 Task: Look for space in Novoanninskiy, Russia from 8th August, 2023 to 15th August, 2023 for 9 adults in price range Rs.10000 to Rs.14000. Place can be shared room with 5 bedrooms having 9 beds and 5 bathrooms. Property type can be house, flat, guest house. Amenities needed are: wifi, TV, free parkinig on premises, gym, breakfast. Booking option can be shelf check-in. Required host language is English.
Action: Mouse moved to (585, 150)
Screenshot: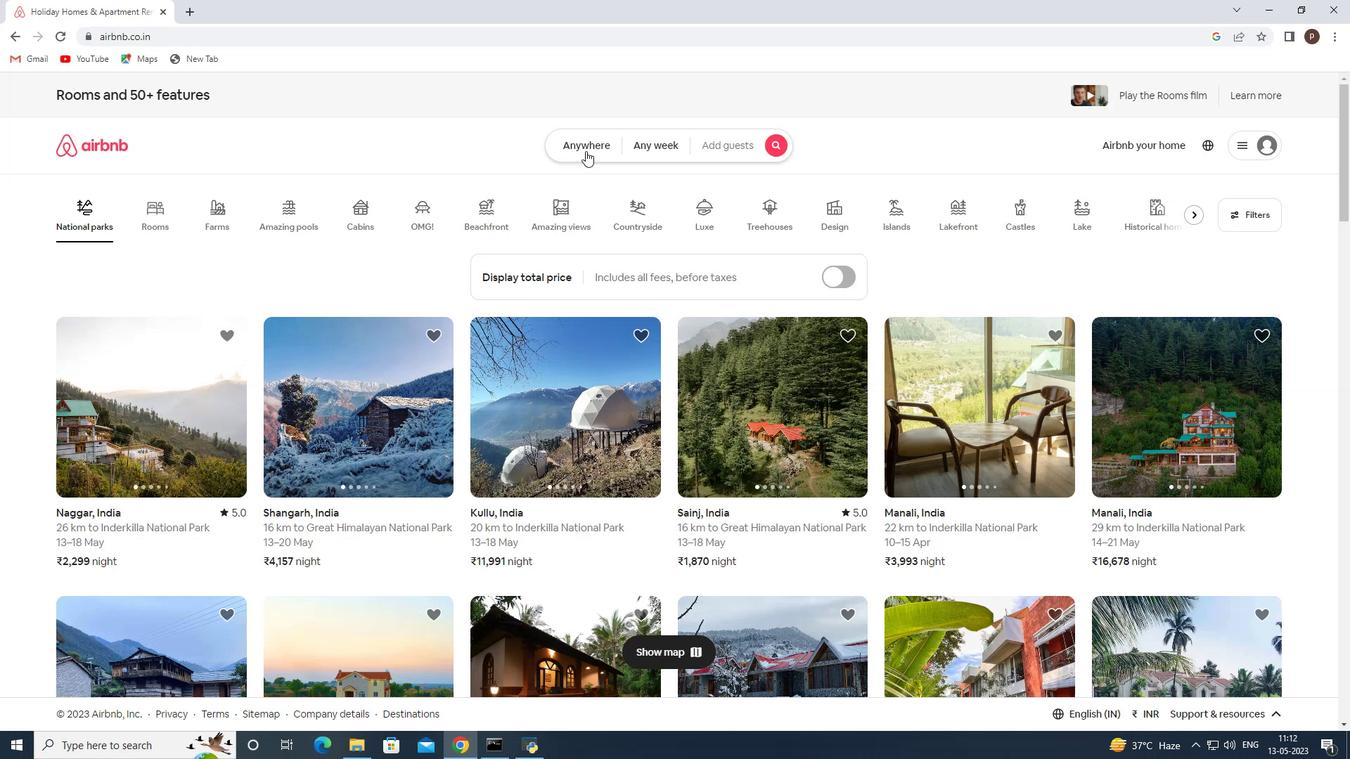 
Action: Mouse pressed left at (585, 150)
Screenshot: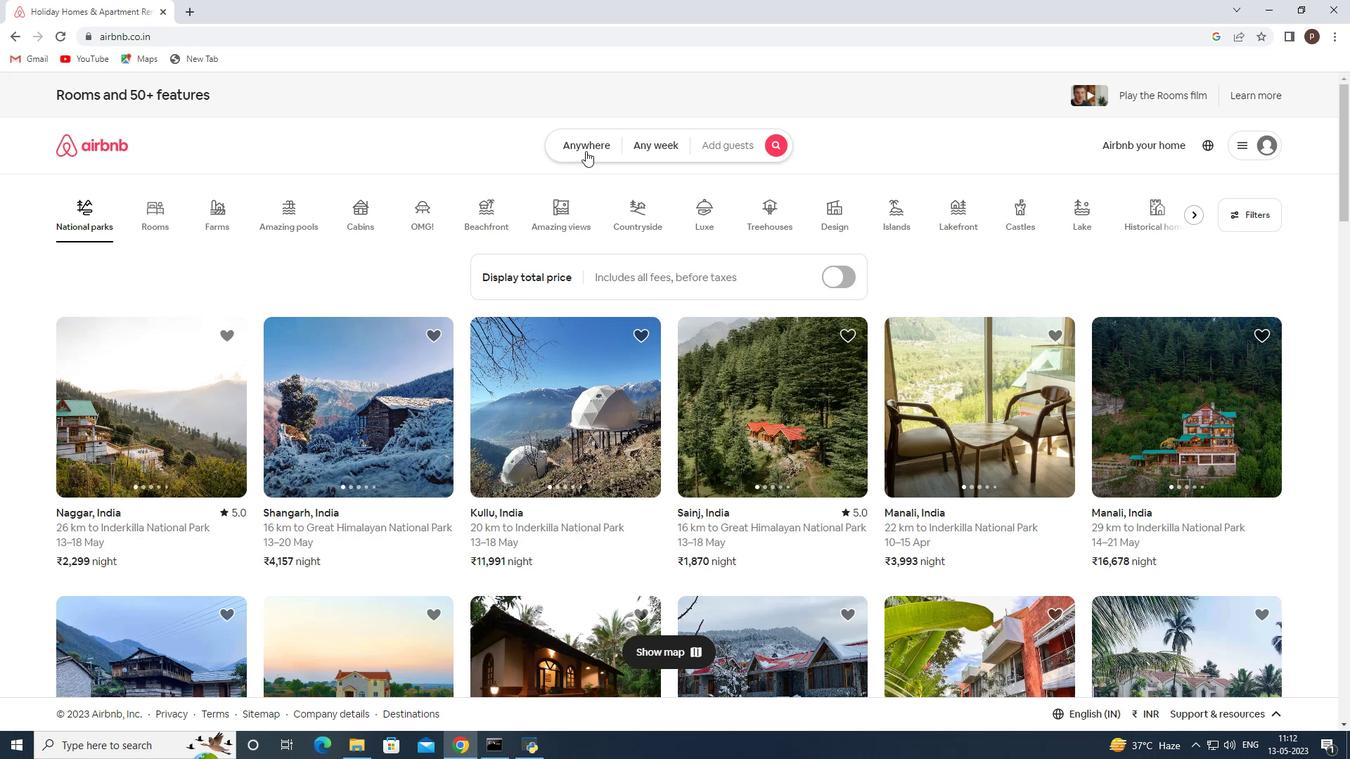 
Action: Mouse moved to (457, 197)
Screenshot: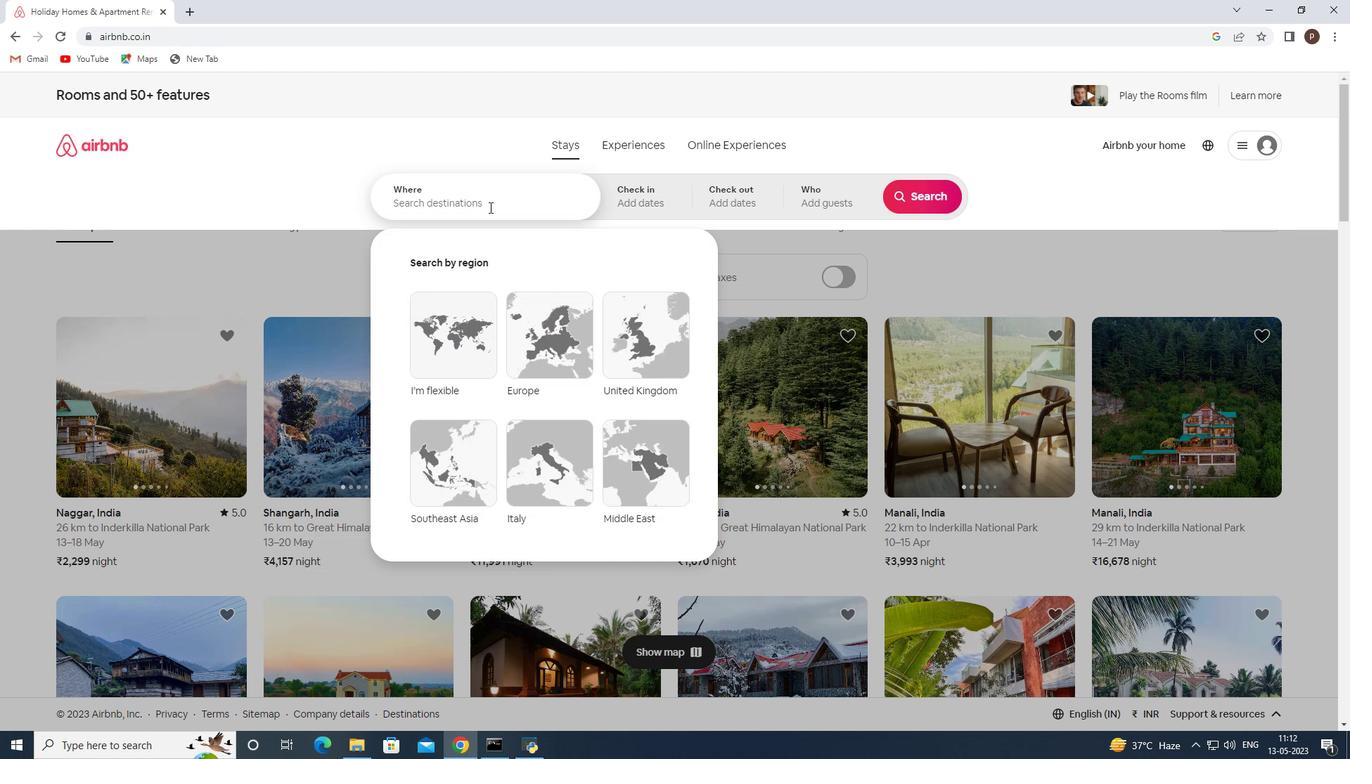 
Action: Mouse pressed left at (457, 197)
Screenshot: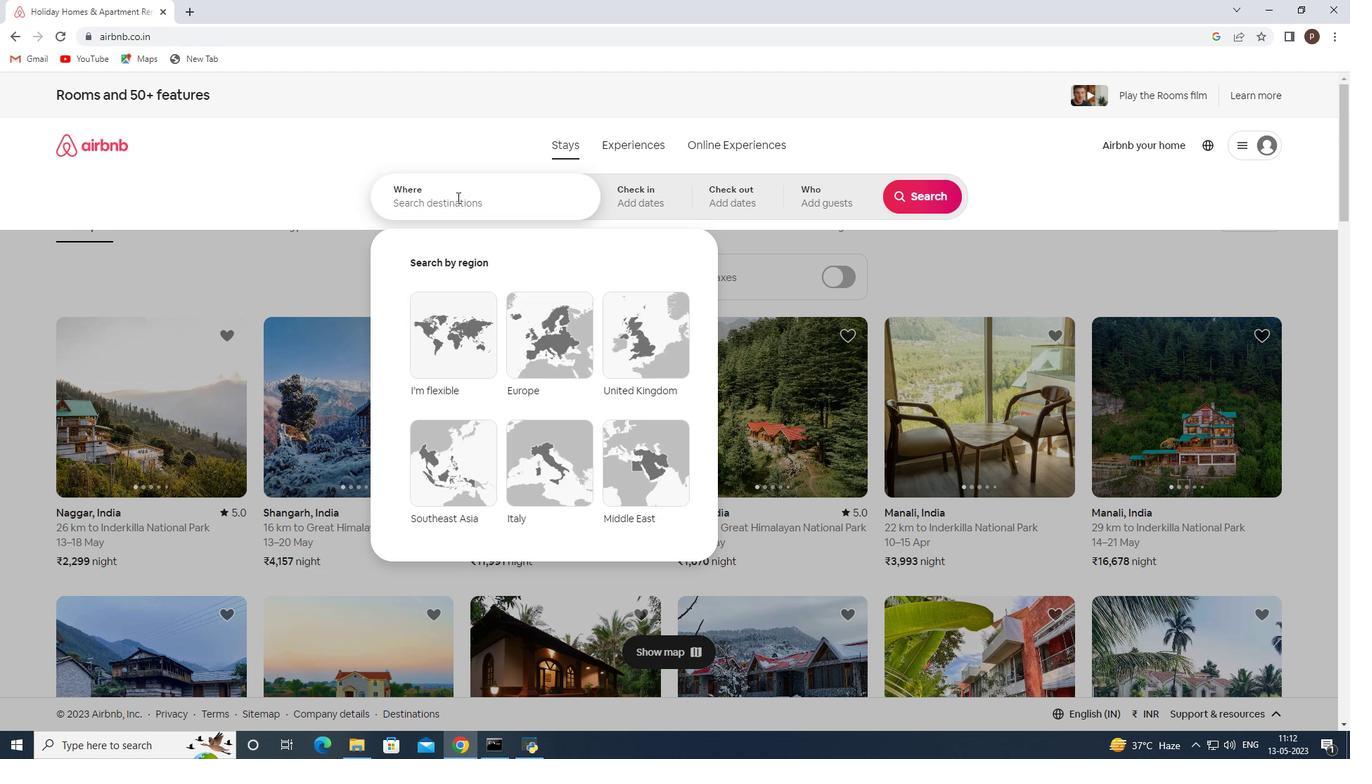 
Action: Key pressed <Key.caps_lock>N<Key.caps_lock>ovoanninskiy,<Key.space><Key.caps_lock>R<Key.caps_lock>ussia<Key.enter>
Screenshot: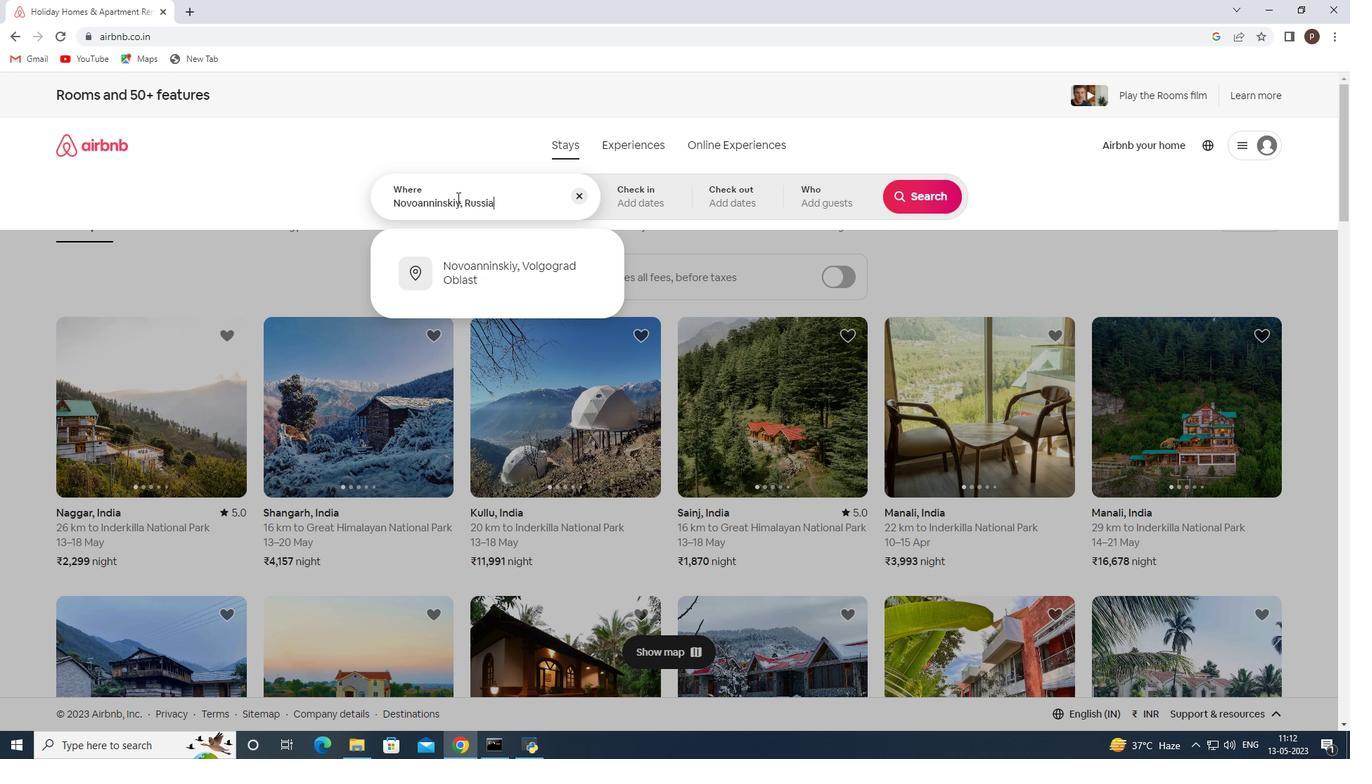 
Action: Mouse moved to (912, 312)
Screenshot: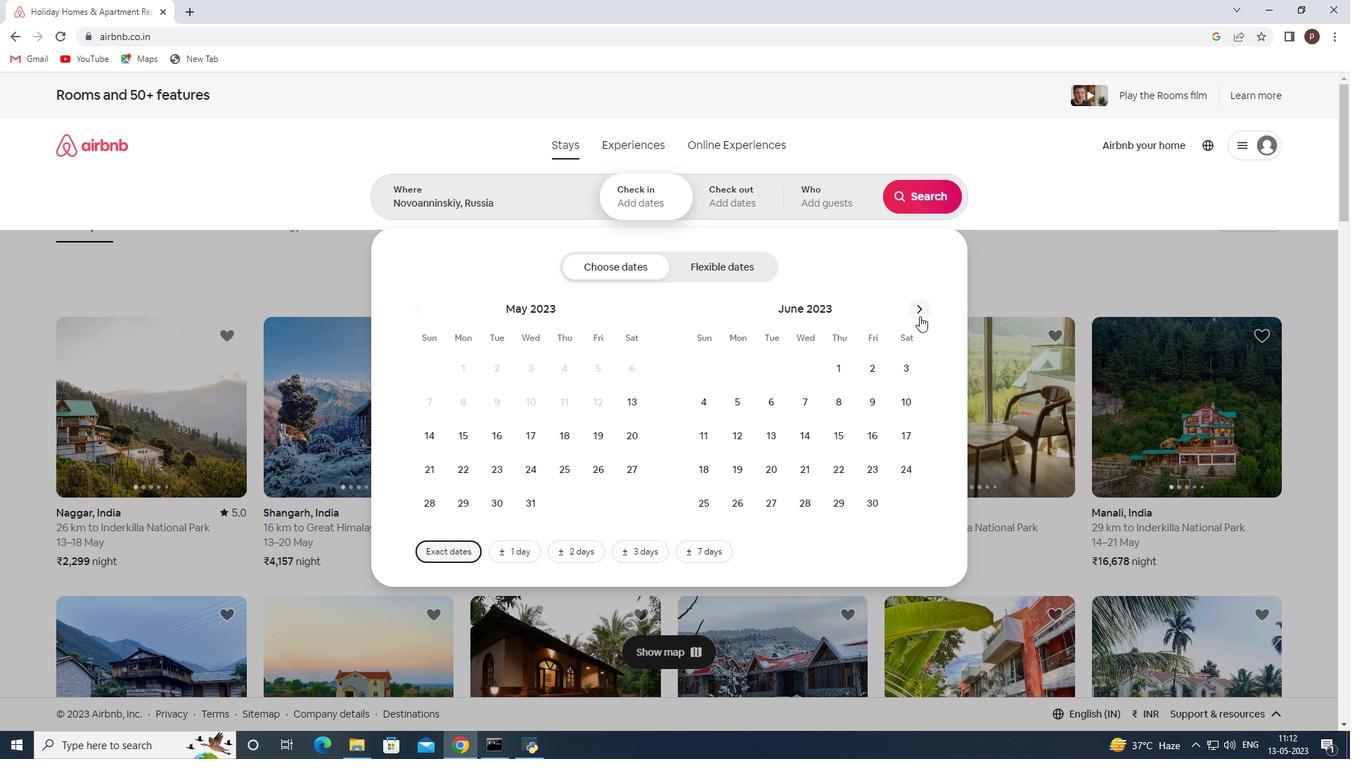 
Action: Mouse pressed left at (912, 312)
Screenshot: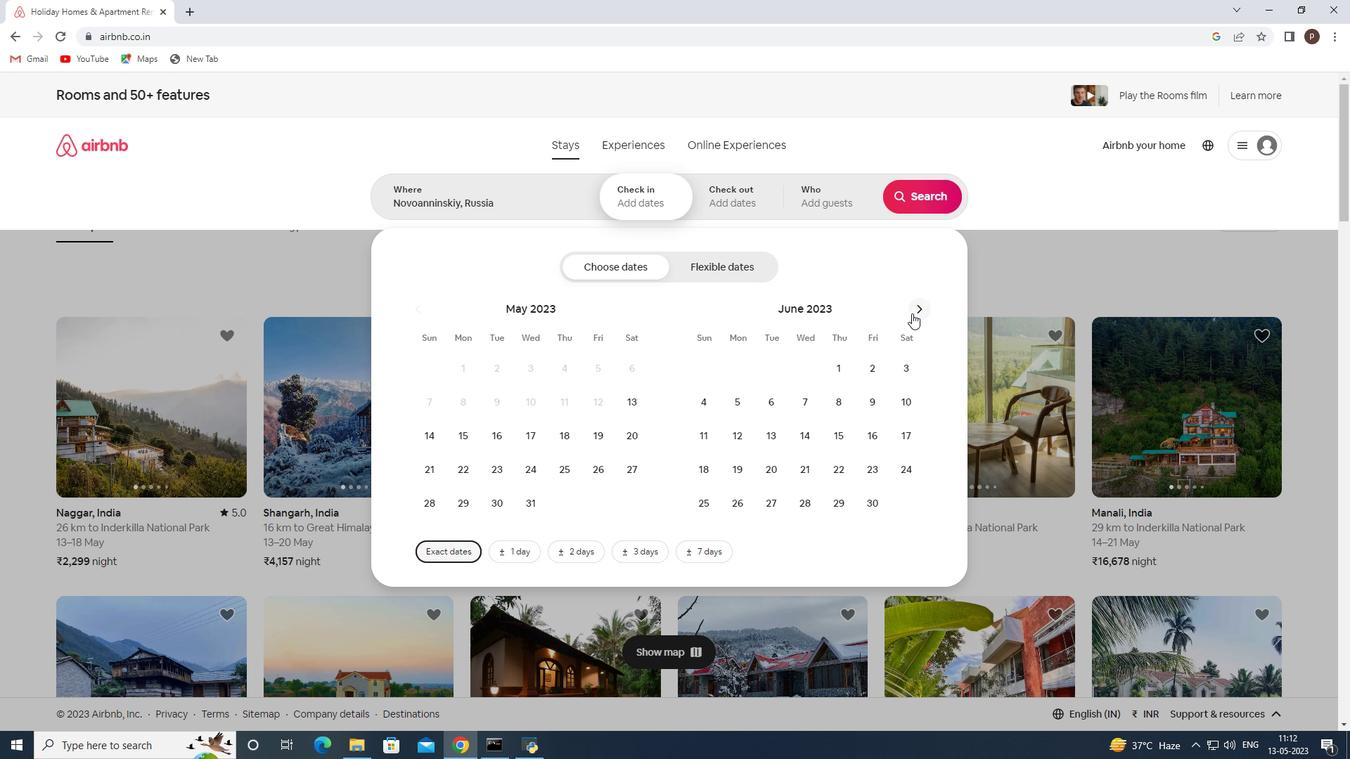 
Action: Mouse pressed left at (912, 312)
Screenshot: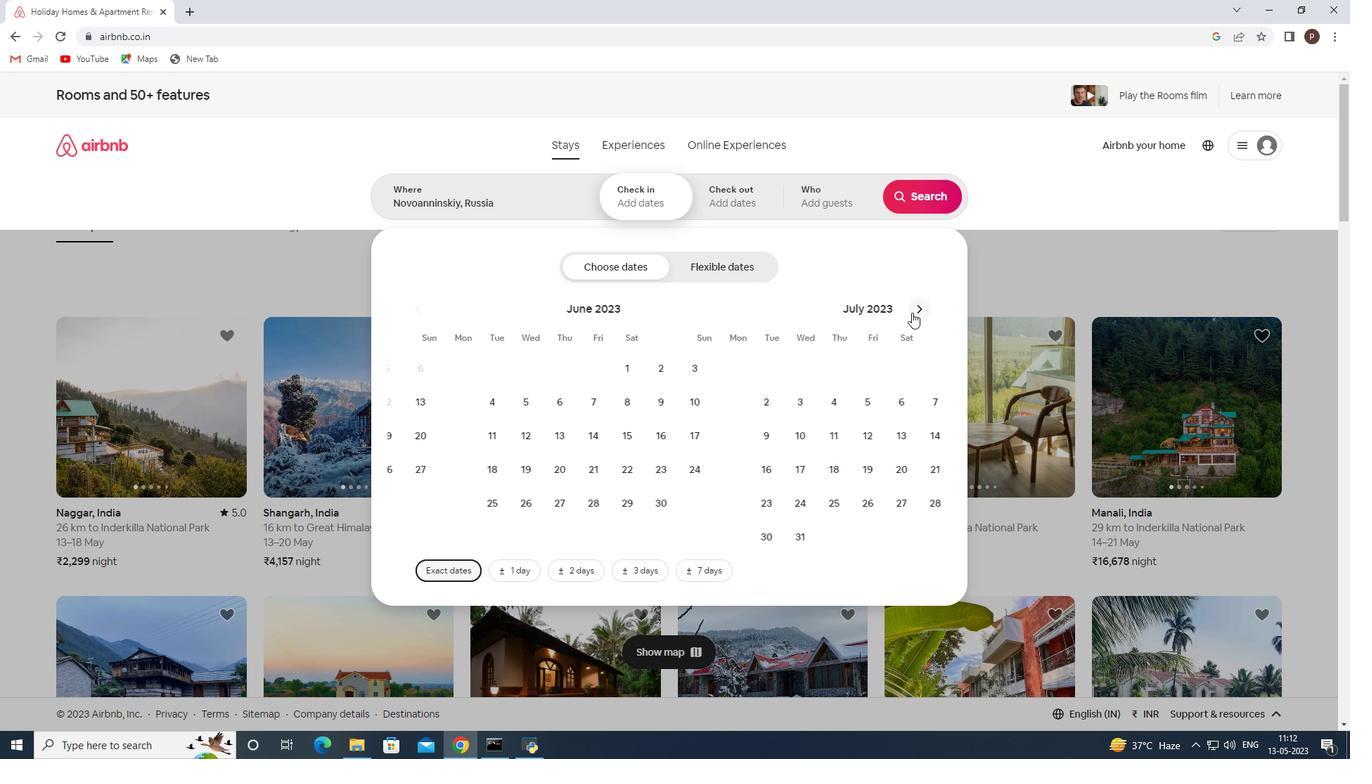 
Action: Mouse moved to (762, 397)
Screenshot: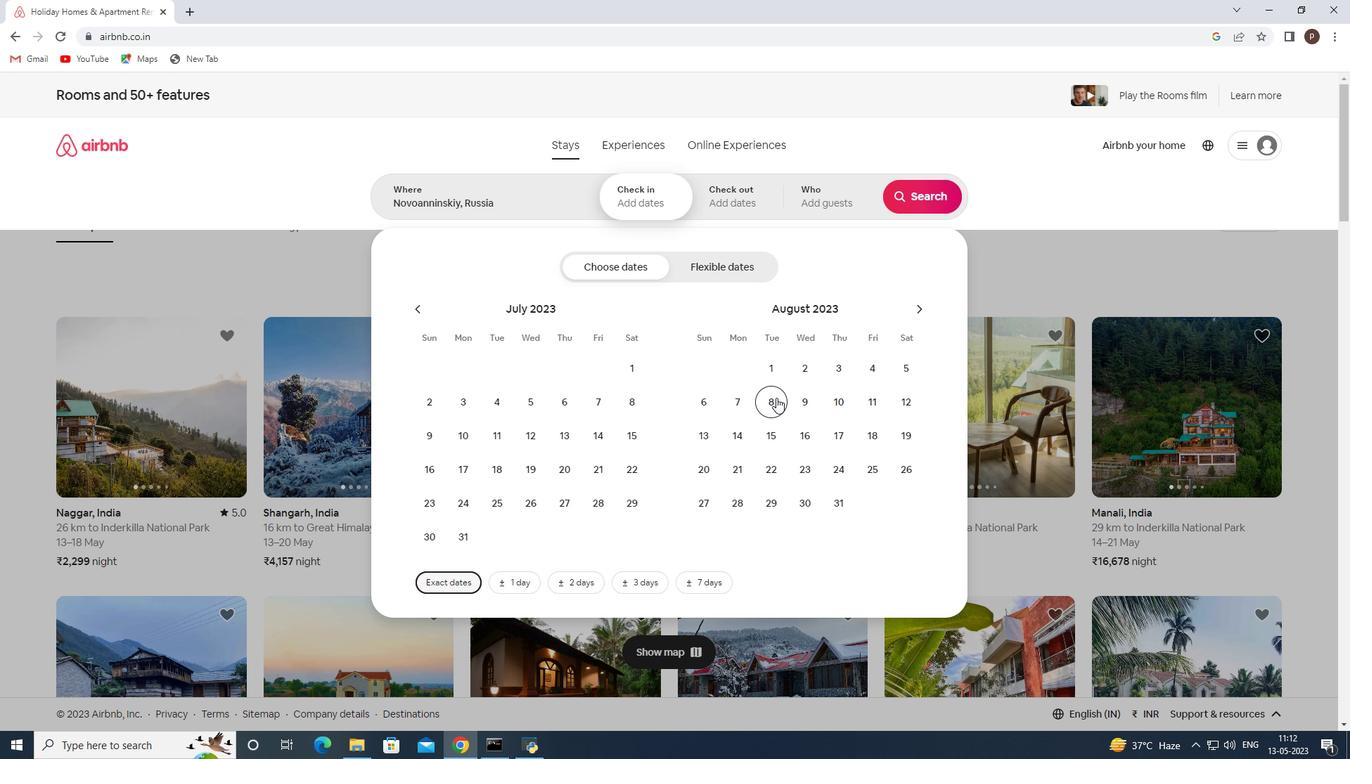 
Action: Mouse pressed left at (762, 397)
Screenshot: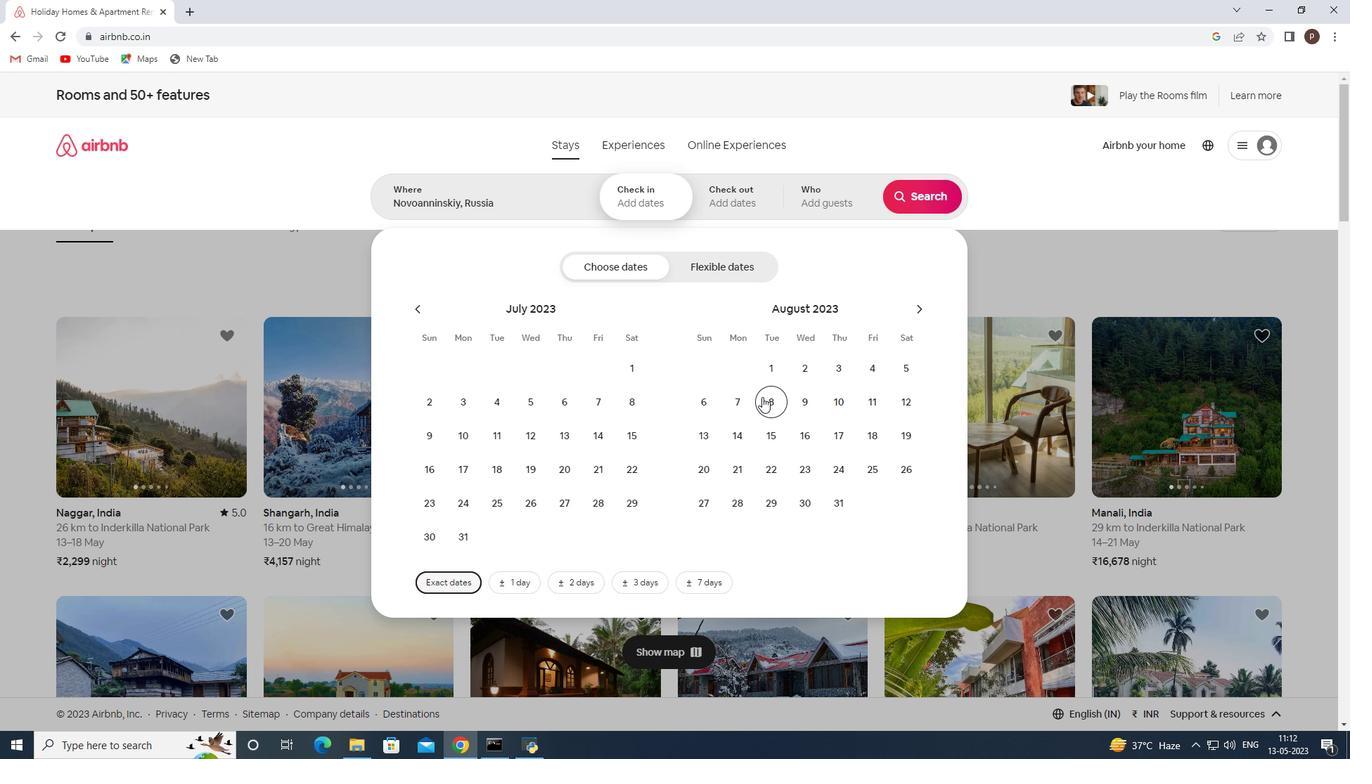 
Action: Mouse moved to (772, 435)
Screenshot: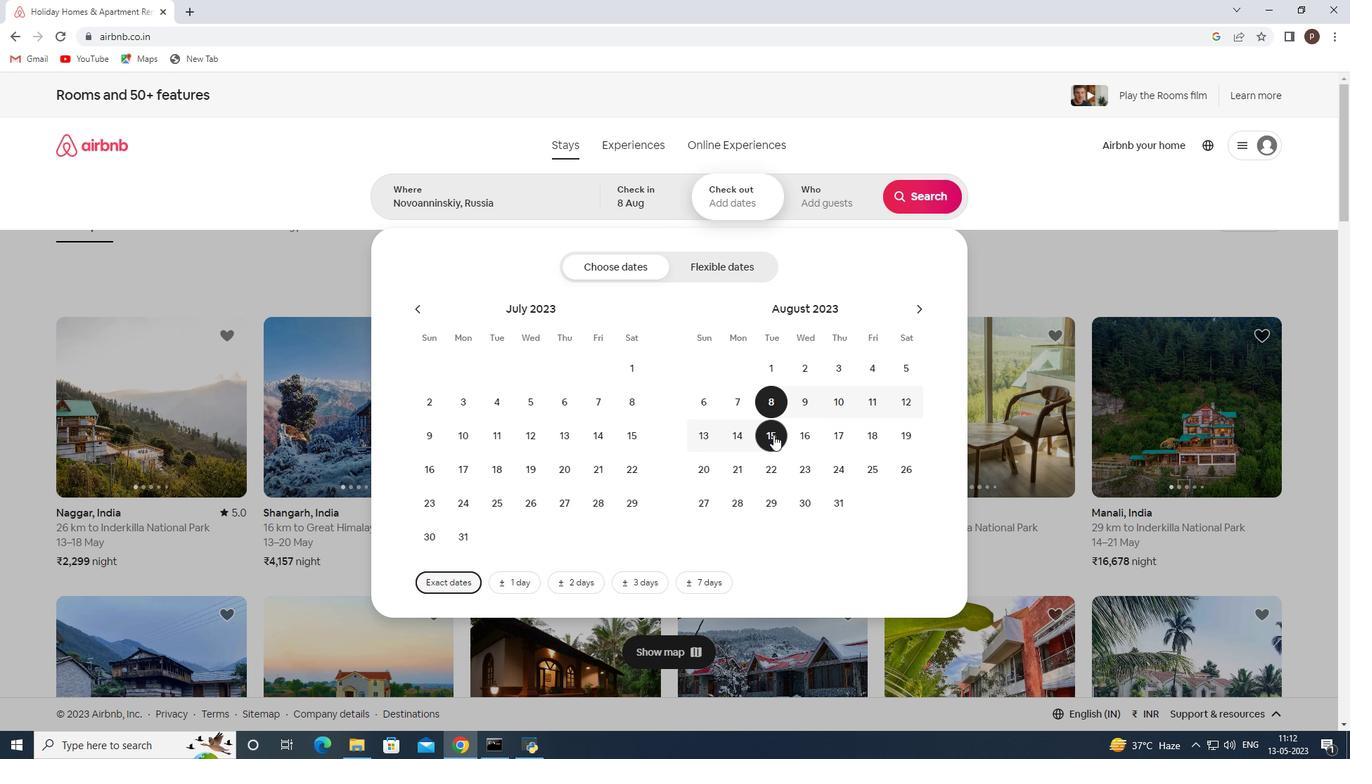 
Action: Mouse pressed left at (772, 435)
Screenshot: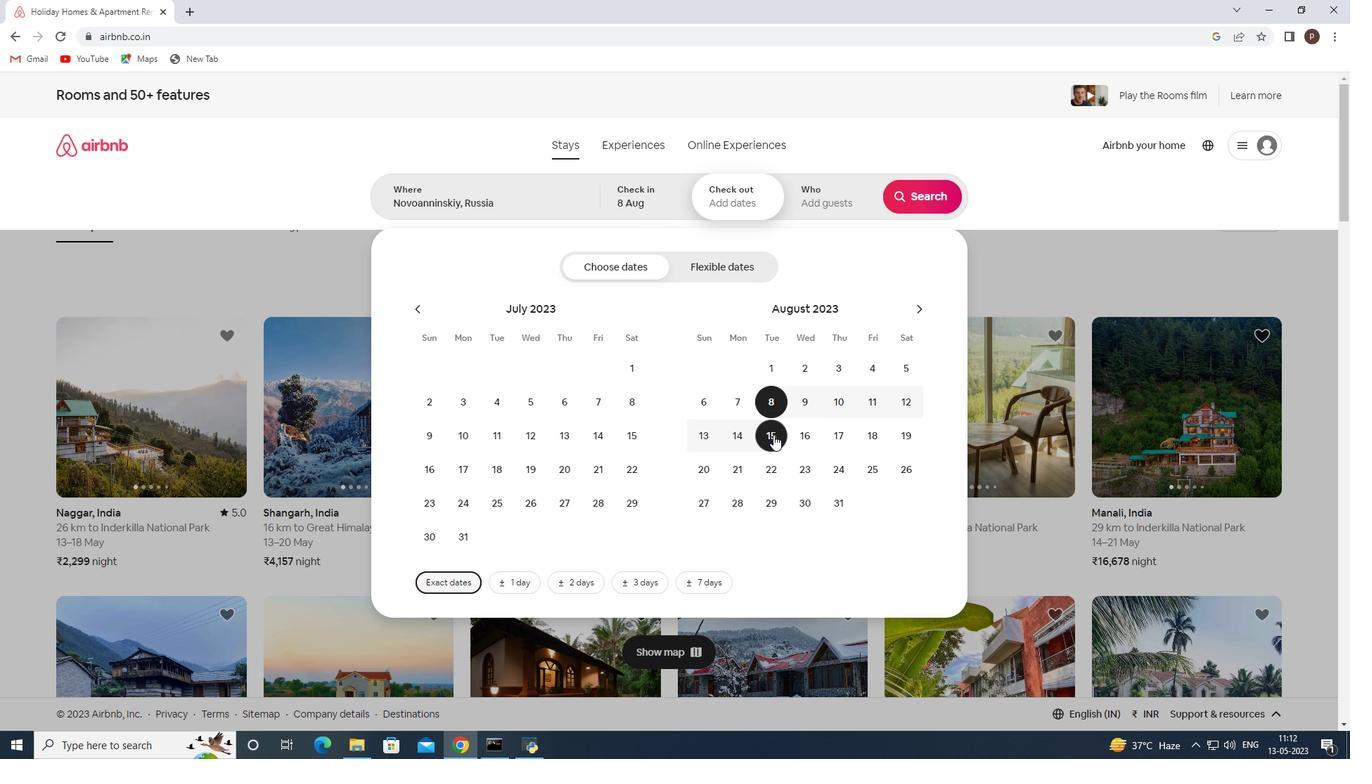 
Action: Mouse moved to (820, 195)
Screenshot: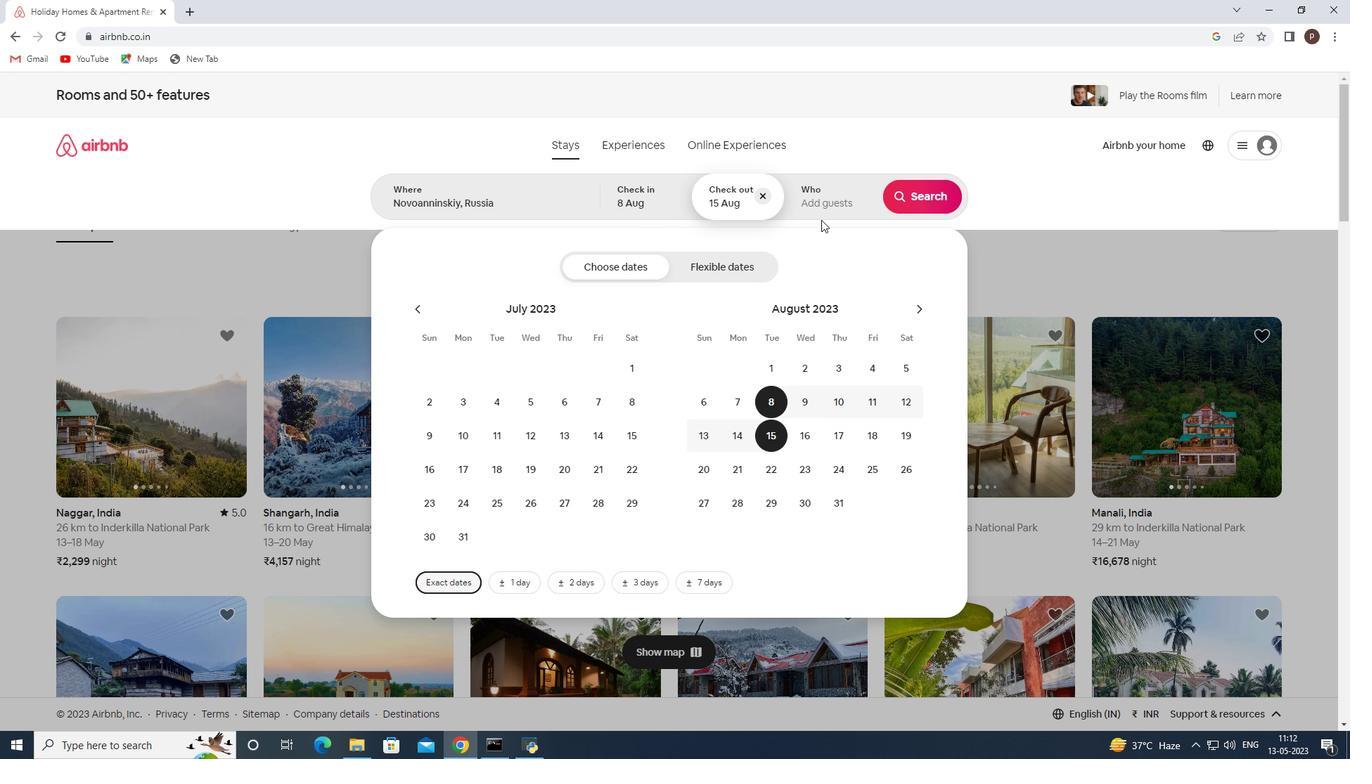
Action: Mouse pressed left at (820, 195)
Screenshot: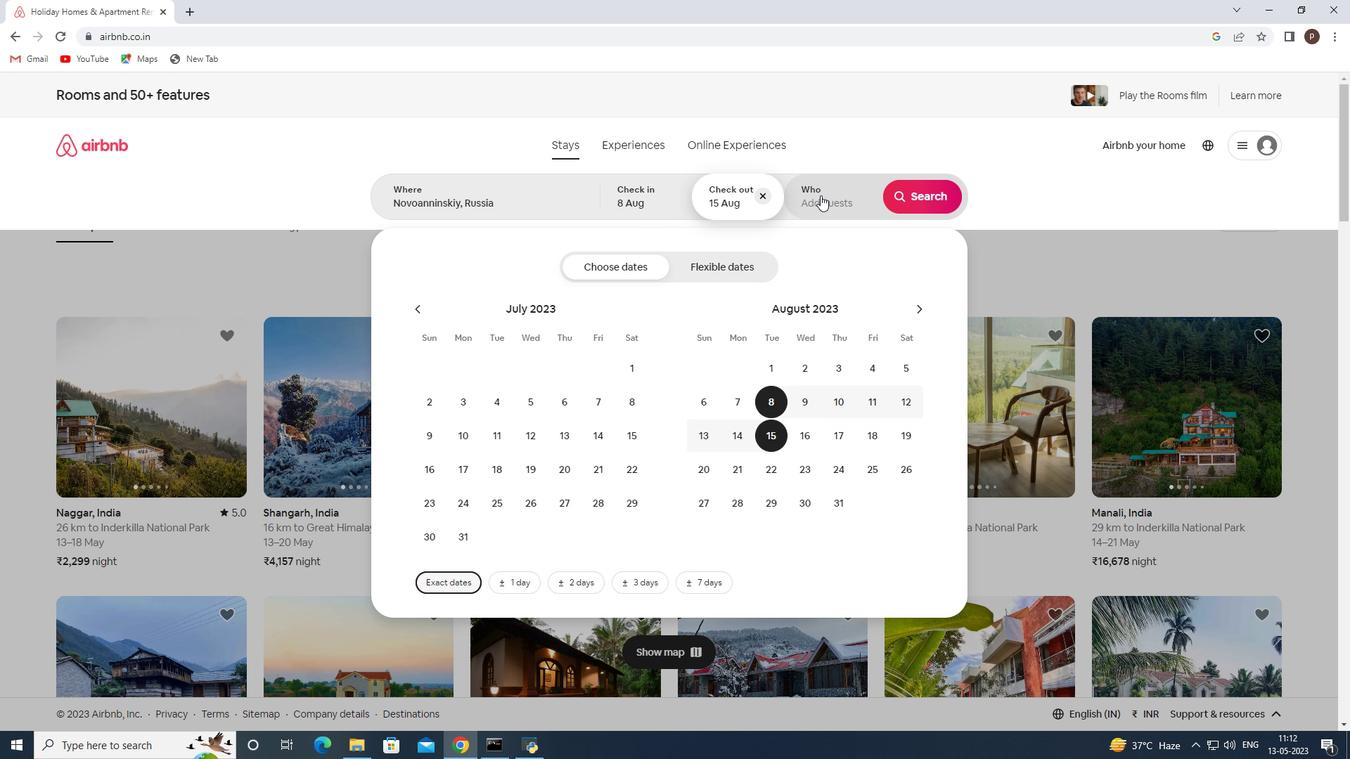 
Action: Mouse moved to (931, 270)
Screenshot: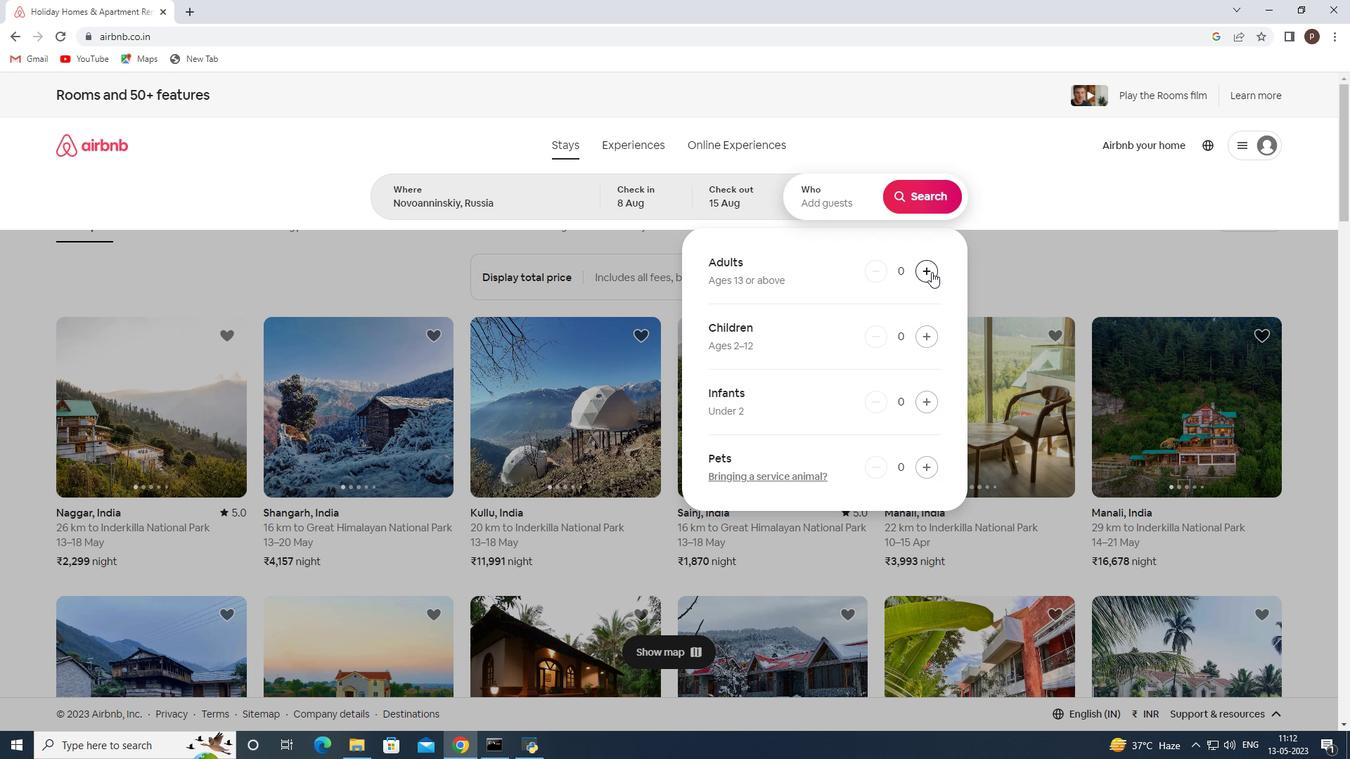 
Action: Mouse pressed left at (931, 270)
Screenshot: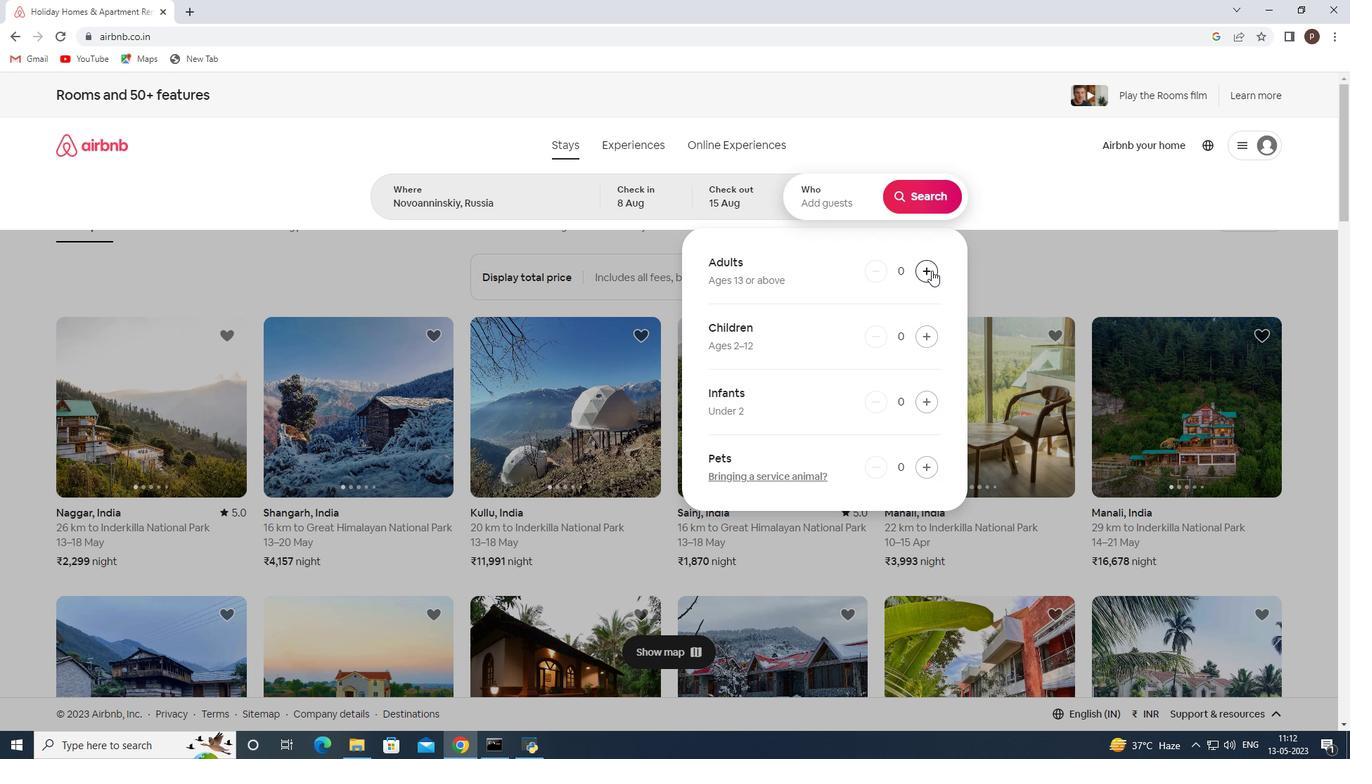 
Action: Mouse pressed left at (931, 270)
Screenshot: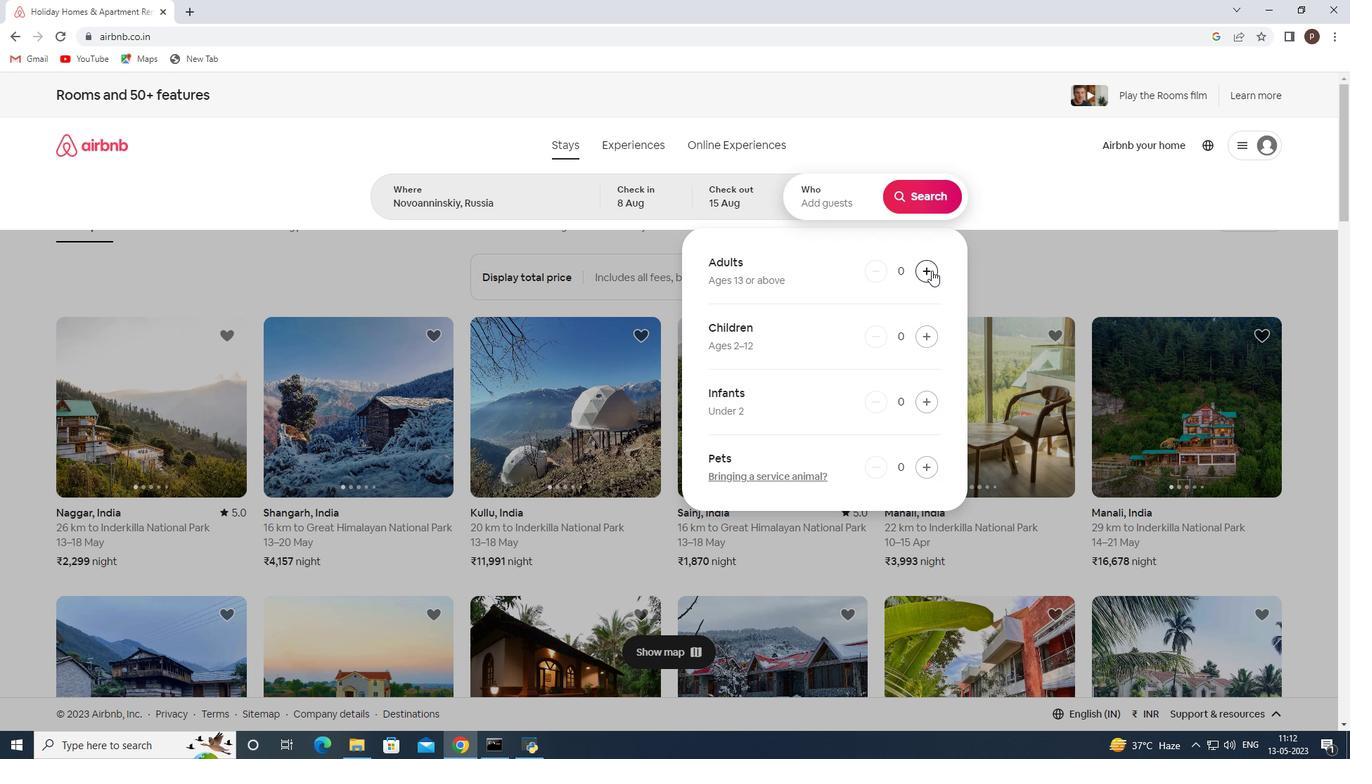
Action: Mouse pressed left at (931, 270)
Screenshot: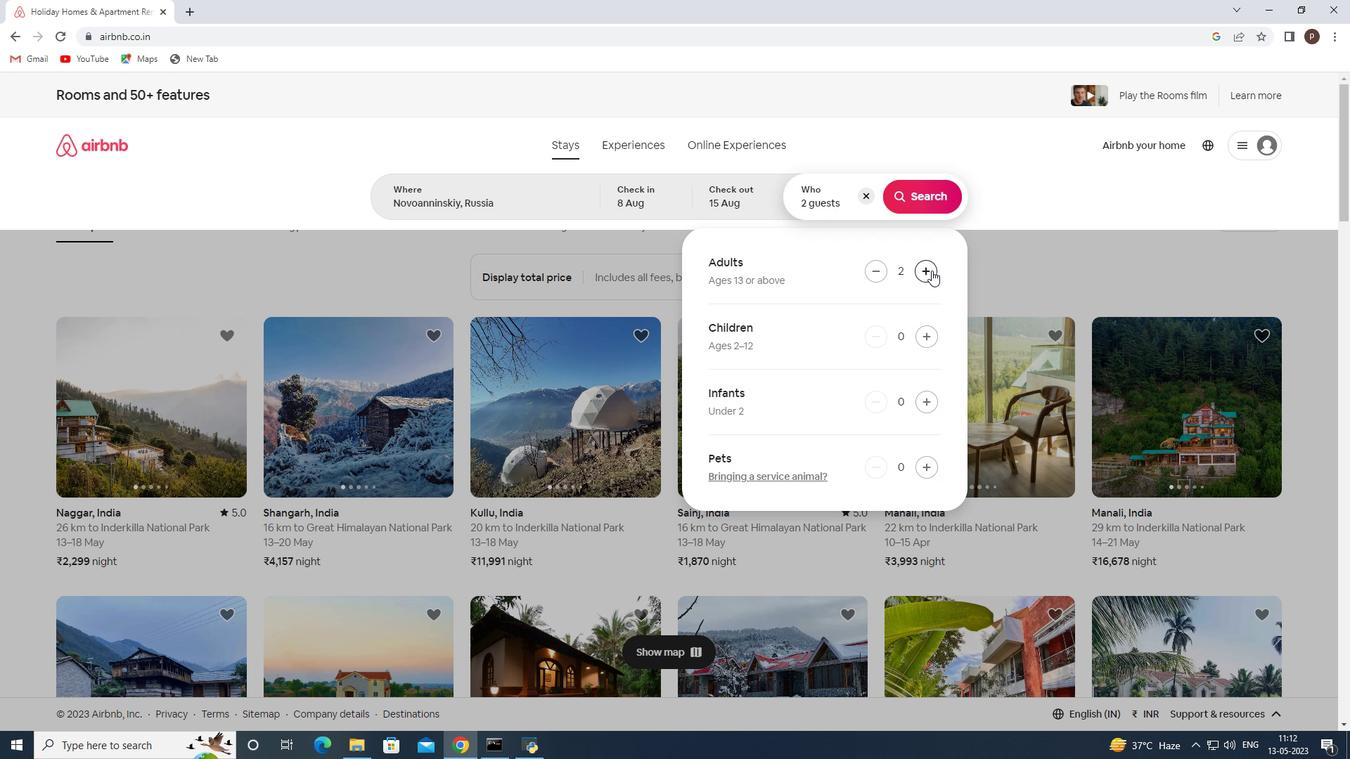 
Action: Mouse pressed left at (931, 270)
Screenshot: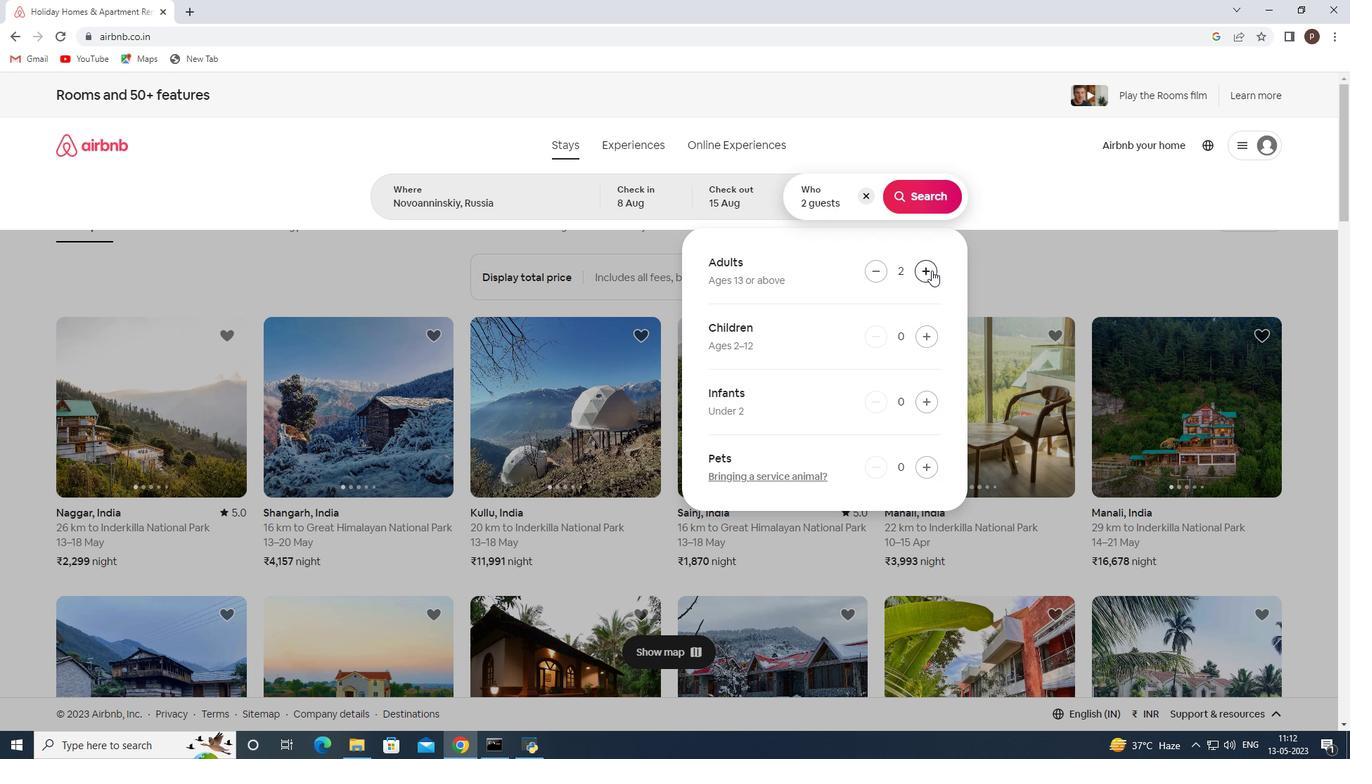 
Action: Mouse pressed left at (931, 270)
Screenshot: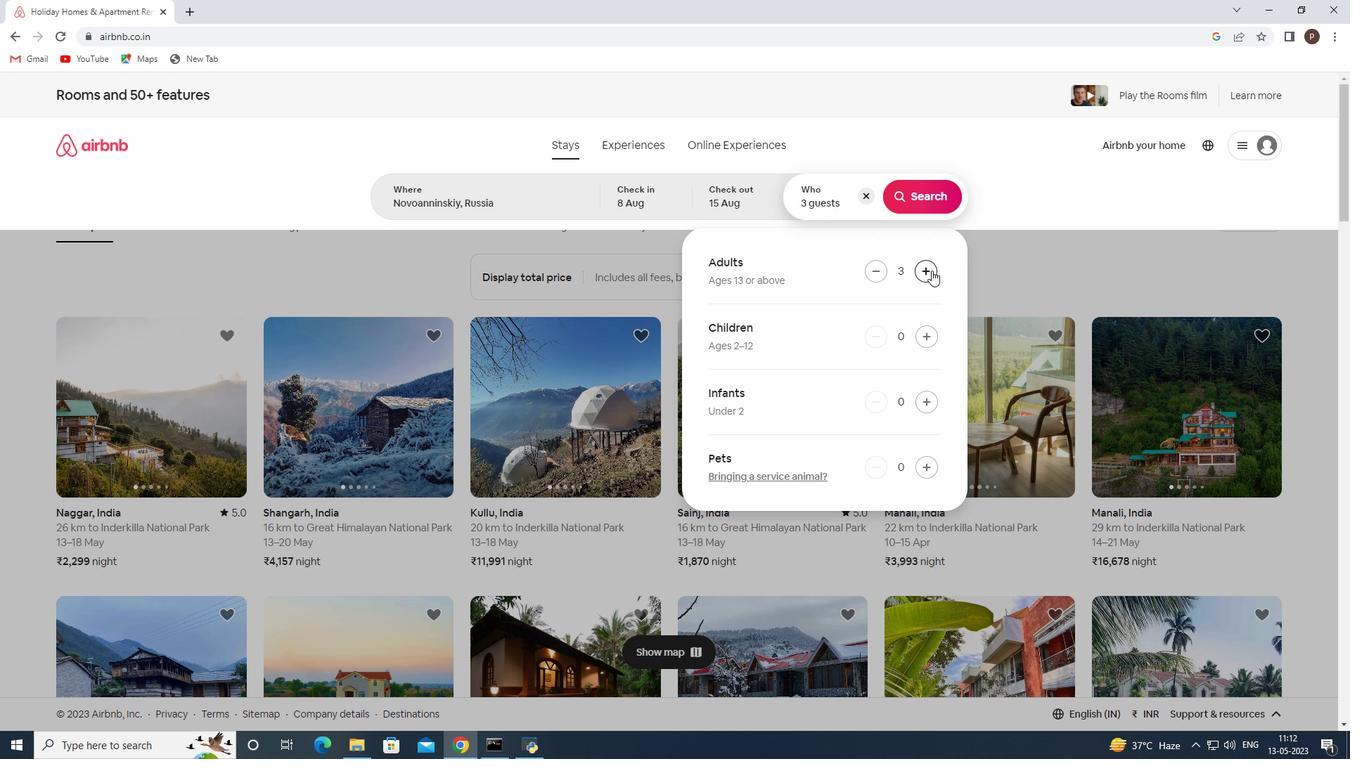 
Action: Mouse pressed left at (931, 270)
Screenshot: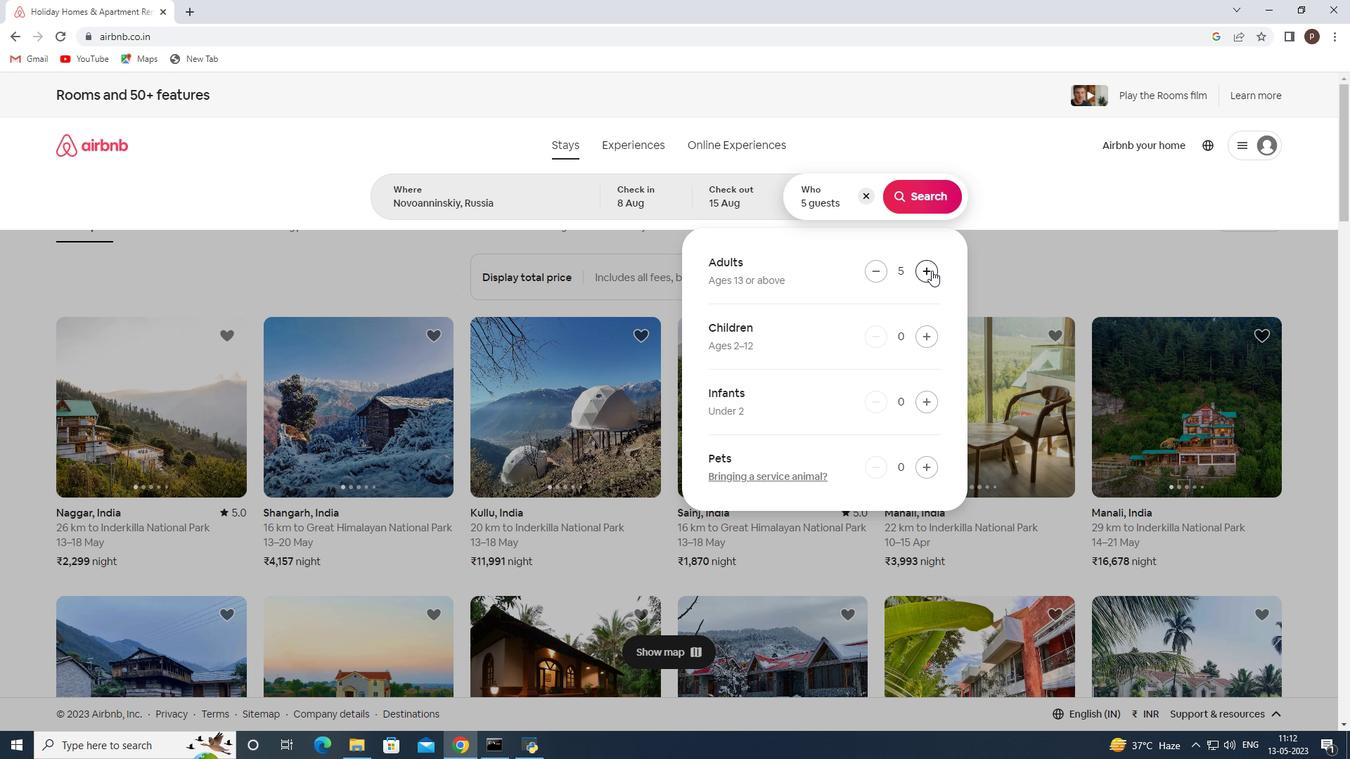 
Action: Mouse pressed left at (931, 270)
Screenshot: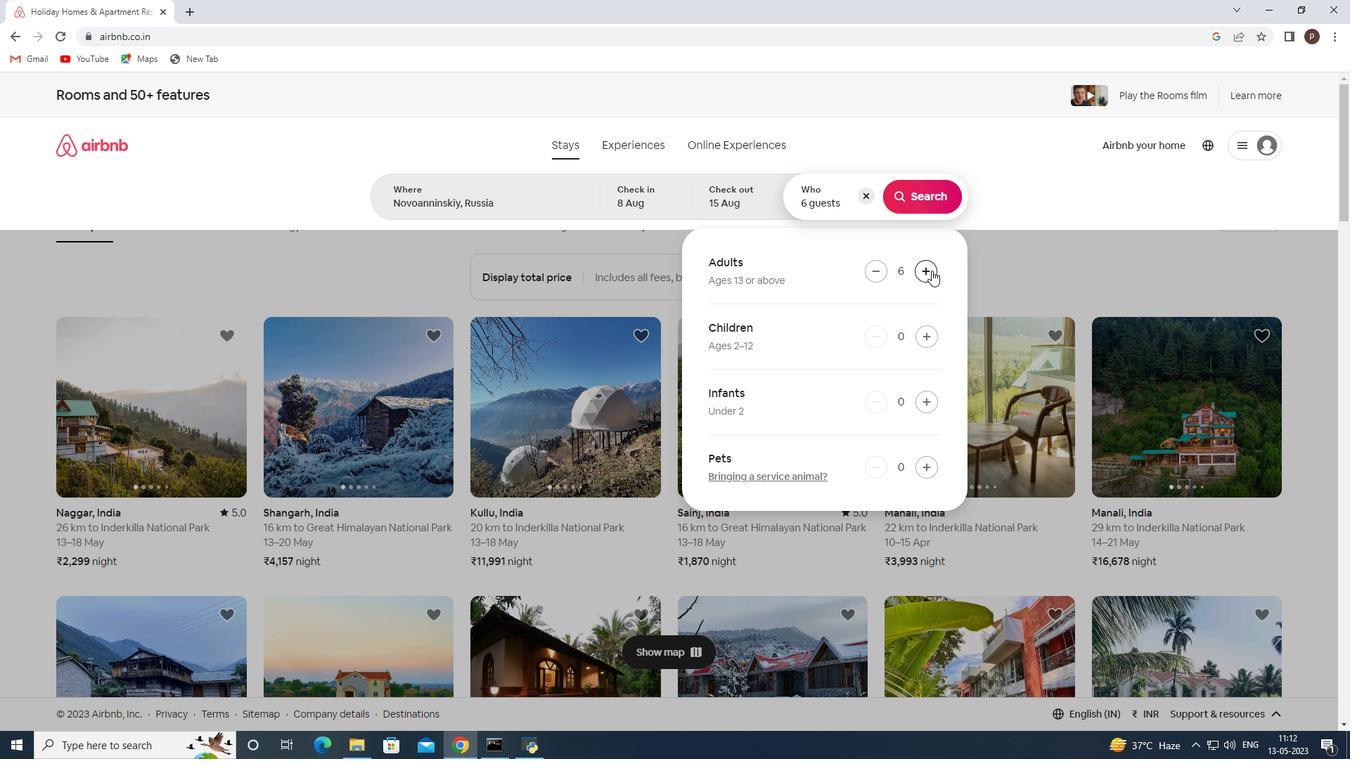 
Action: Mouse pressed left at (931, 270)
Screenshot: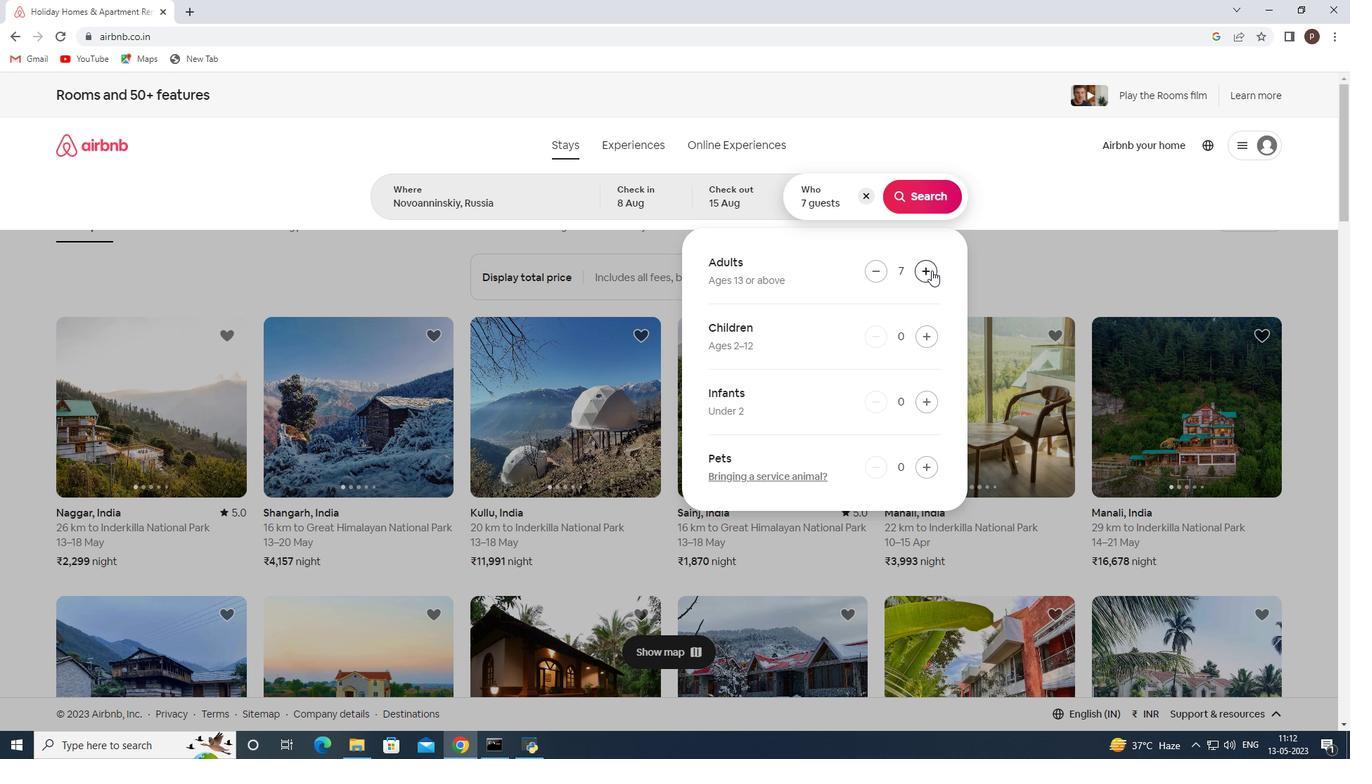 
Action: Mouse pressed left at (931, 270)
Screenshot: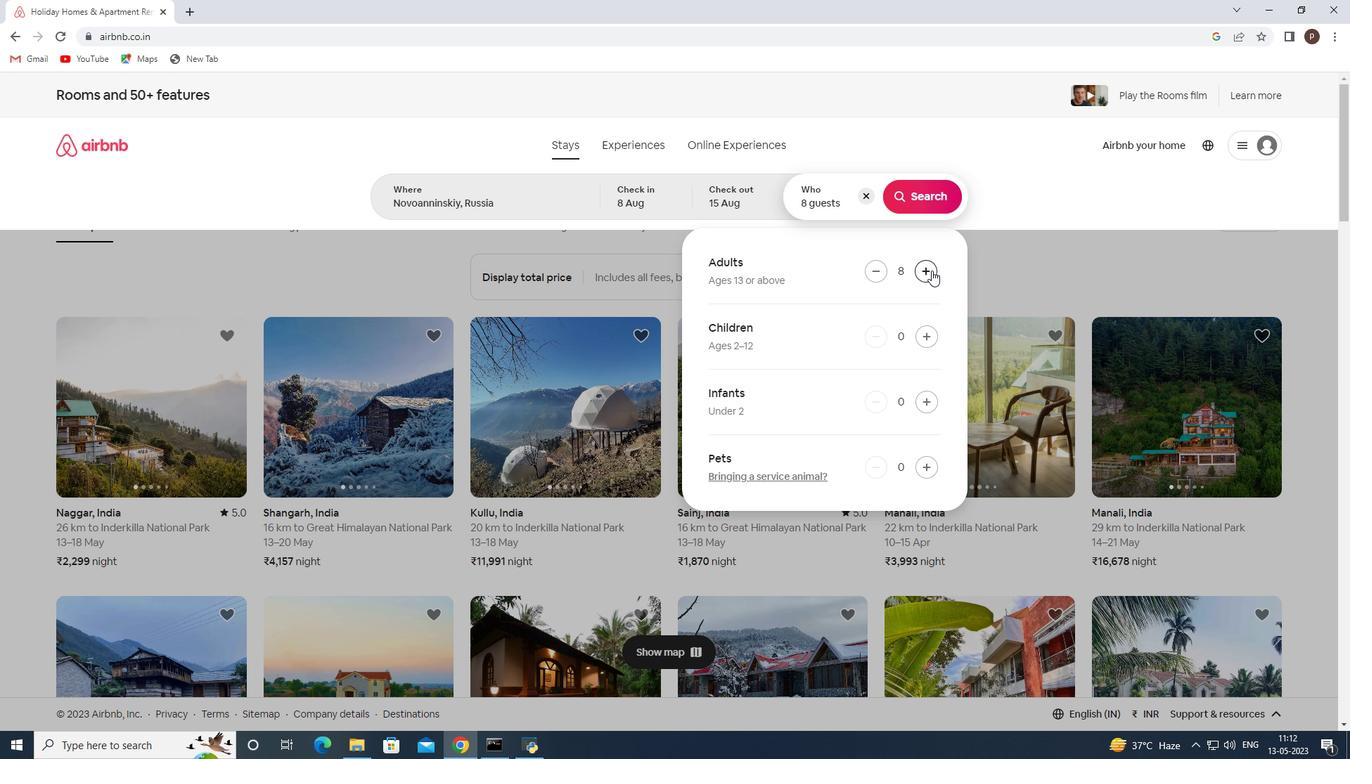 
Action: Mouse moved to (919, 194)
Screenshot: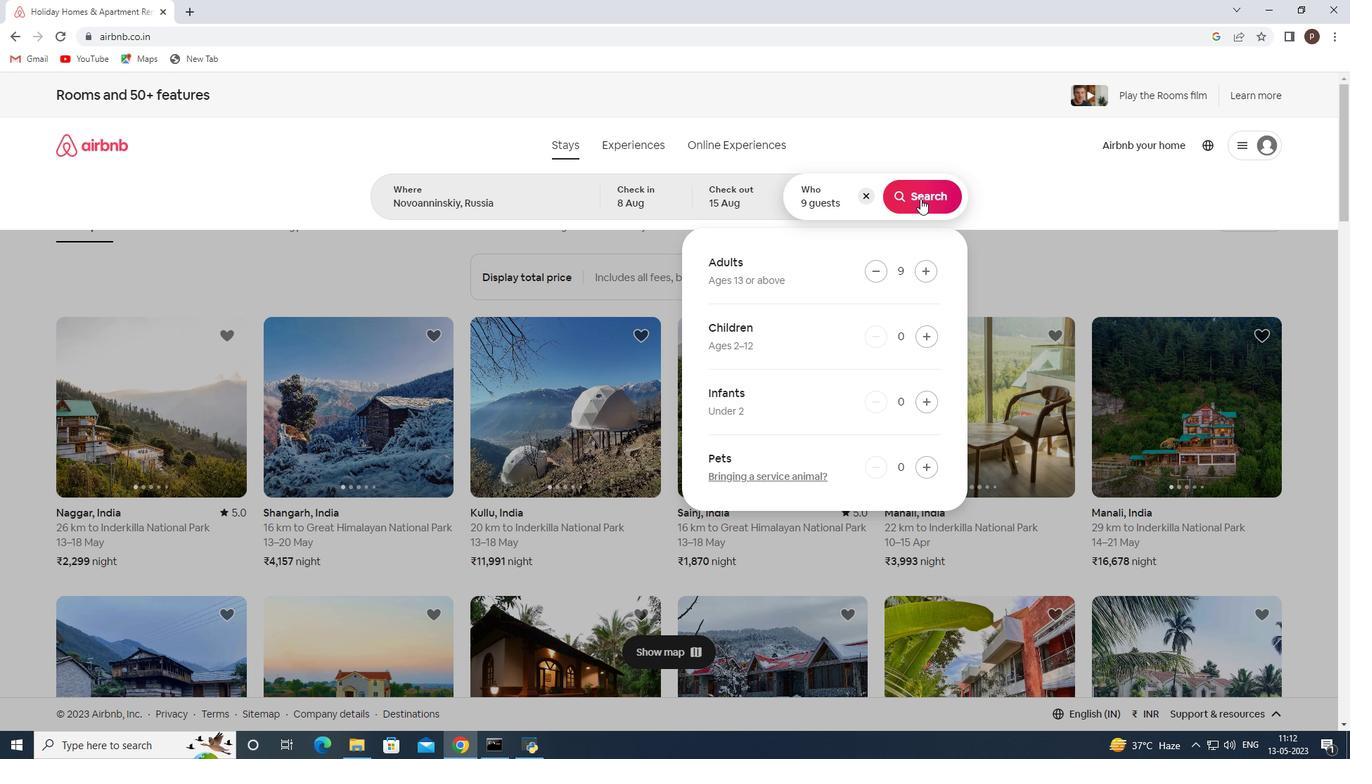 
Action: Mouse pressed left at (919, 194)
Screenshot: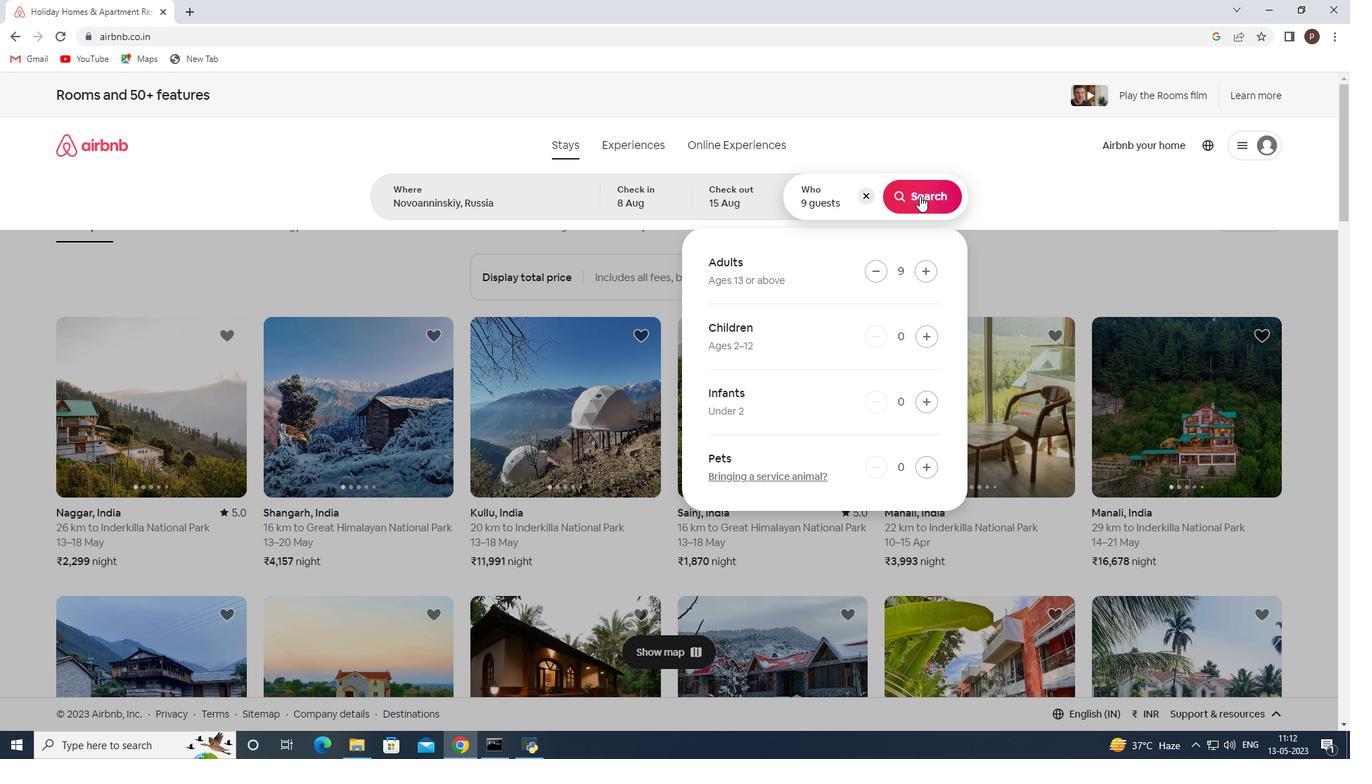 
Action: Mouse moved to (1275, 161)
Screenshot: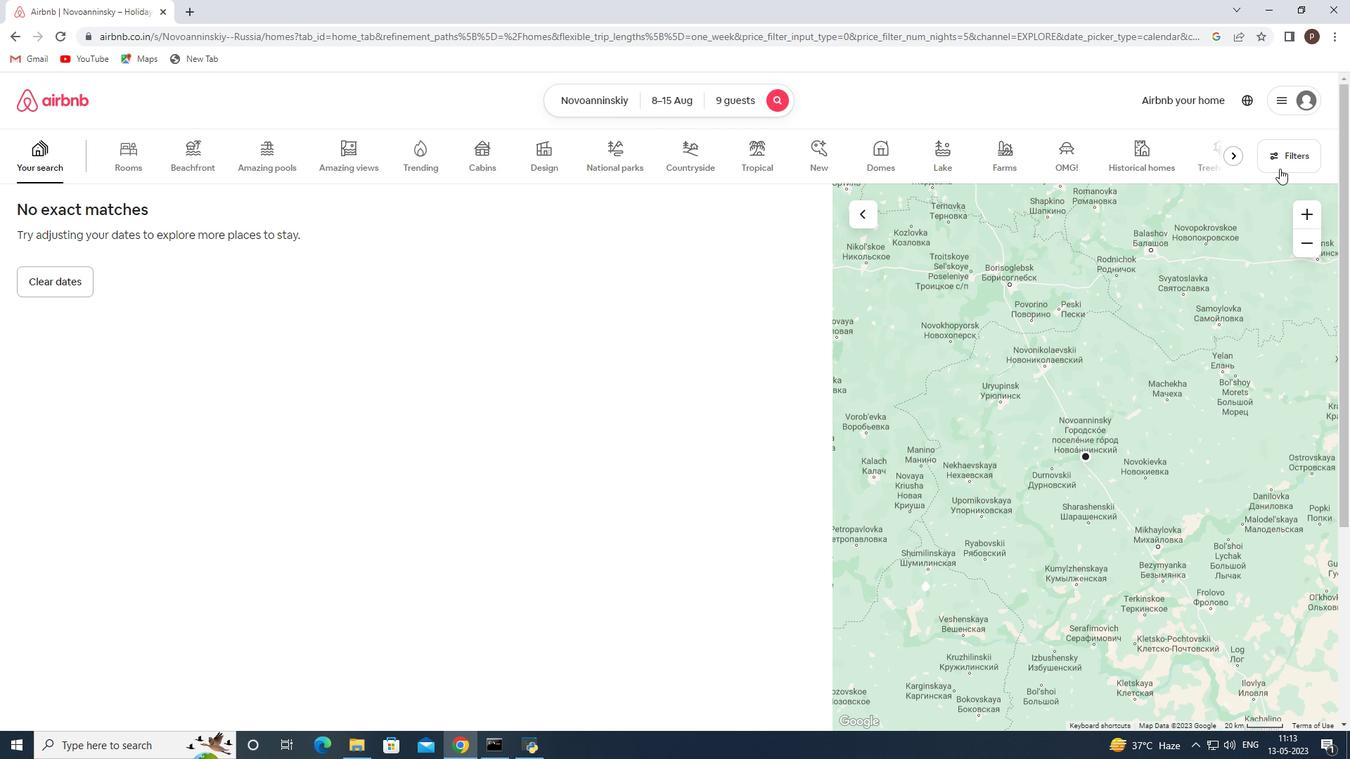 
Action: Mouse pressed left at (1275, 161)
Screenshot: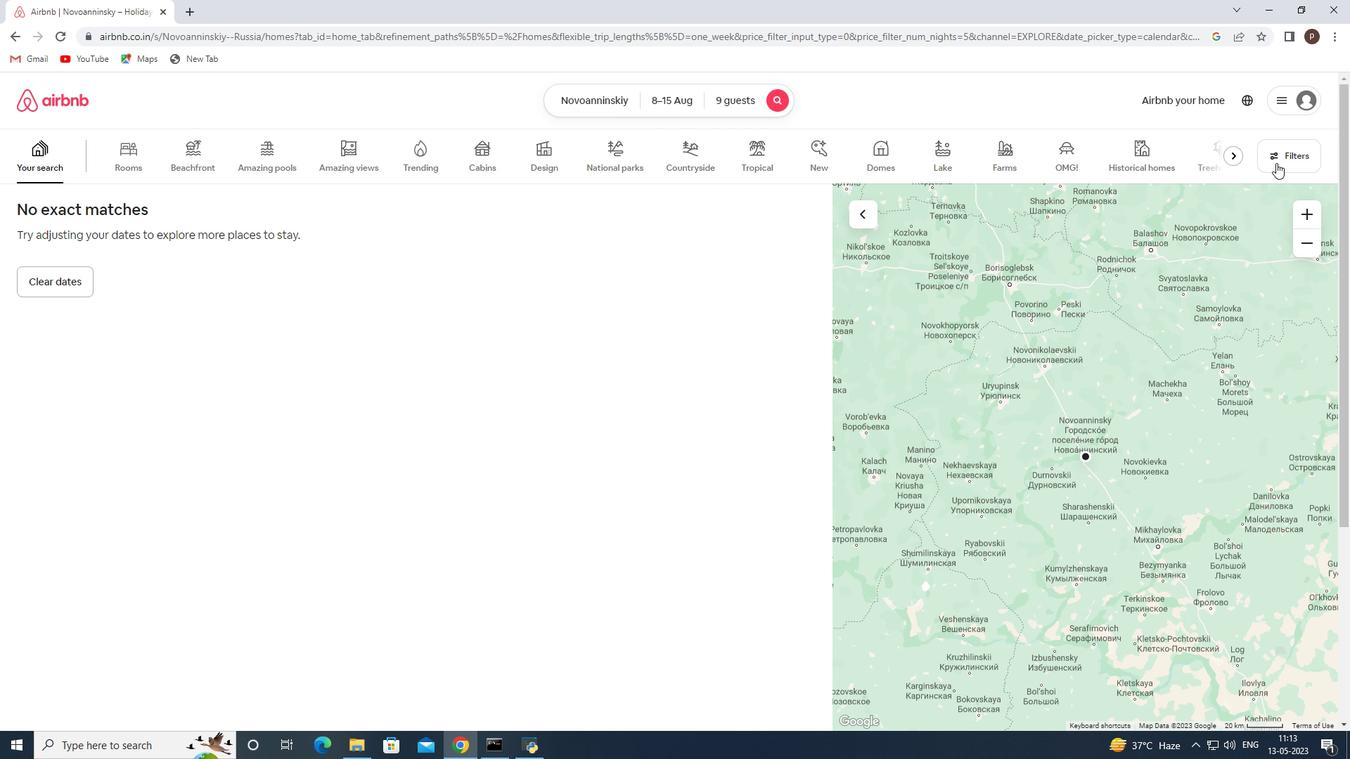 
Action: Mouse moved to (496, 501)
Screenshot: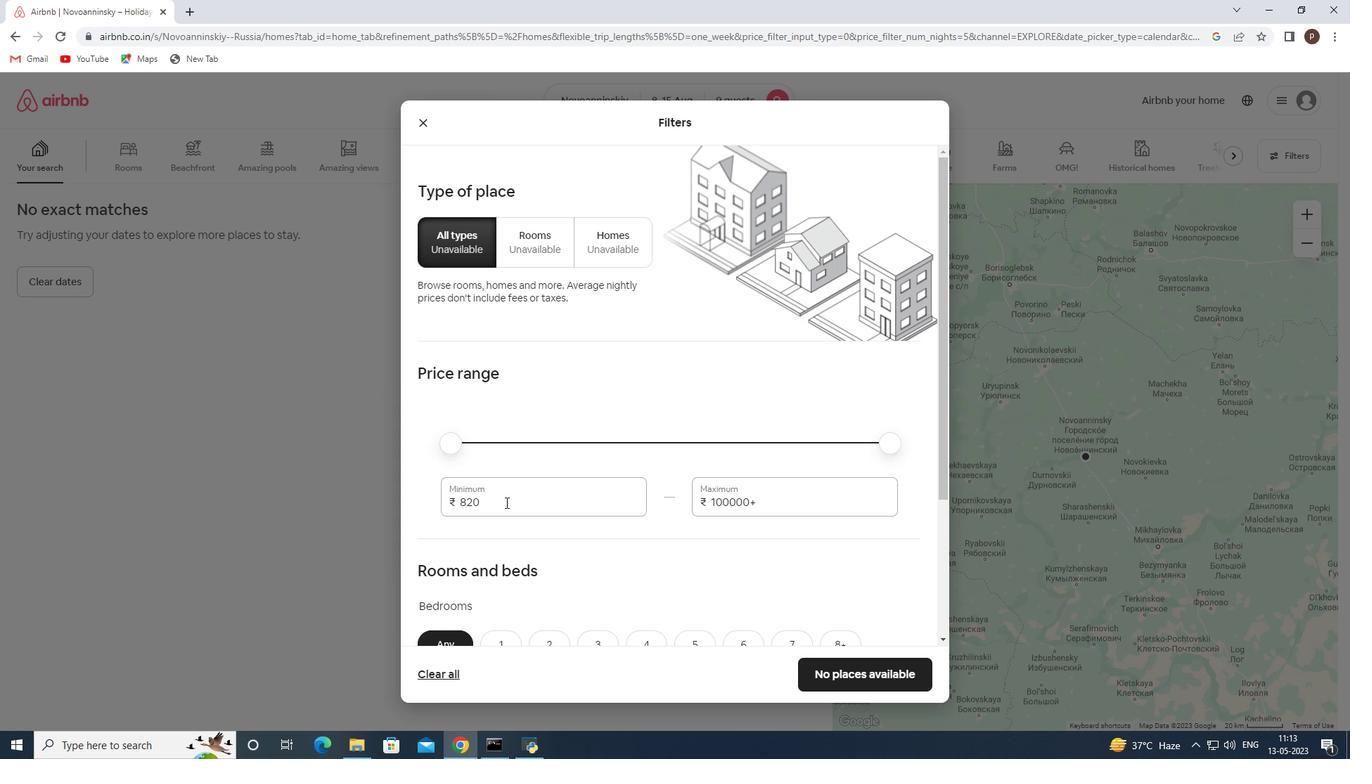 
Action: Mouse pressed left at (496, 501)
Screenshot: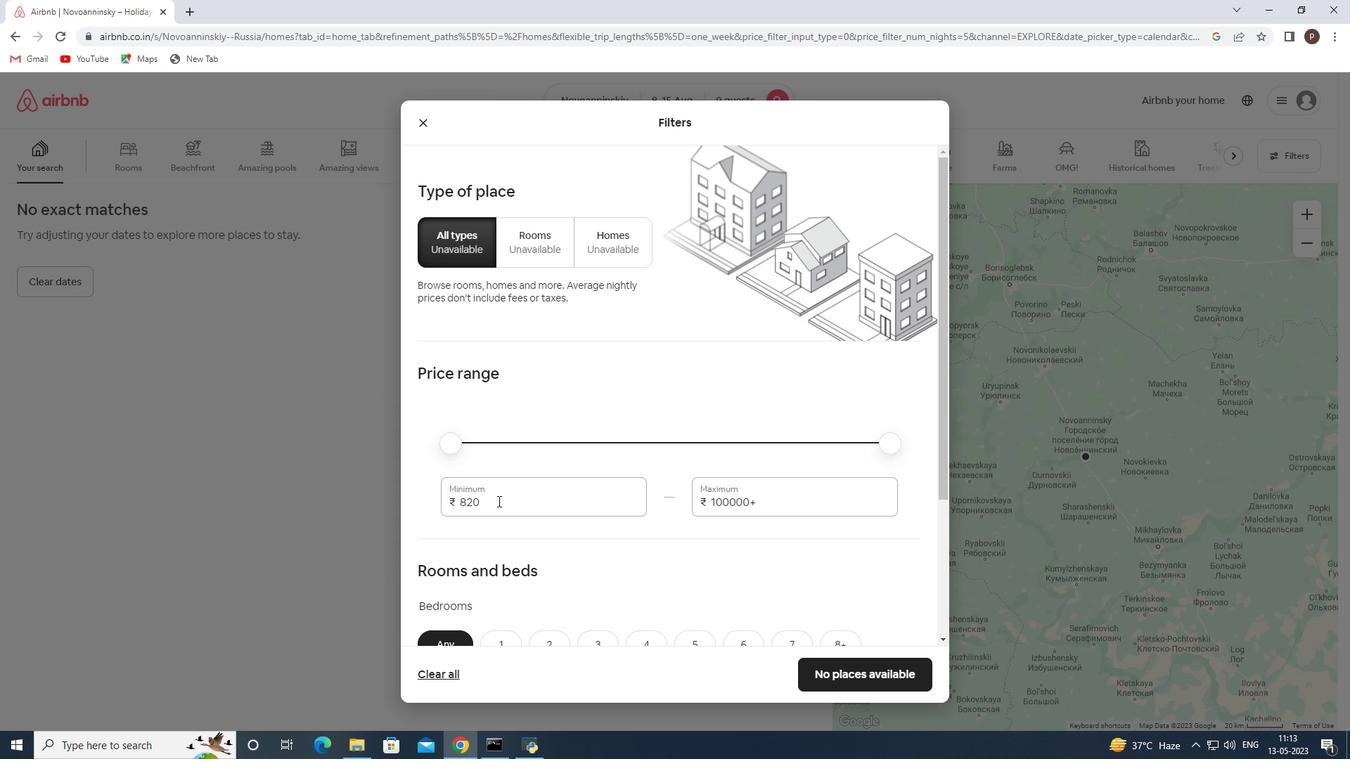 
Action: Mouse pressed left at (496, 501)
Screenshot: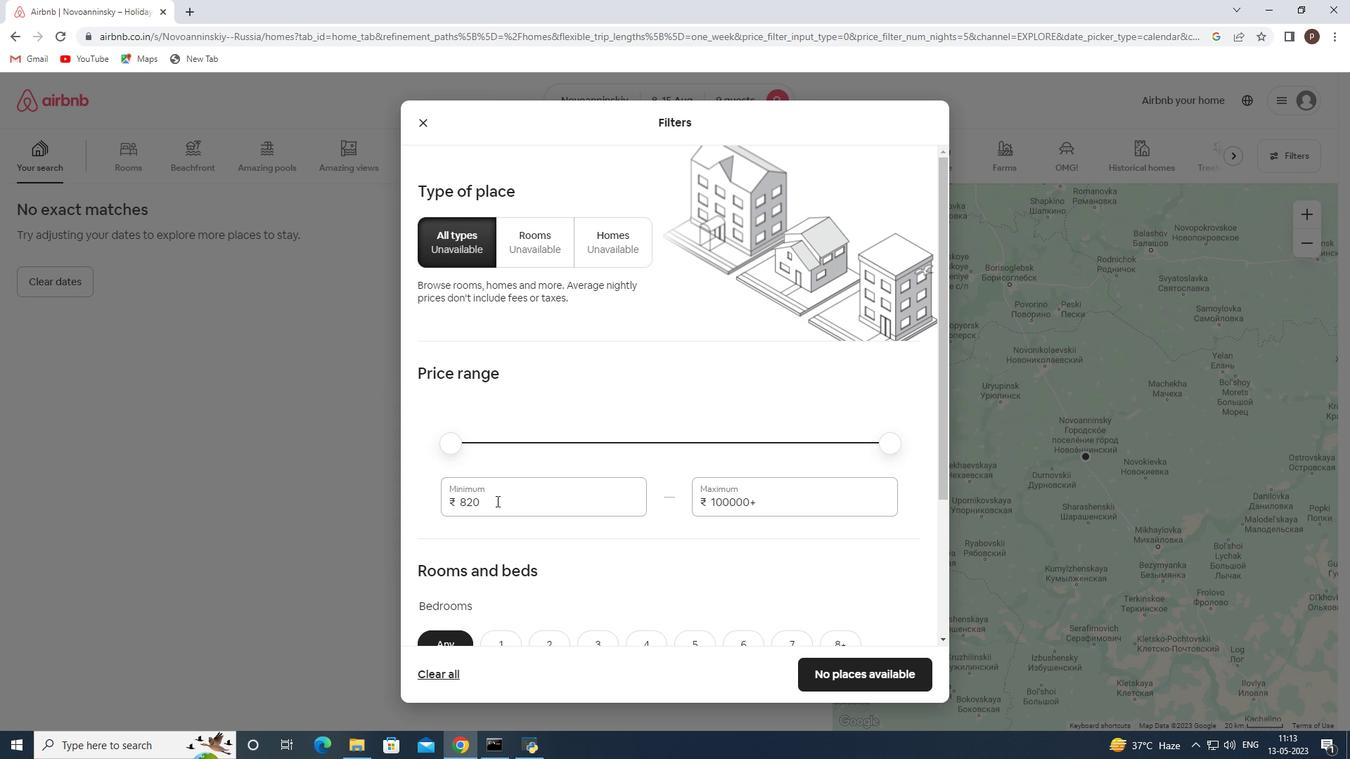
Action: Key pressed 10000<Key.tab>14000
Screenshot: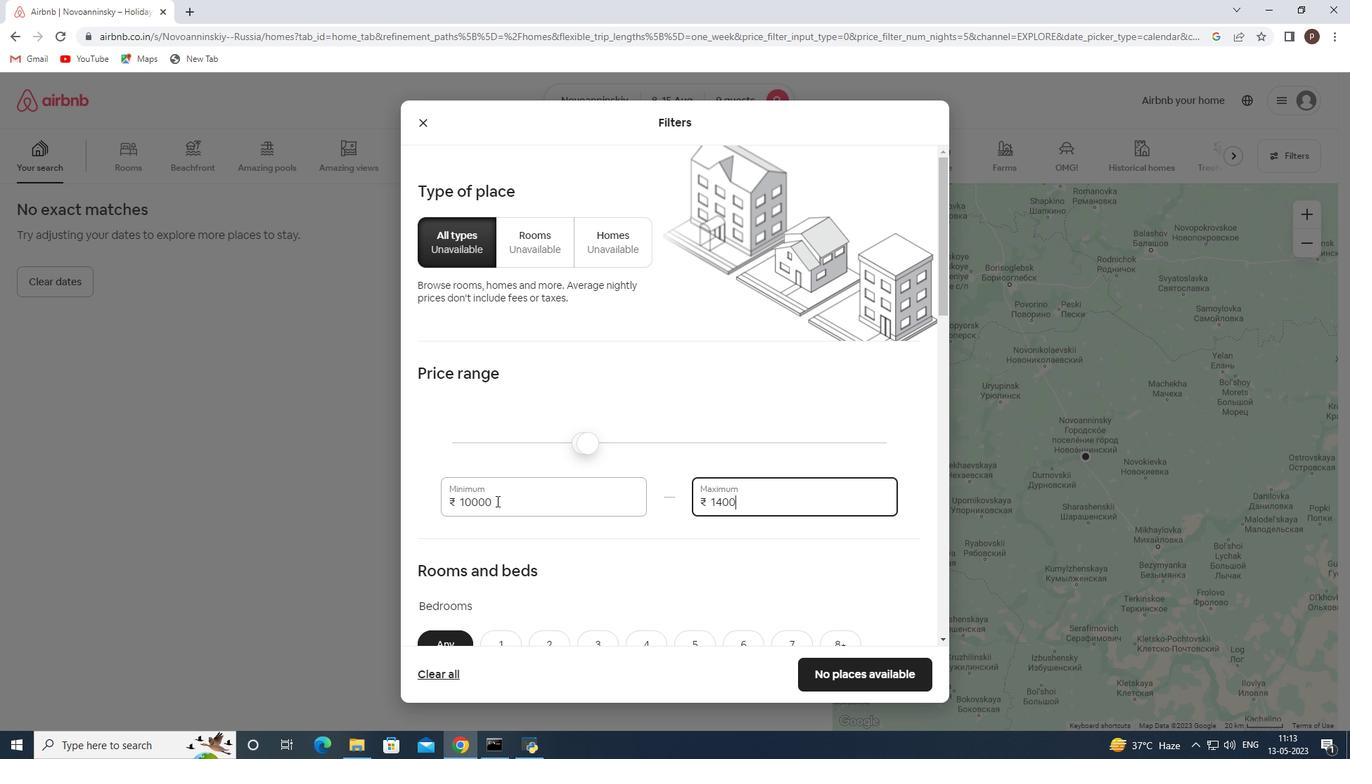 
Action: Mouse scrolled (496, 500) with delta (0, 0)
Screenshot: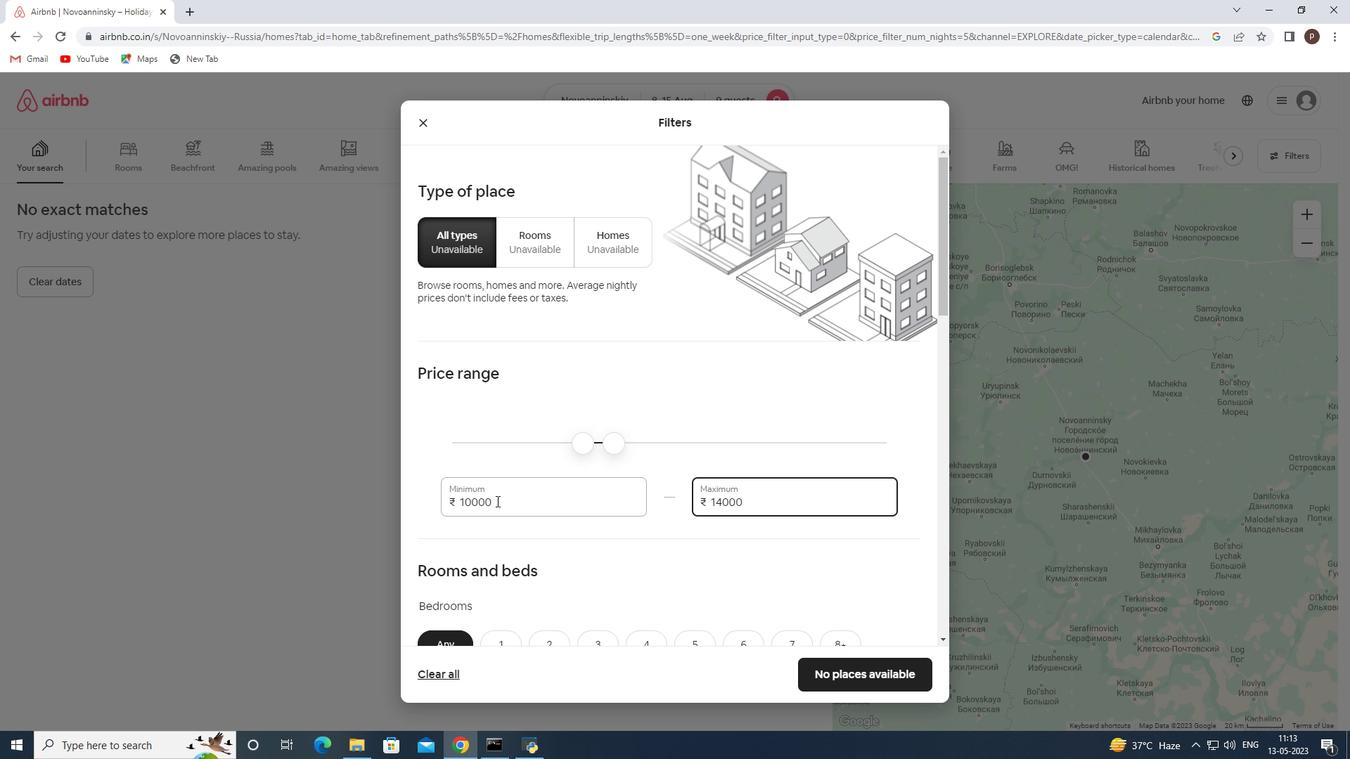 
Action: Mouse scrolled (496, 500) with delta (0, 0)
Screenshot: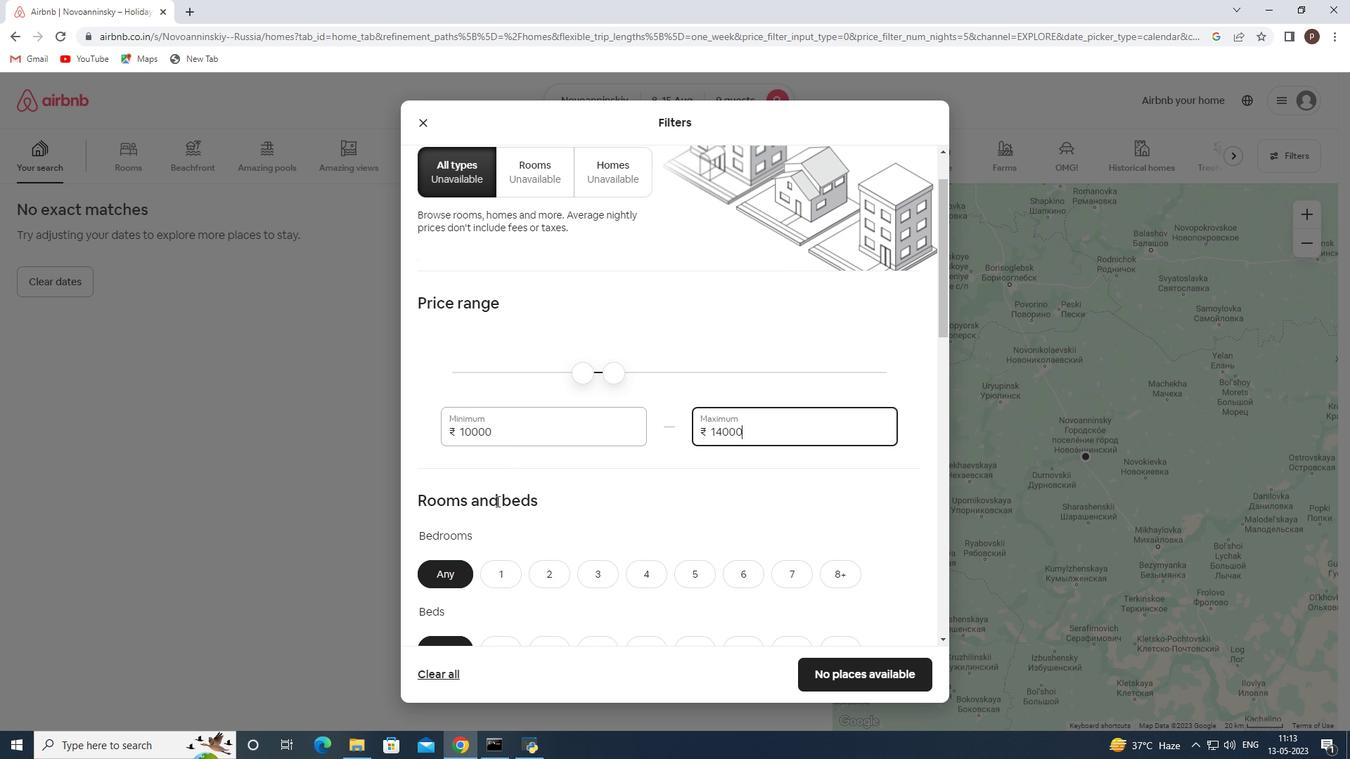 
Action: Mouse scrolled (496, 500) with delta (0, 0)
Screenshot: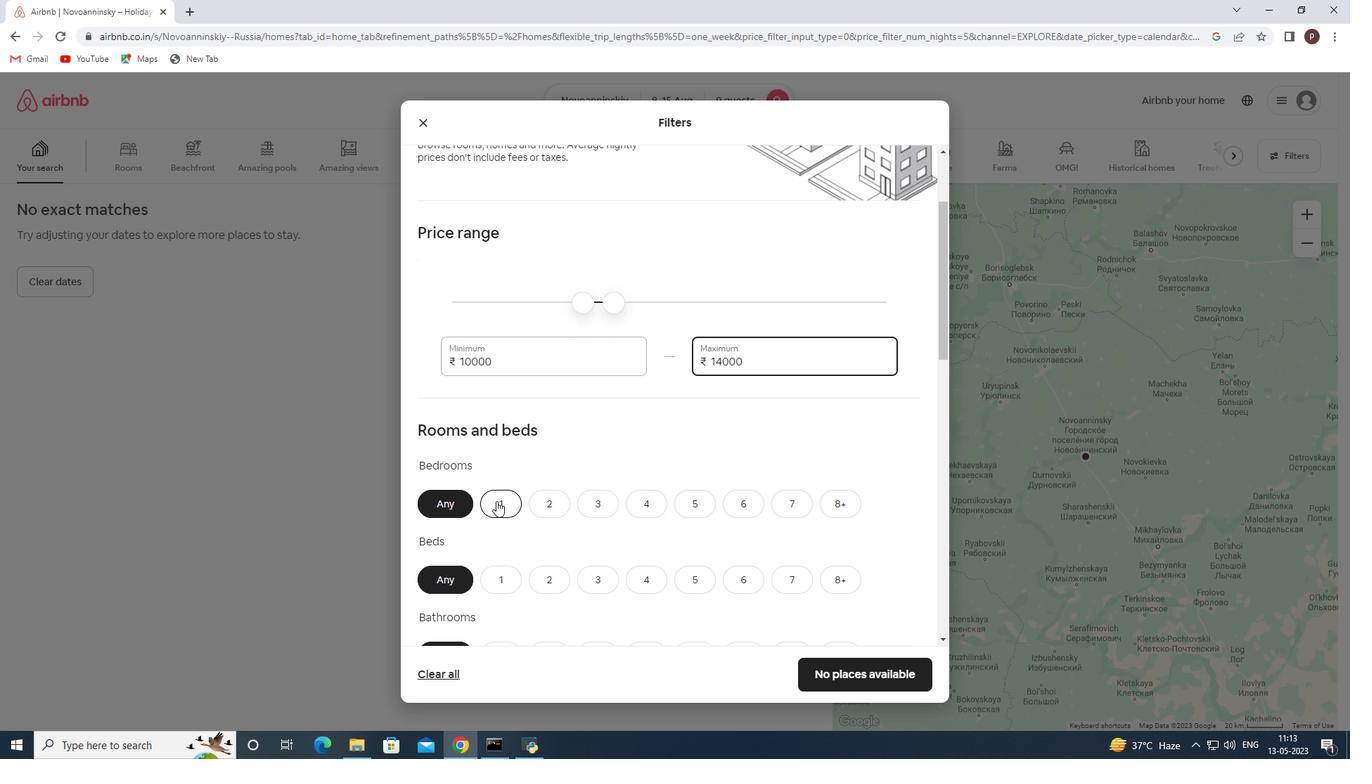 
Action: Mouse moved to (689, 434)
Screenshot: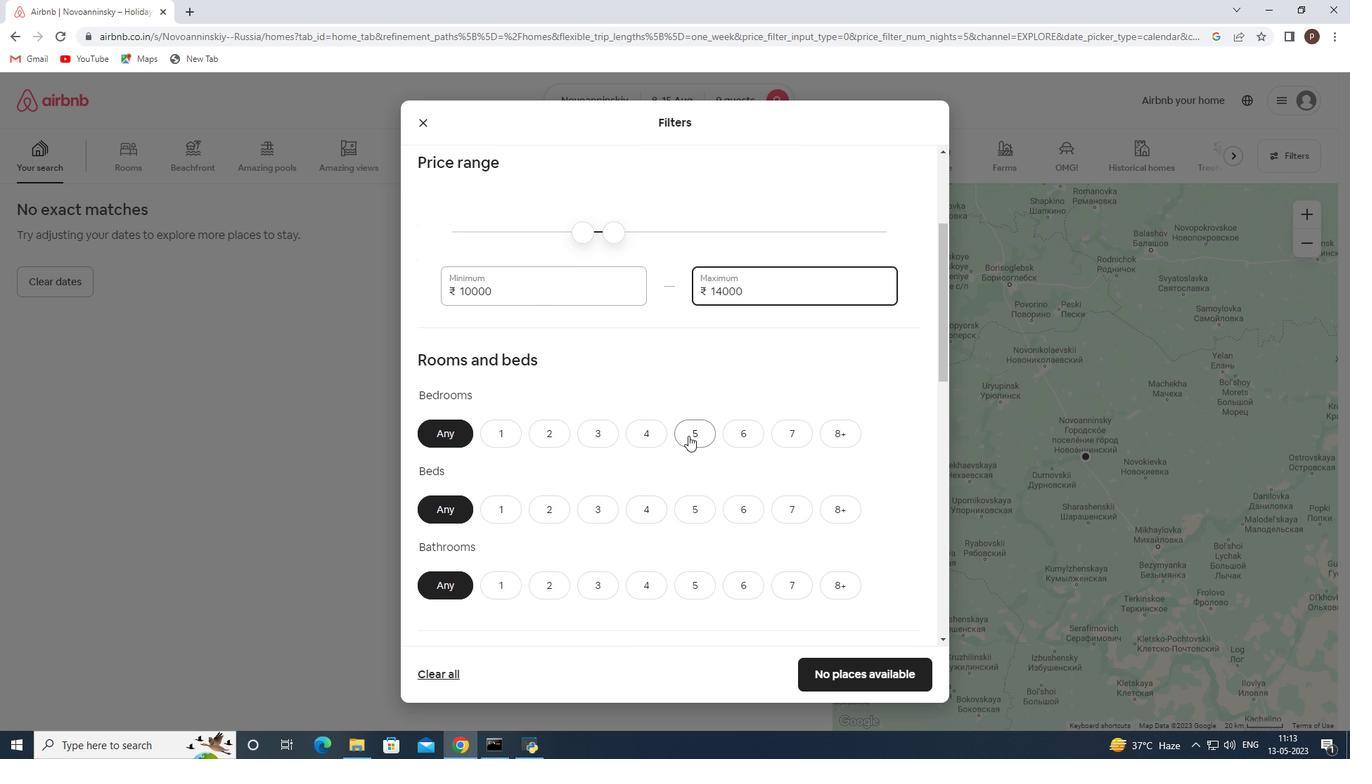 
Action: Mouse pressed left at (689, 434)
Screenshot: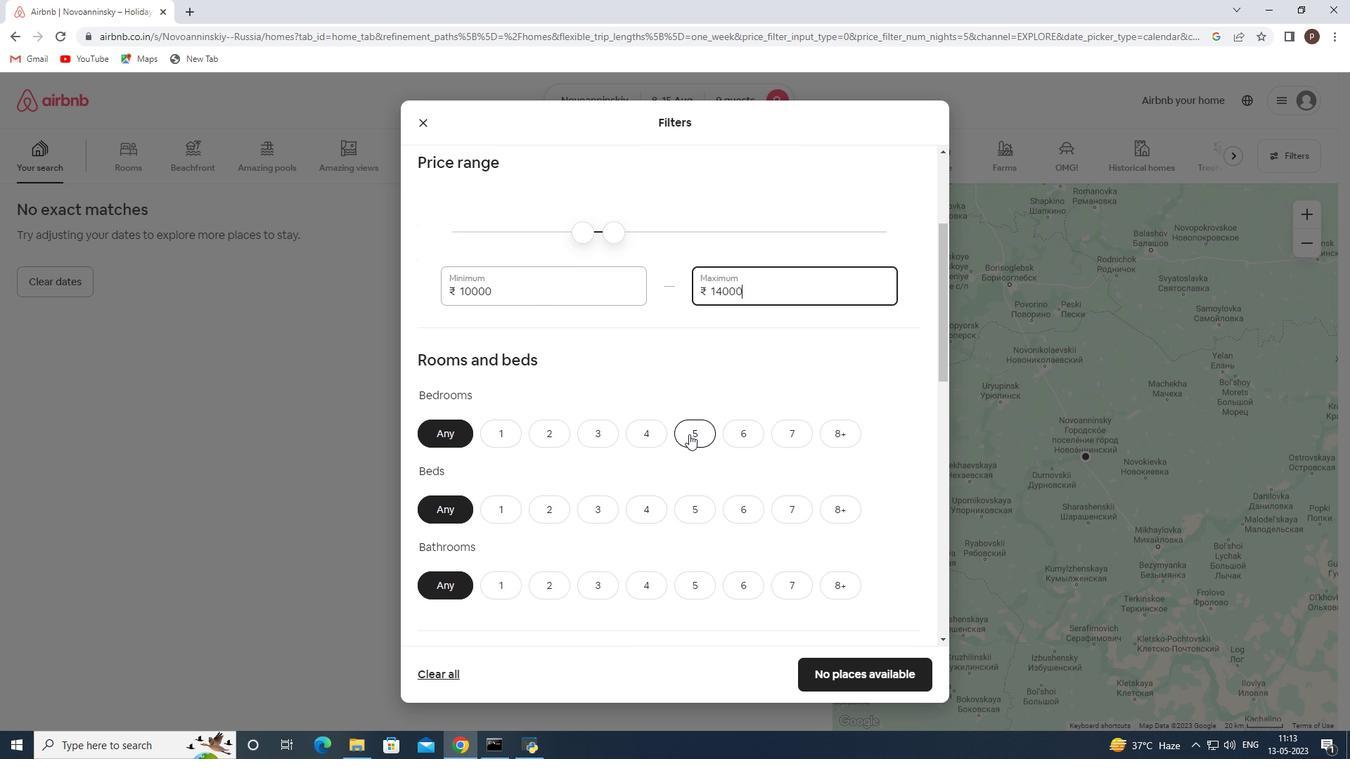 
Action: Mouse moved to (835, 509)
Screenshot: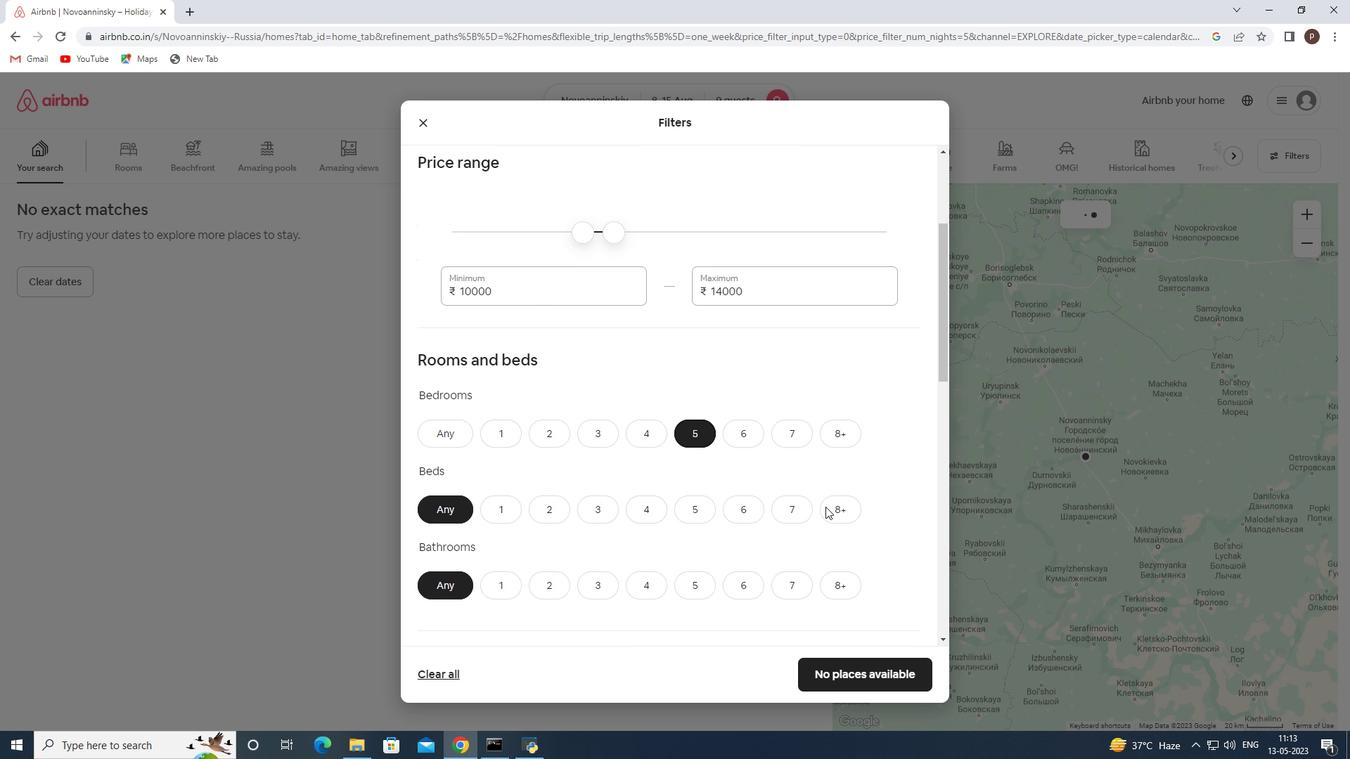 
Action: Mouse pressed left at (835, 509)
Screenshot: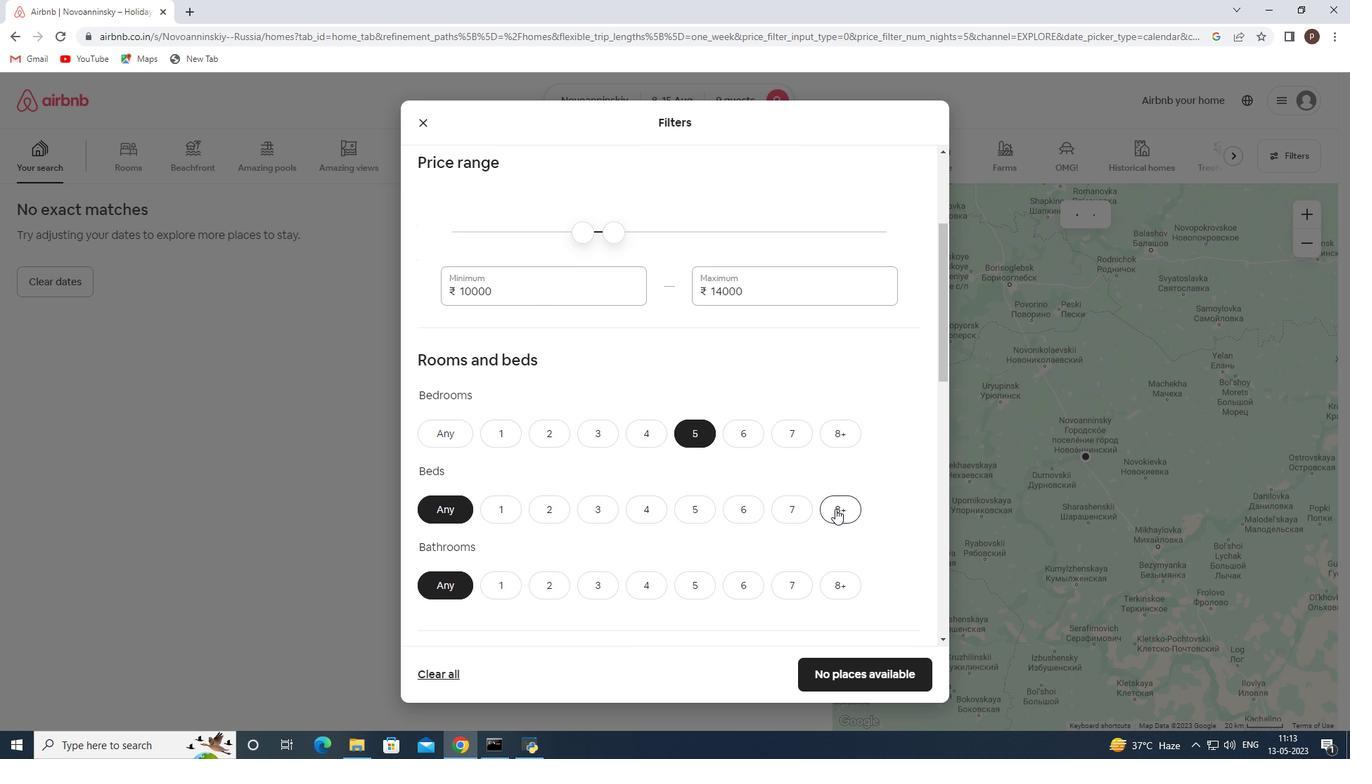 
Action: Mouse moved to (686, 587)
Screenshot: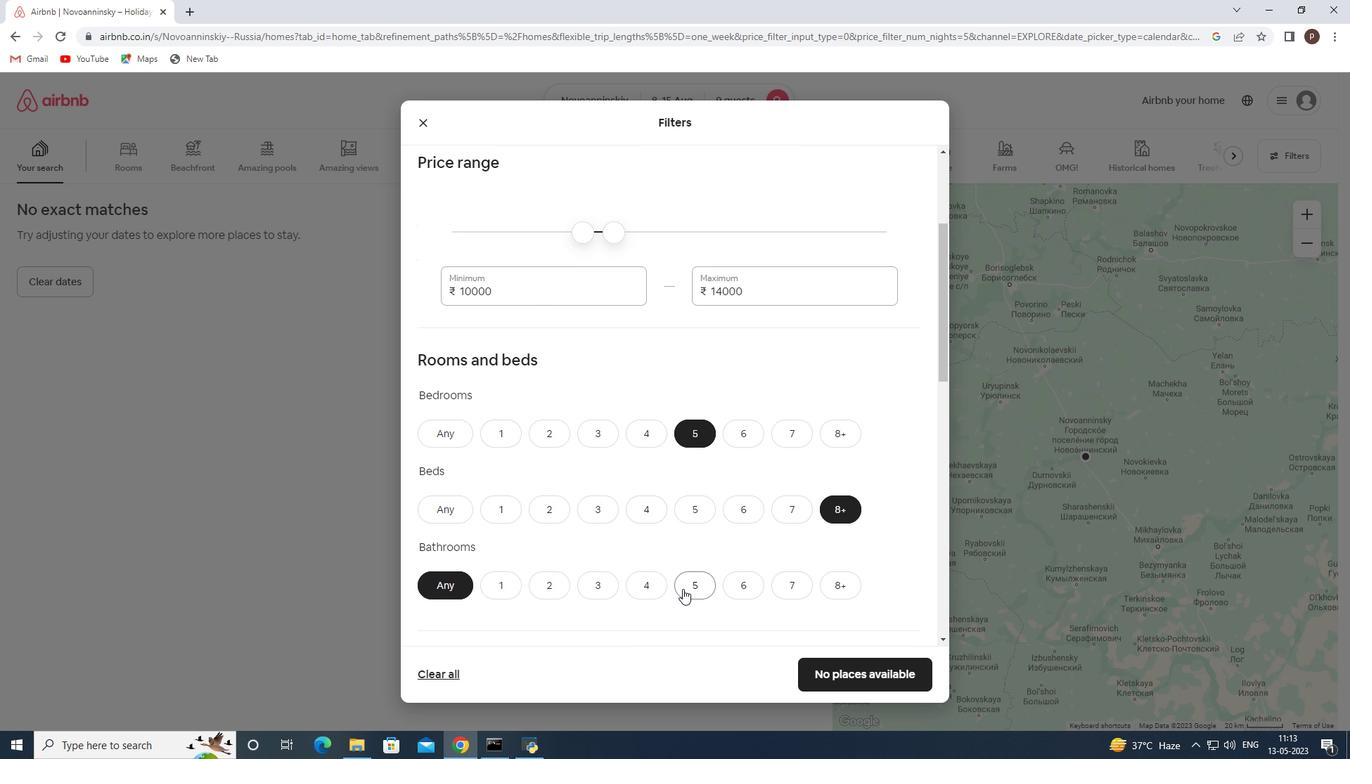 
Action: Mouse pressed left at (686, 587)
Screenshot: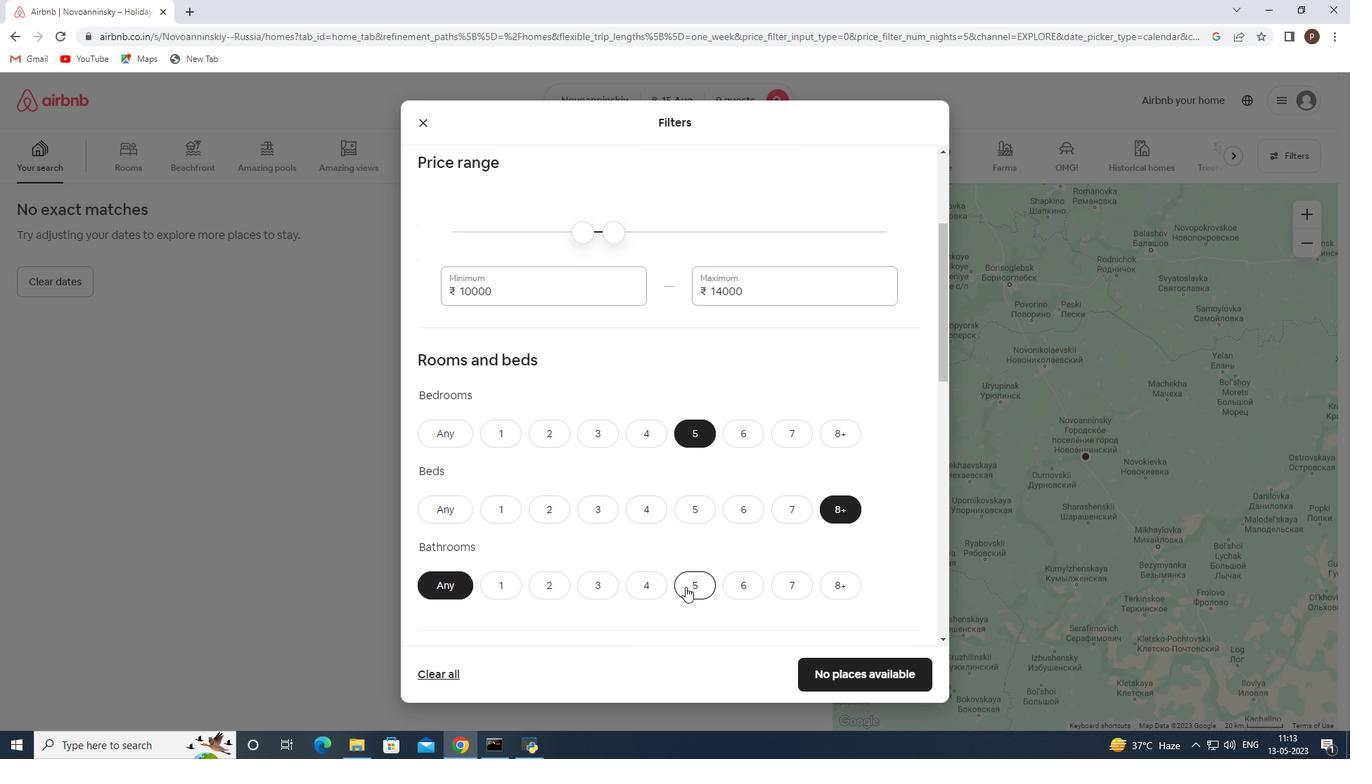 
Action: Mouse scrolled (686, 586) with delta (0, 0)
Screenshot: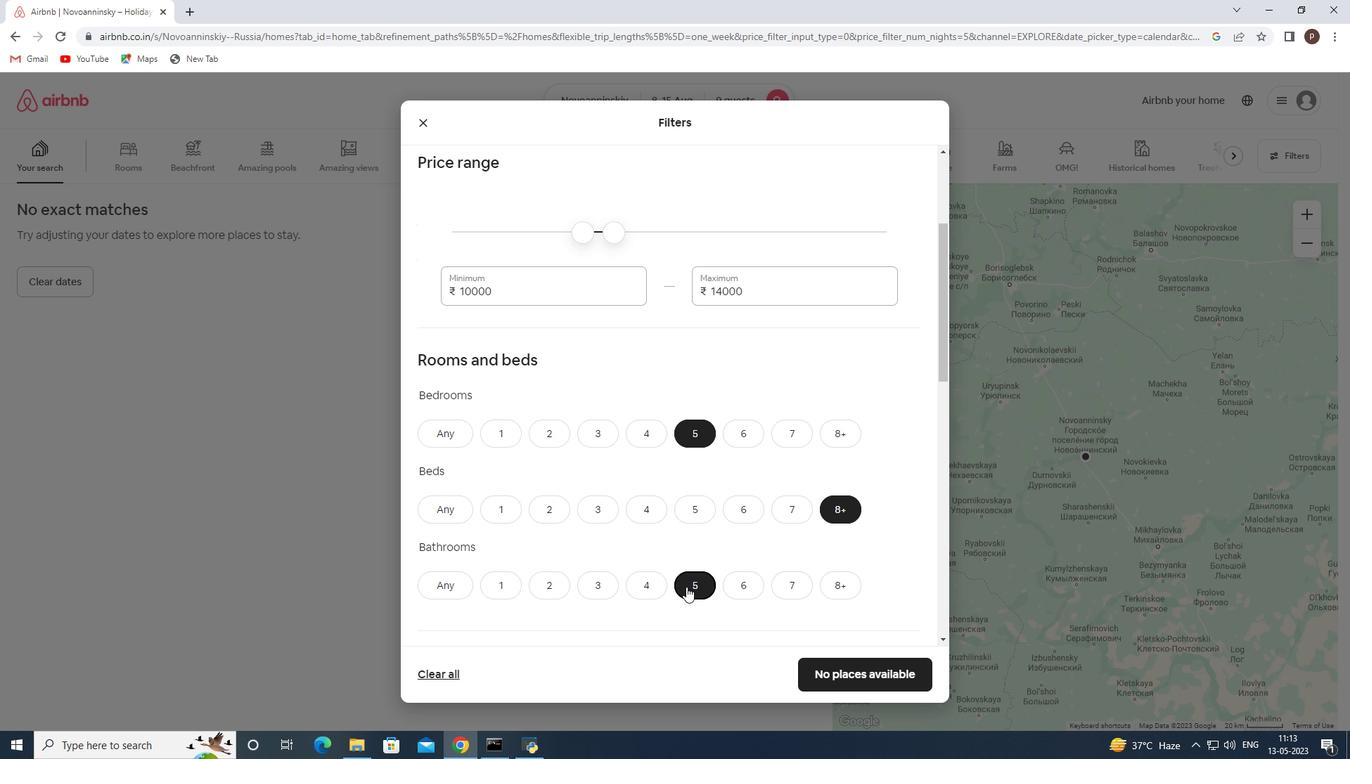 
Action: Mouse moved to (687, 586)
Screenshot: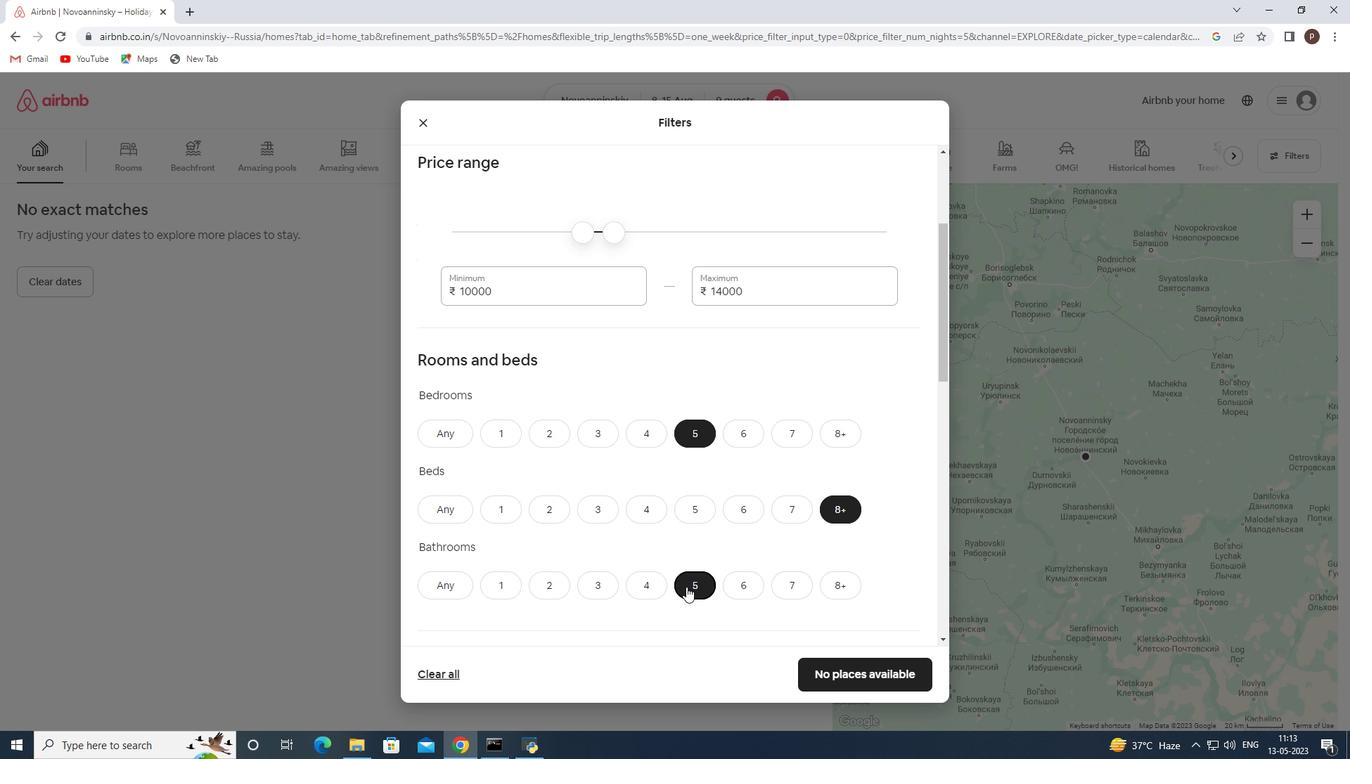 
Action: Mouse scrolled (687, 585) with delta (0, 0)
Screenshot: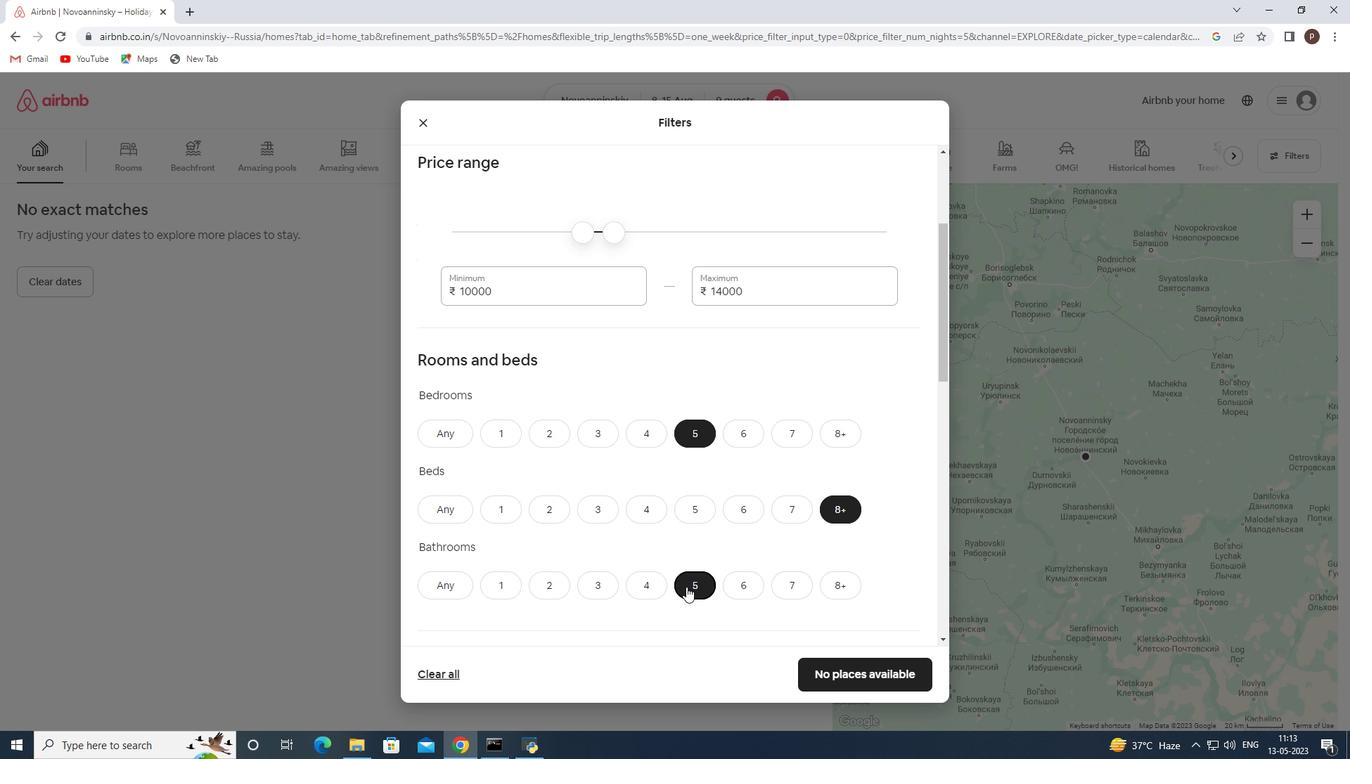 
Action: Mouse moved to (657, 521)
Screenshot: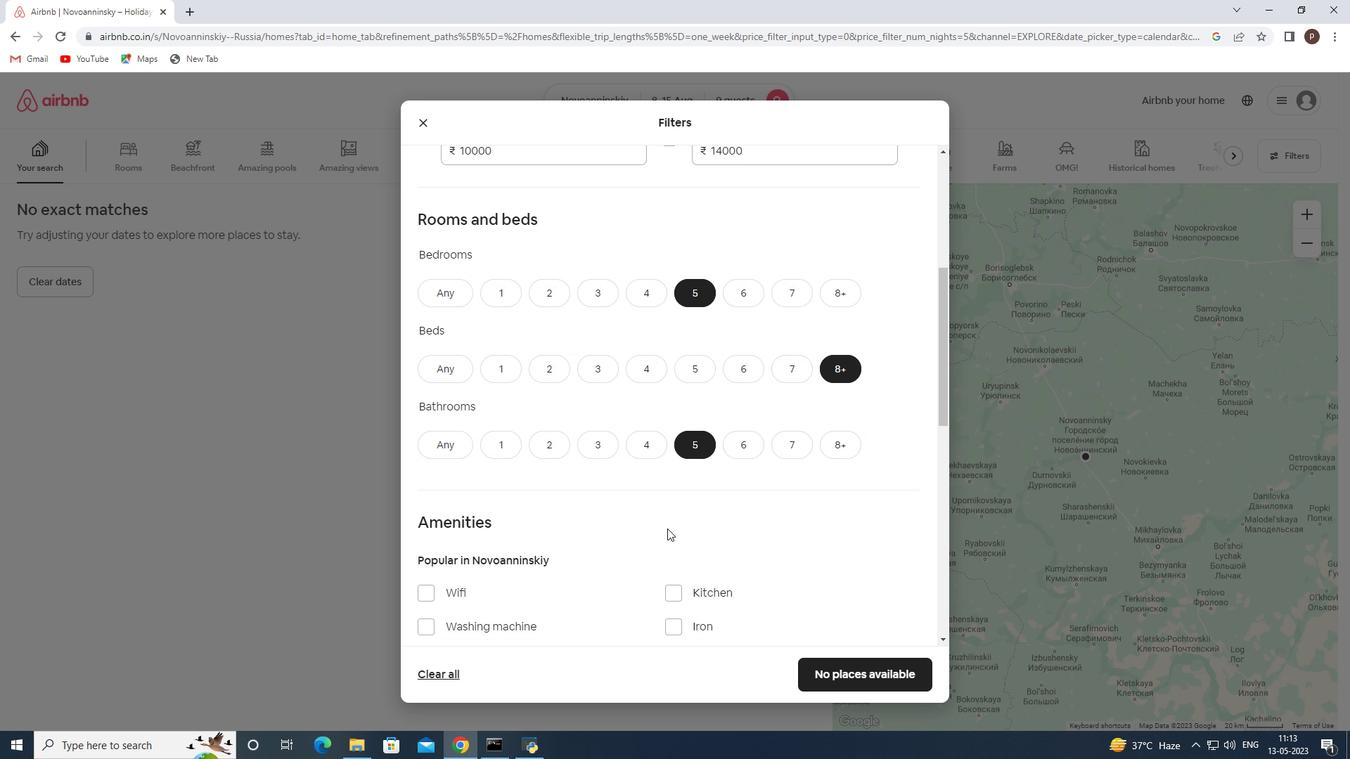 
Action: Mouse scrolled (657, 520) with delta (0, 0)
Screenshot: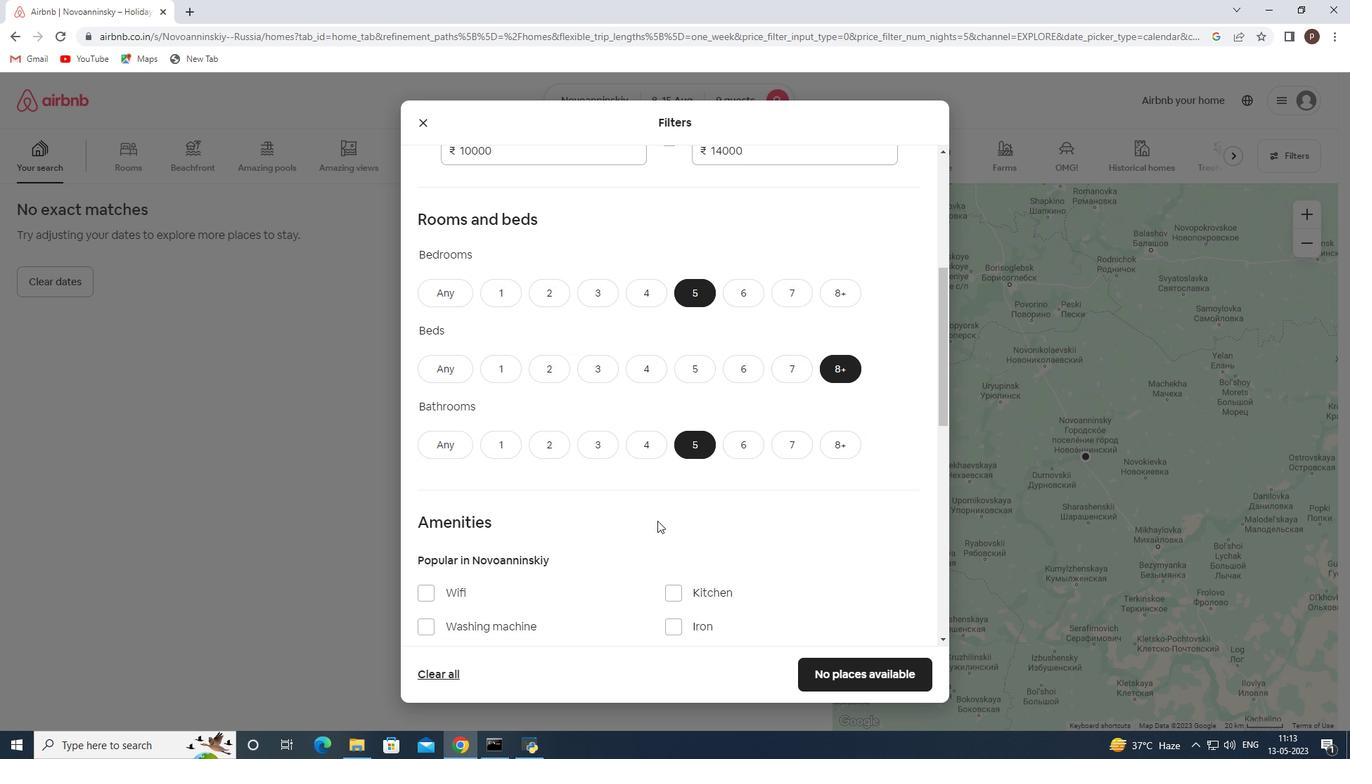 
Action: Mouse moved to (657, 523)
Screenshot: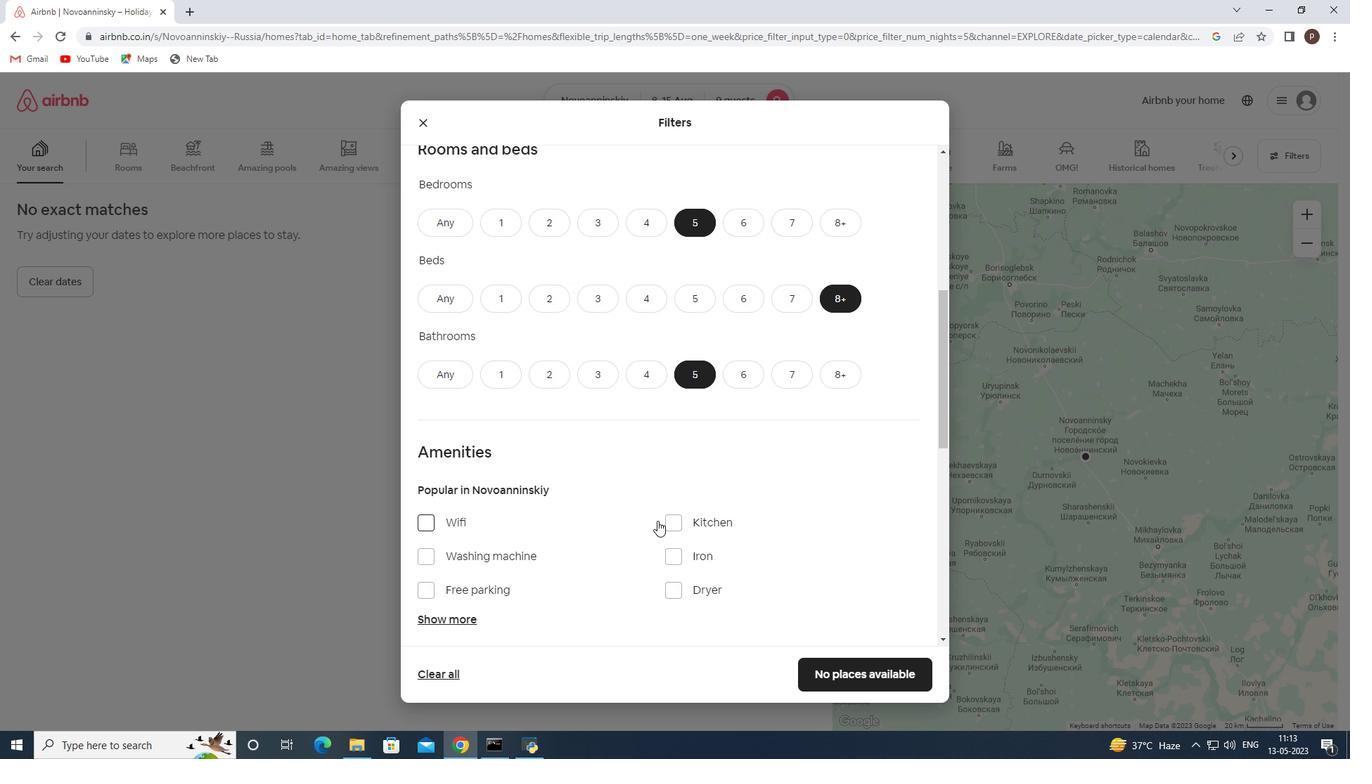 
Action: Mouse scrolled (657, 522) with delta (0, 0)
Screenshot: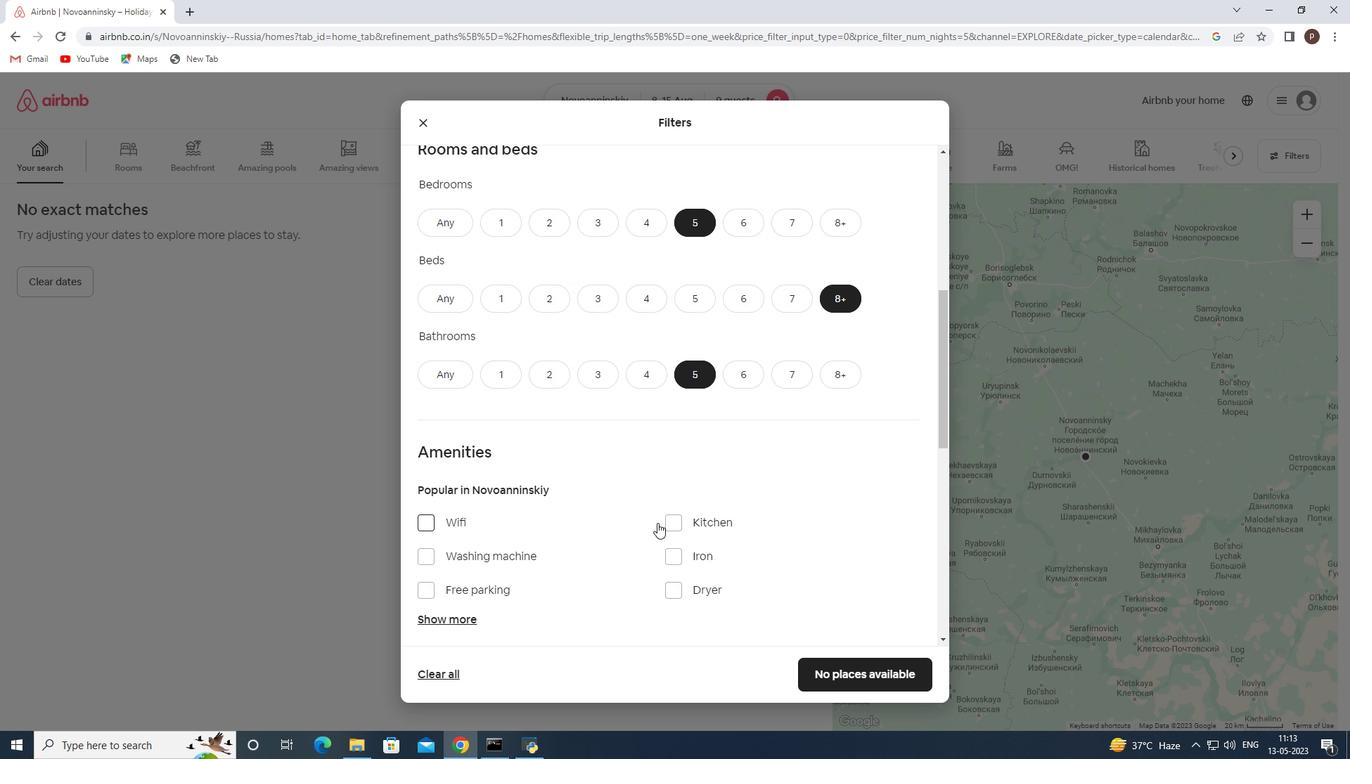 
Action: Mouse moved to (424, 457)
Screenshot: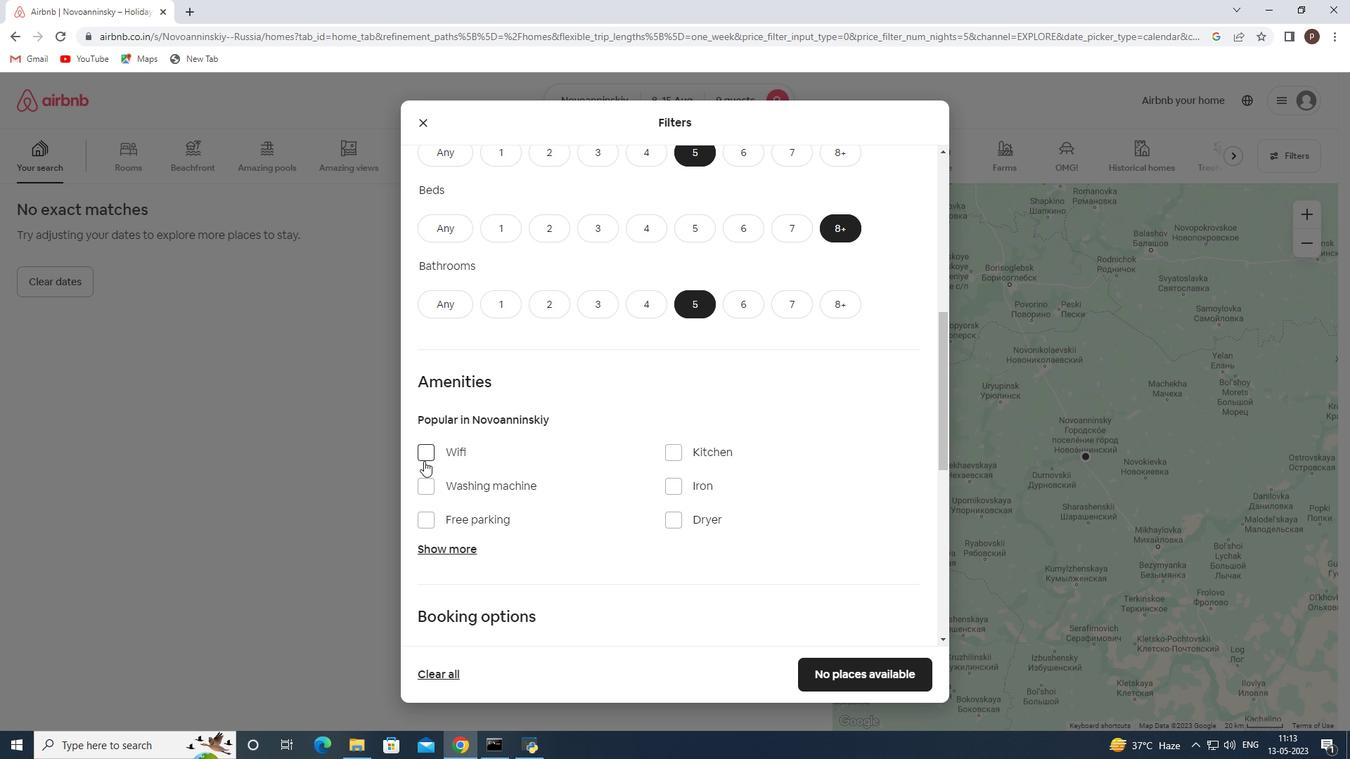 
Action: Mouse pressed left at (424, 457)
Screenshot: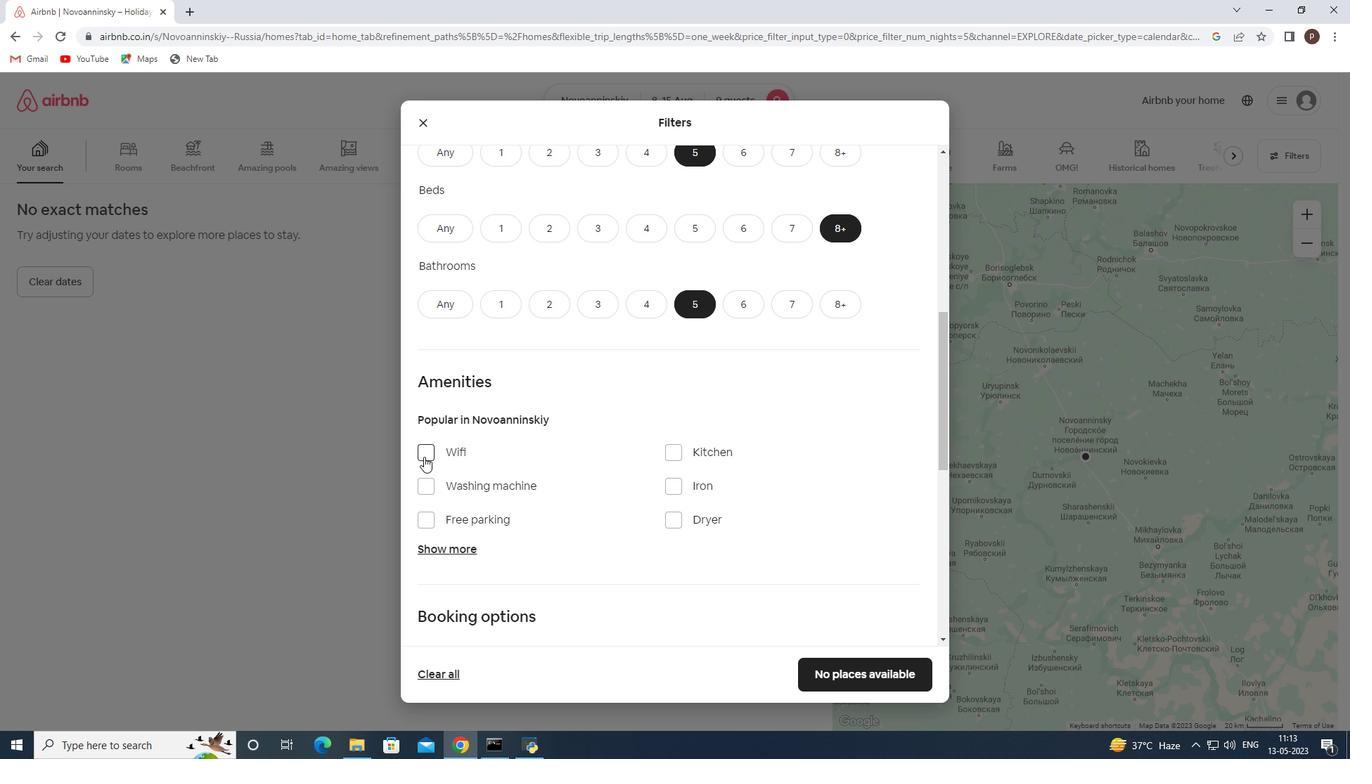 
Action: Mouse moved to (436, 547)
Screenshot: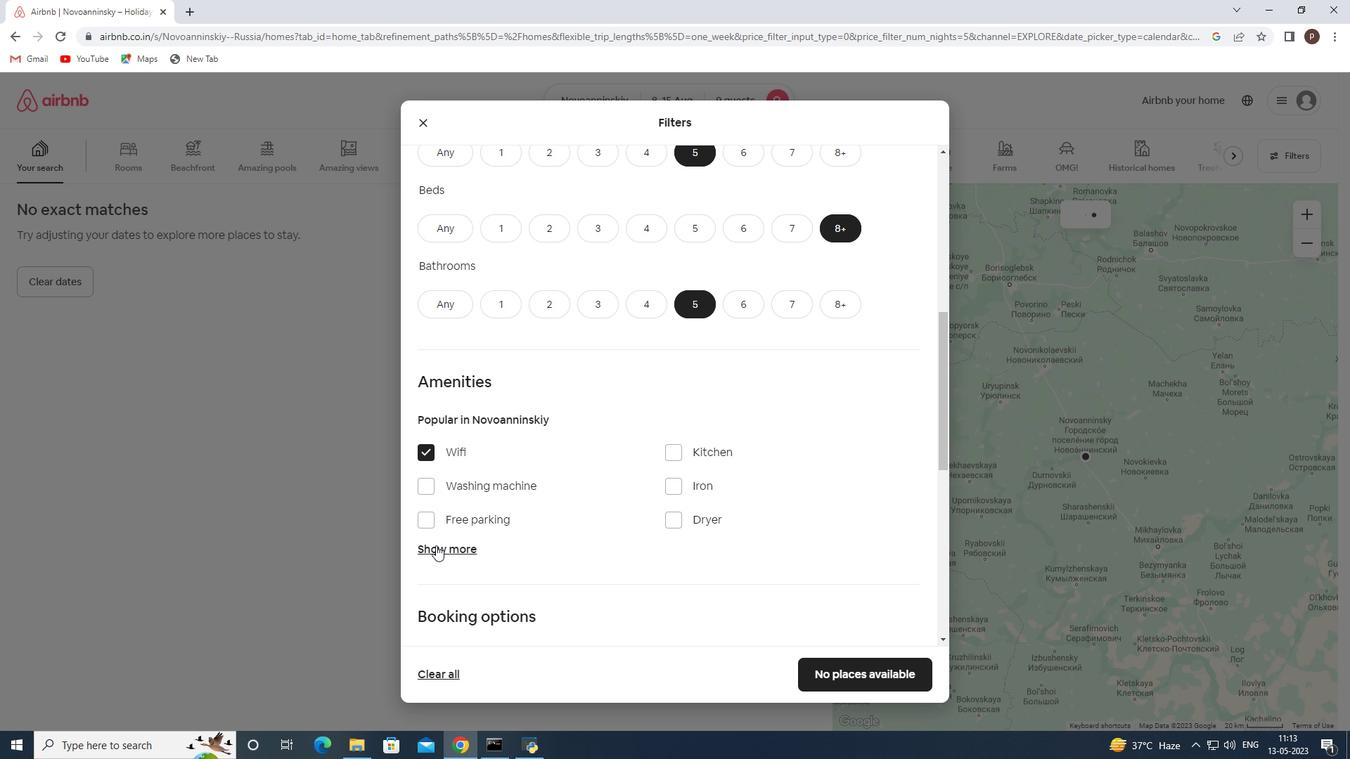 
Action: Mouse pressed left at (436, 547)
Screenshot: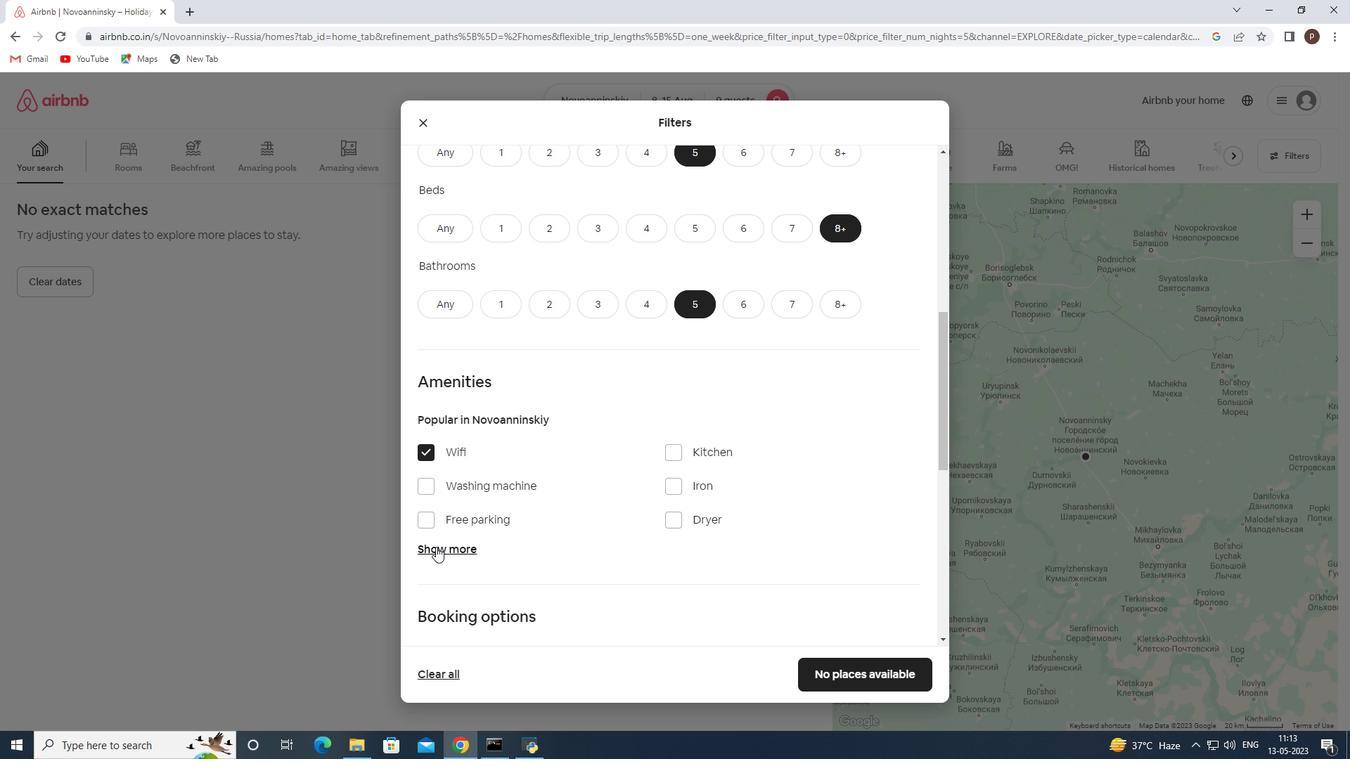 
Action: Mouse moved to (431, 521)
Screenshot: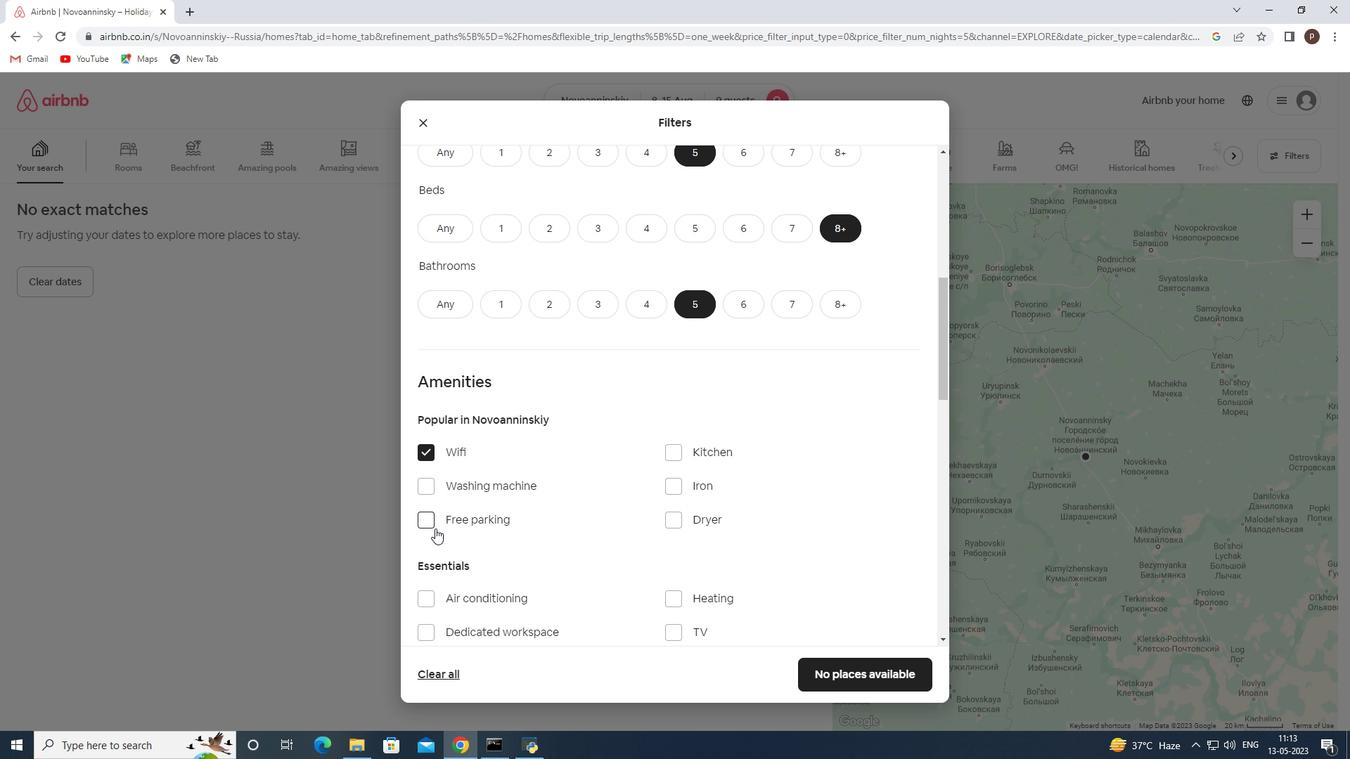 
Action: Mouse pressed left at (431, 521)
Screenshot: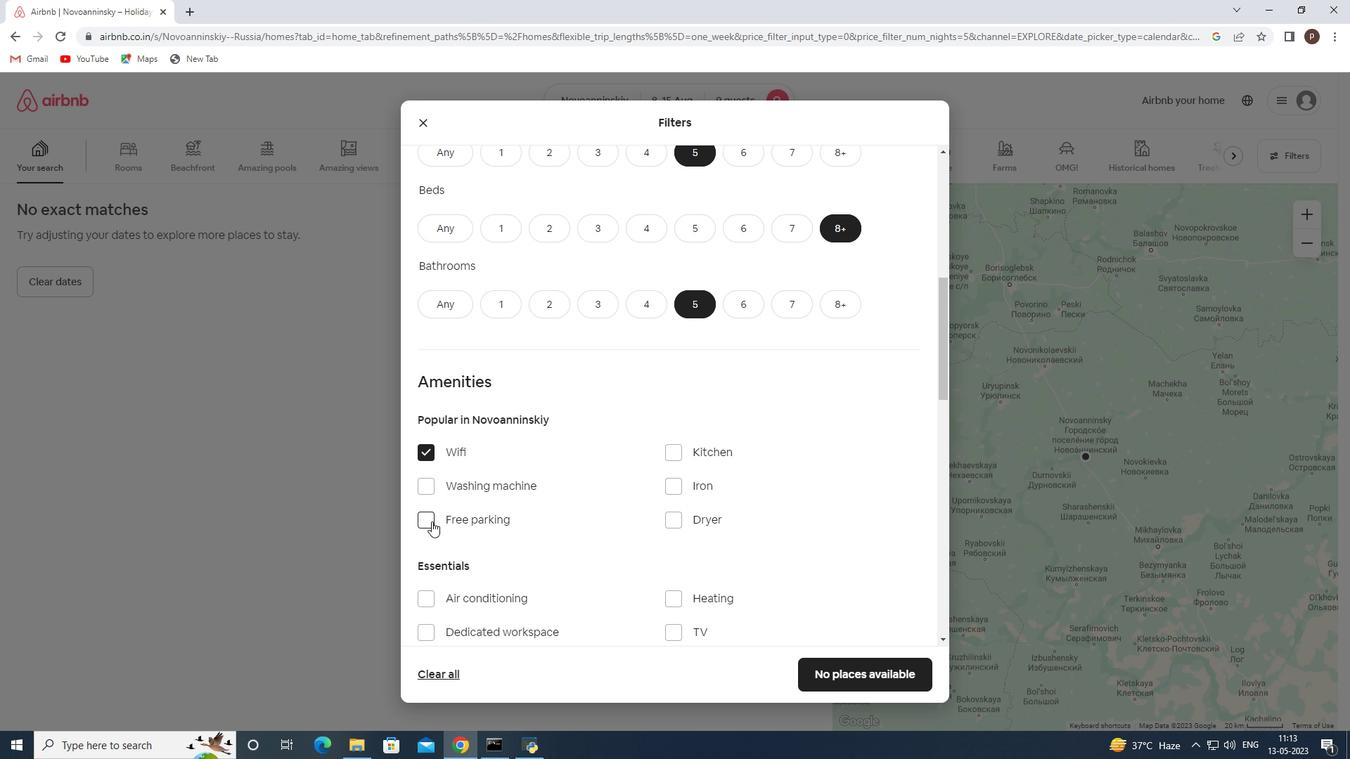 
Action: Mouse moved to (561, 565)
Screenshot: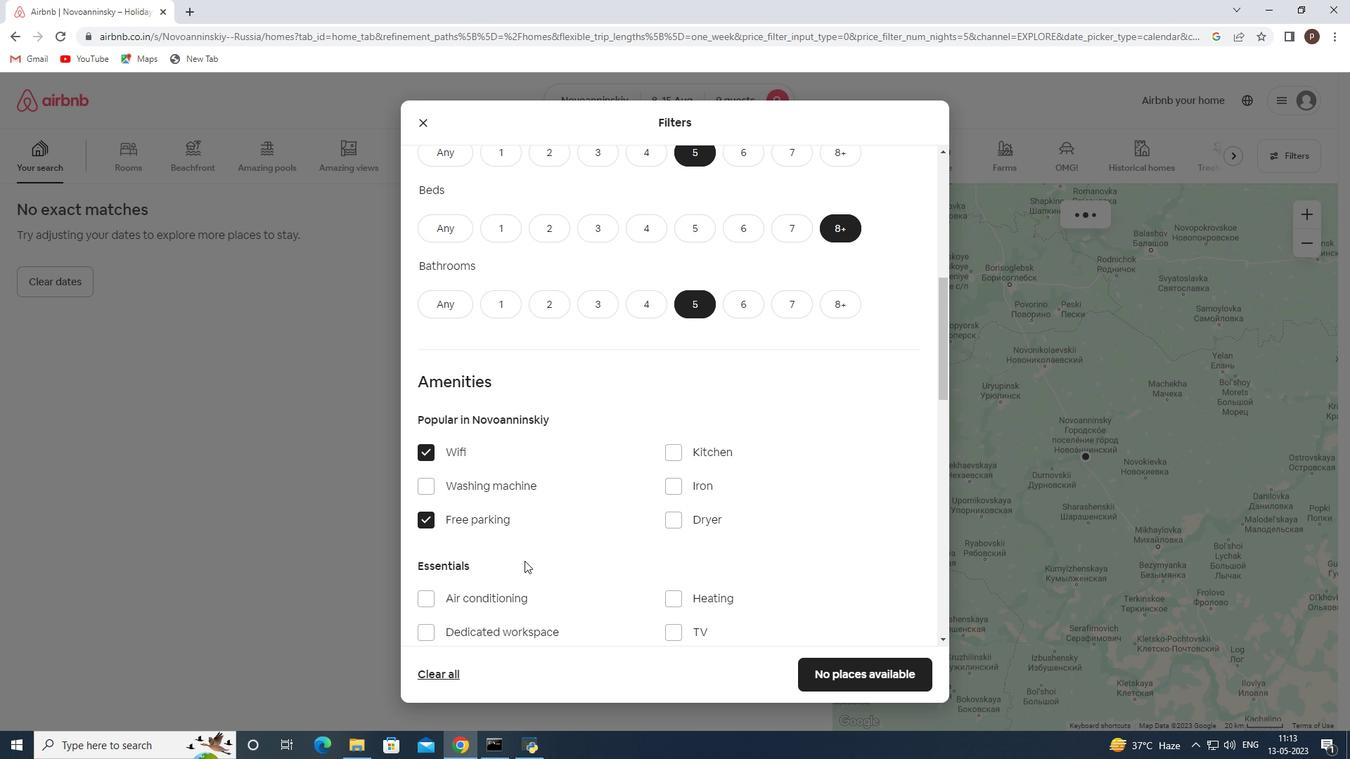 
Action: Mouse scrolled (561, 564) with delta (0, 0)
Screenshot: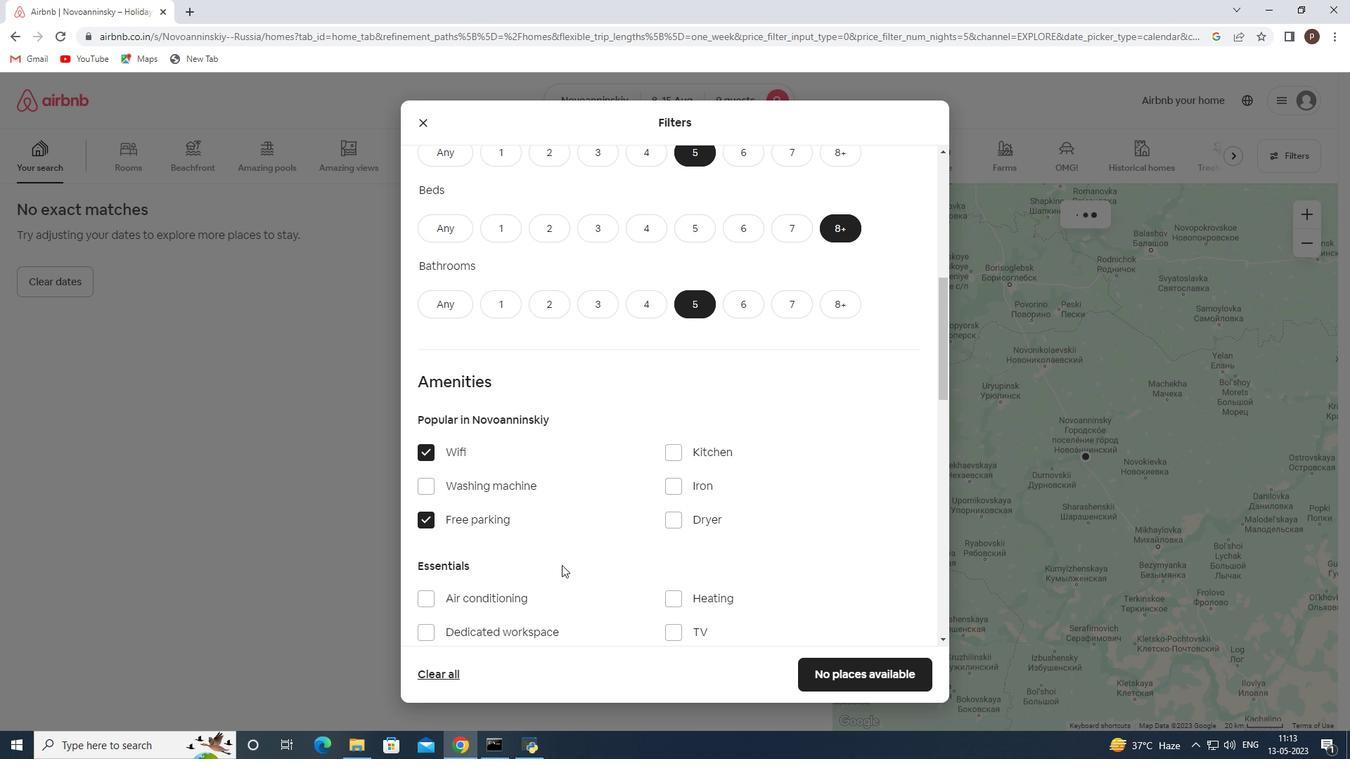 
Action: Mouse scrolled (561, 564) with delta (0, 0)
Screenshot: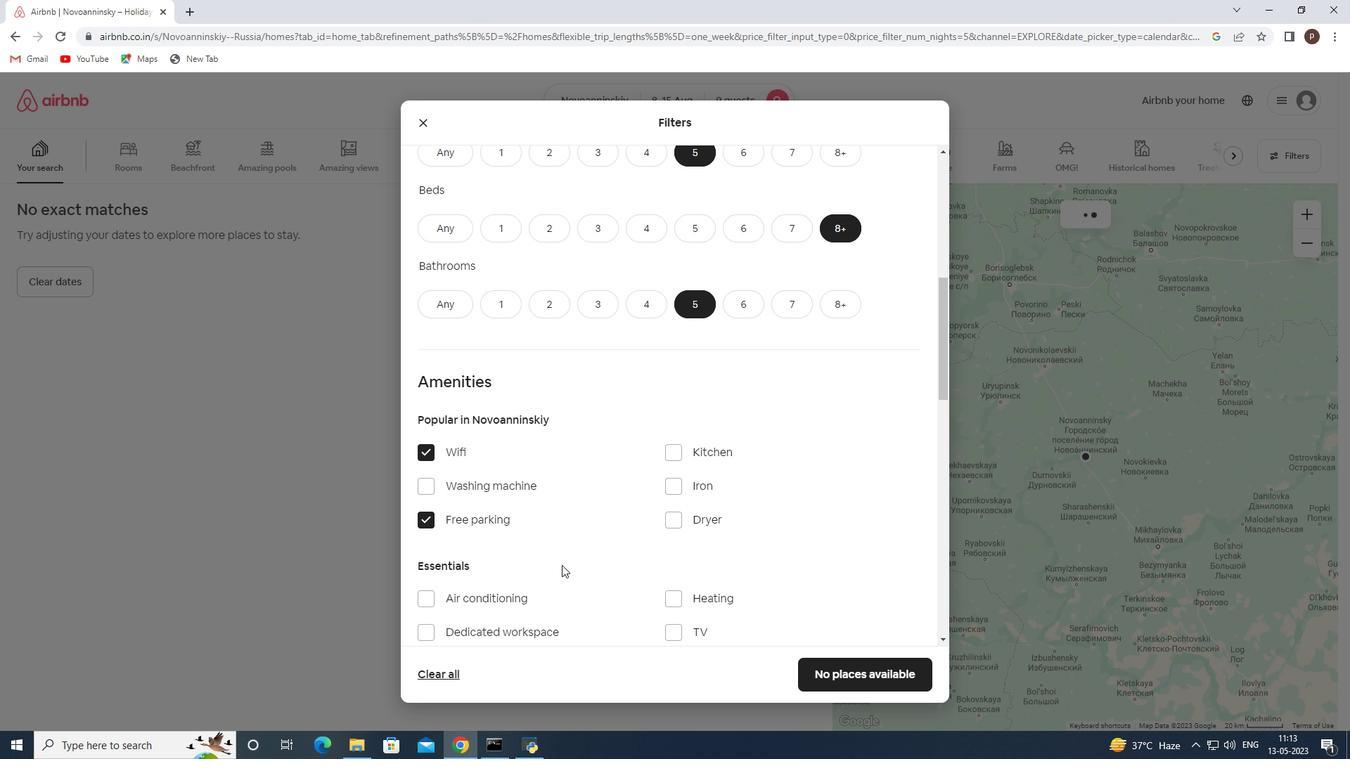 
Action: Mouse moved to (670, 492)
Screenshot: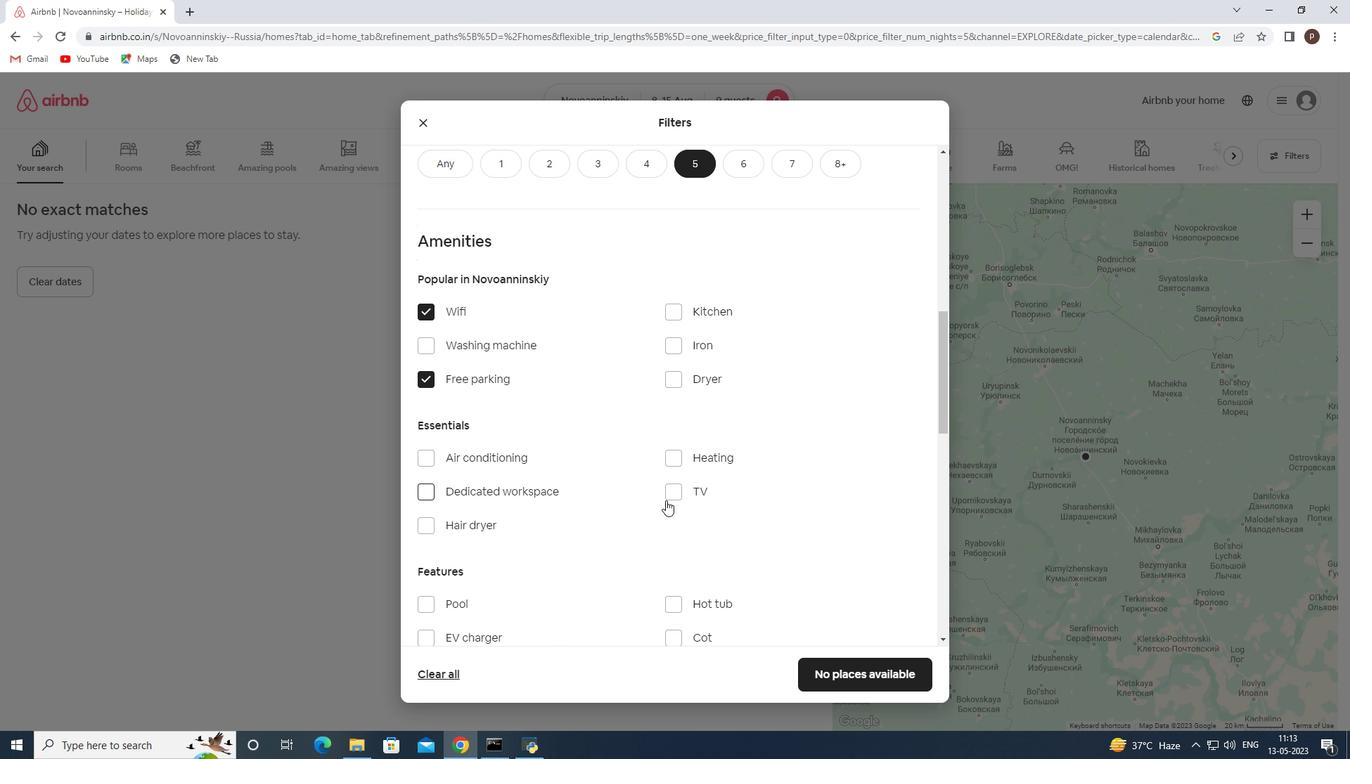 
Action: Mouse pressed left at (670, 492)
Screenshot: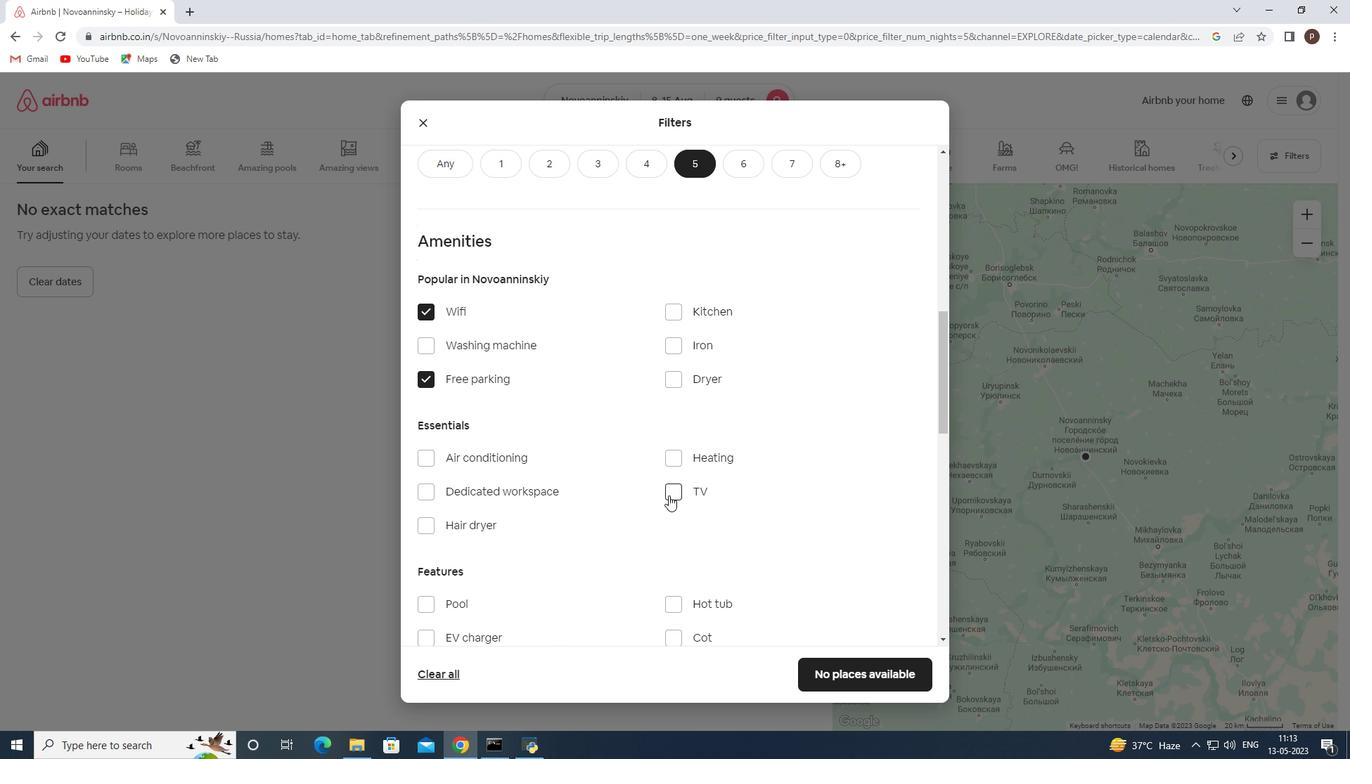 
Action: Mouse moved to (500, 566)
Screenshot: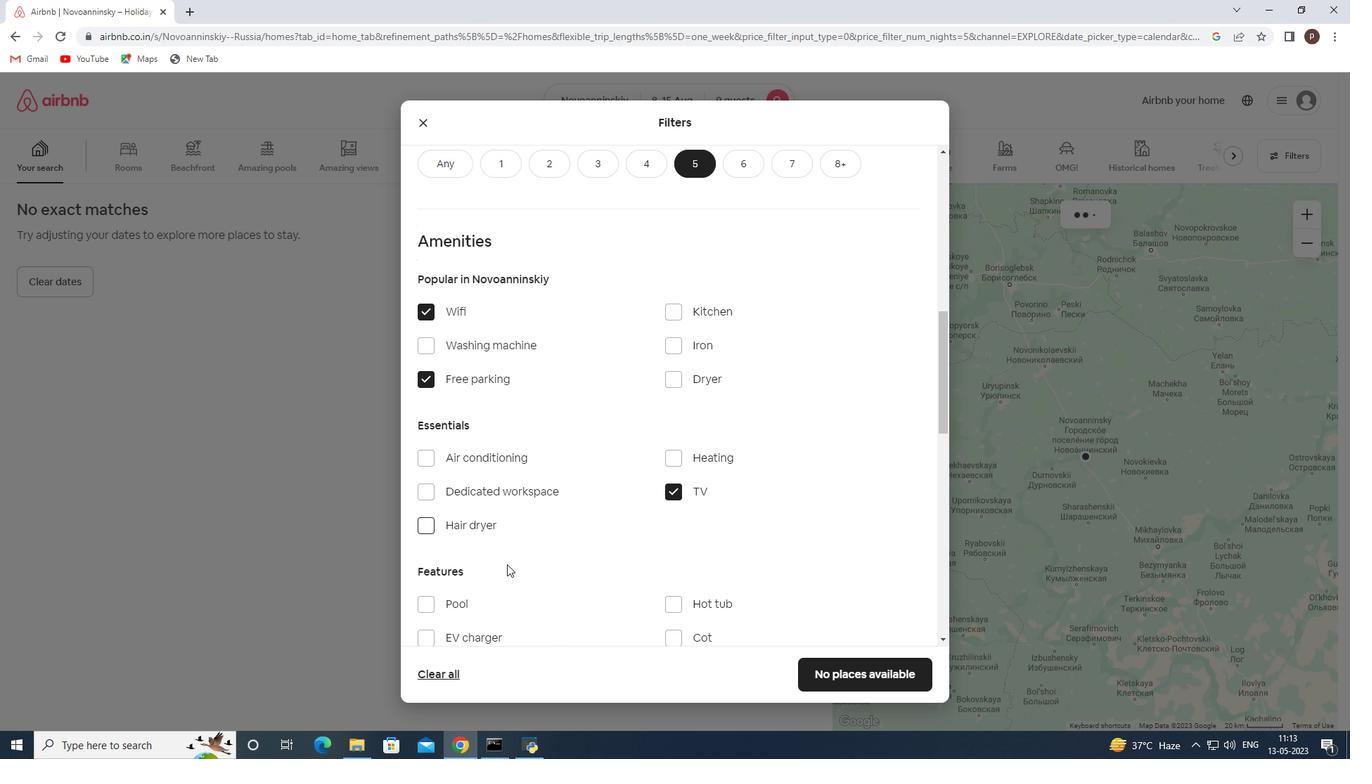 
Action: Mouse scrolled (500, 566) with delta (0, 0)
Screenshot: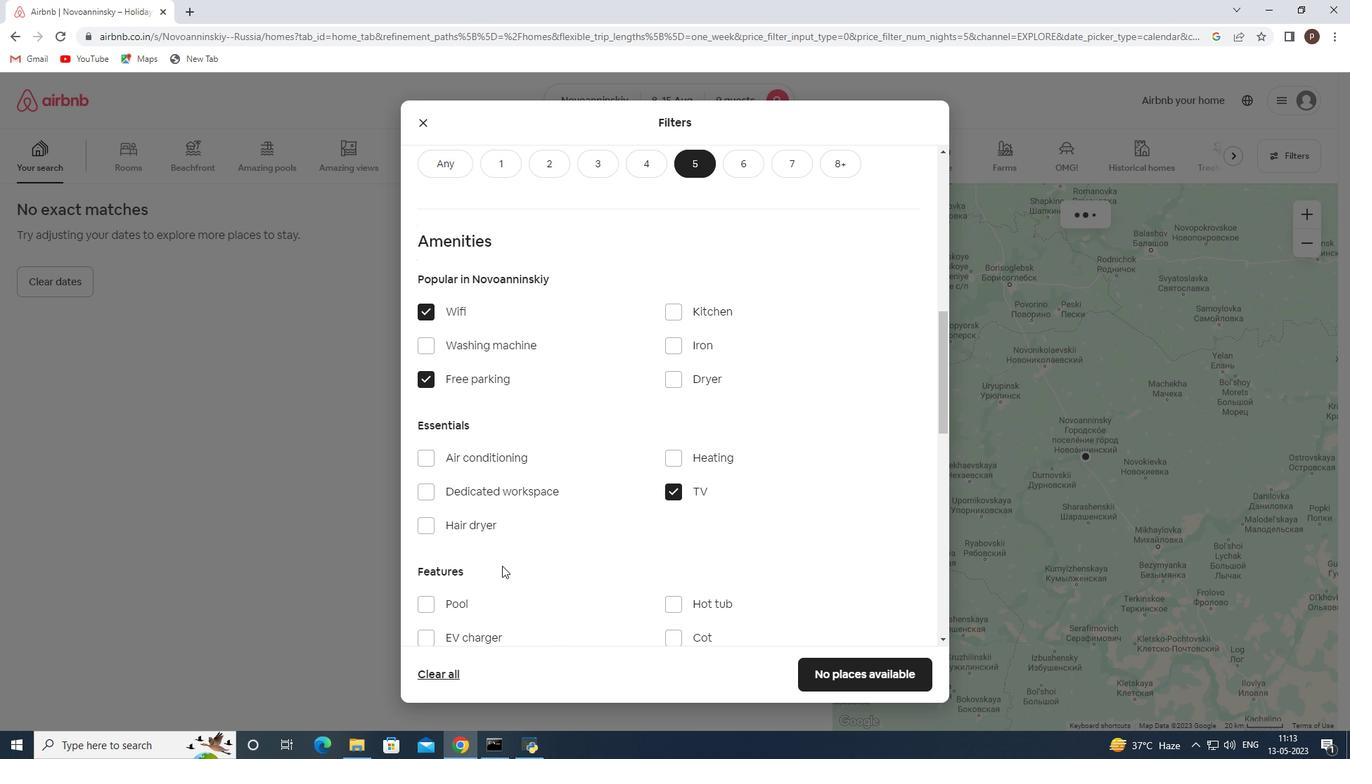 
Action: Mouse moved to (500, 567)
Screenshot: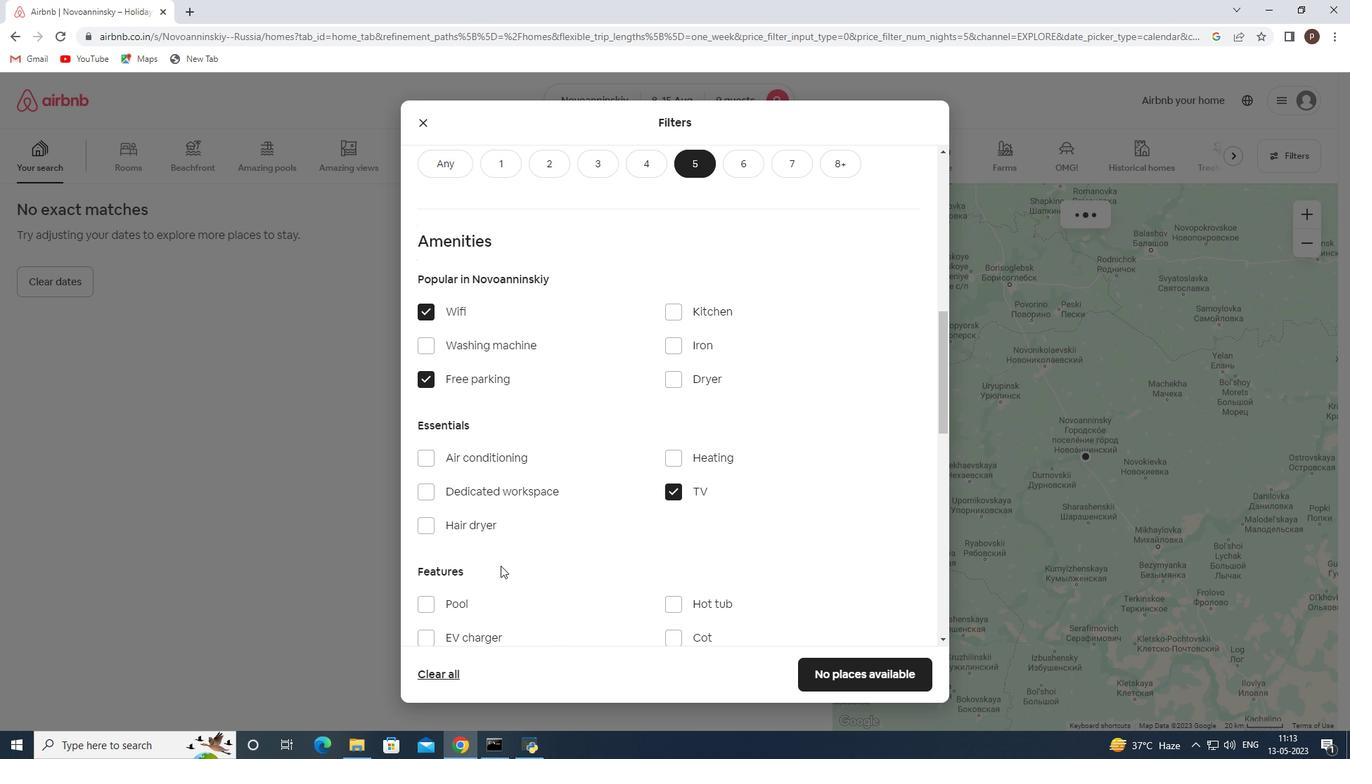 
Action: Mouse scrolled (500, 566) with delta (0, 0)
Screenshot: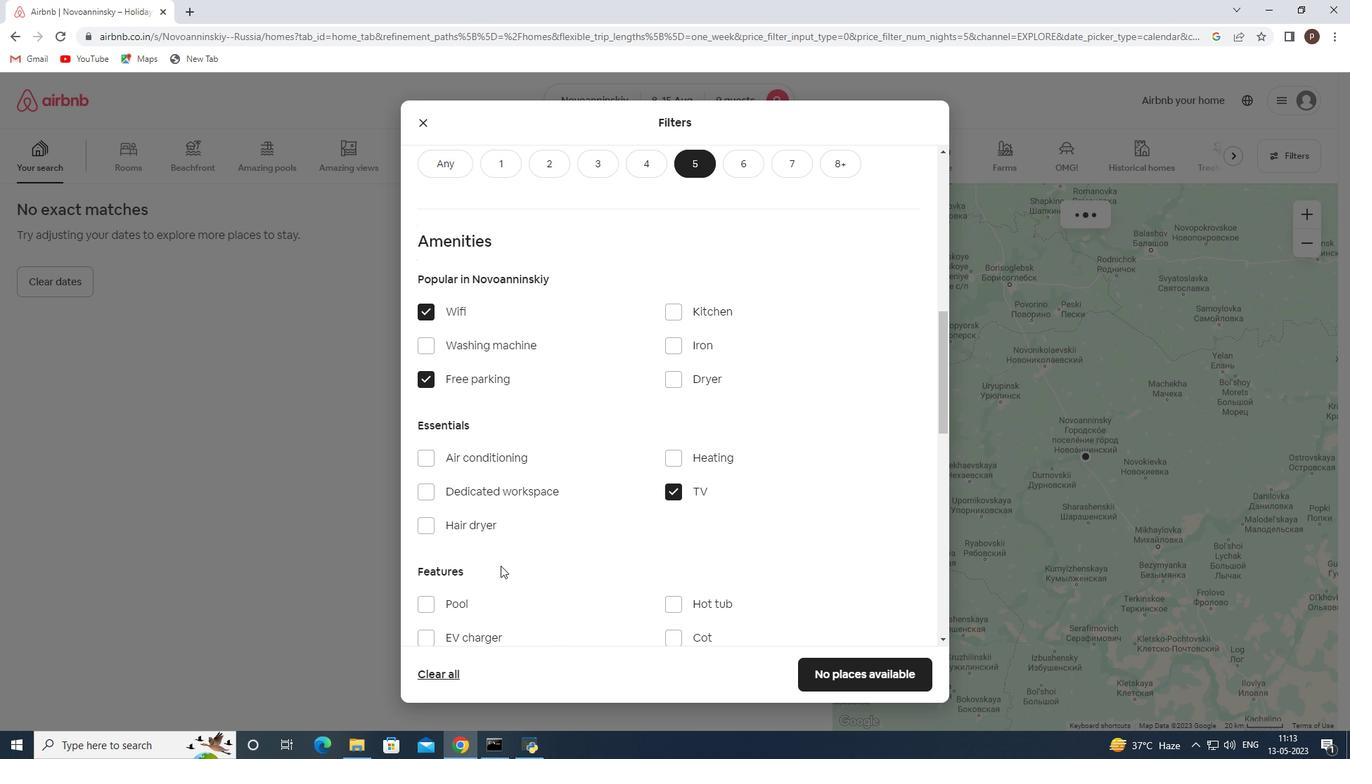 
Action: Mouse moved to (421, 534)
Screenshot: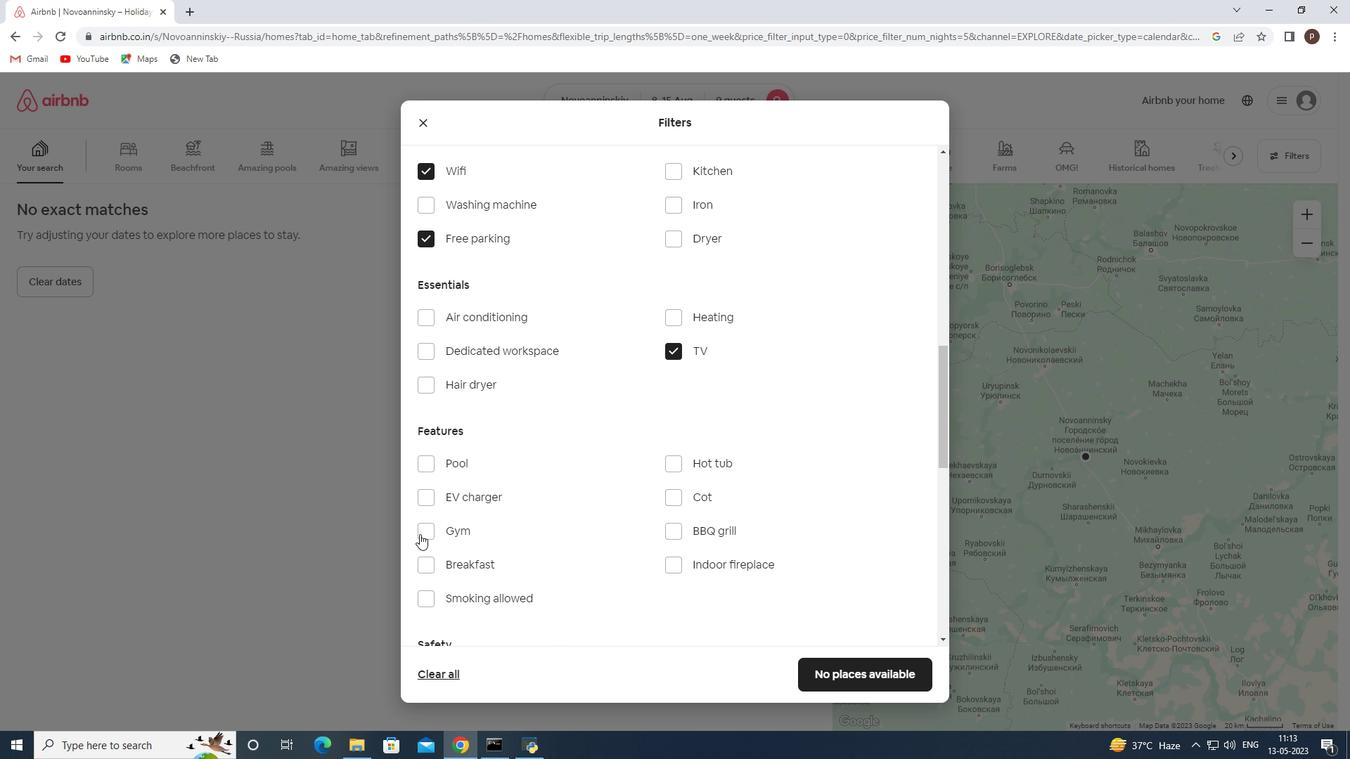 
Action: Mouse pressed left at (421, 534)
Screenshot: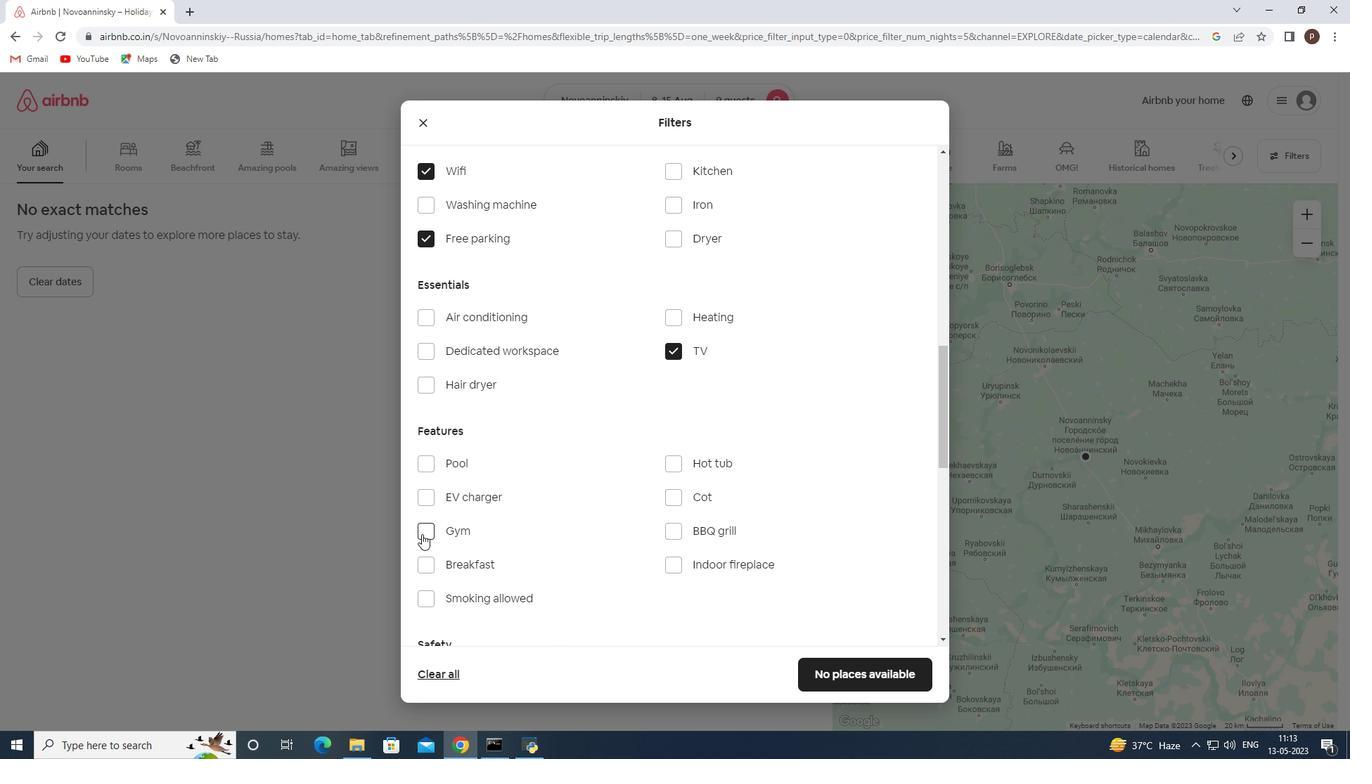 
Action: Mouse moved to (424, 572)
Screenshot: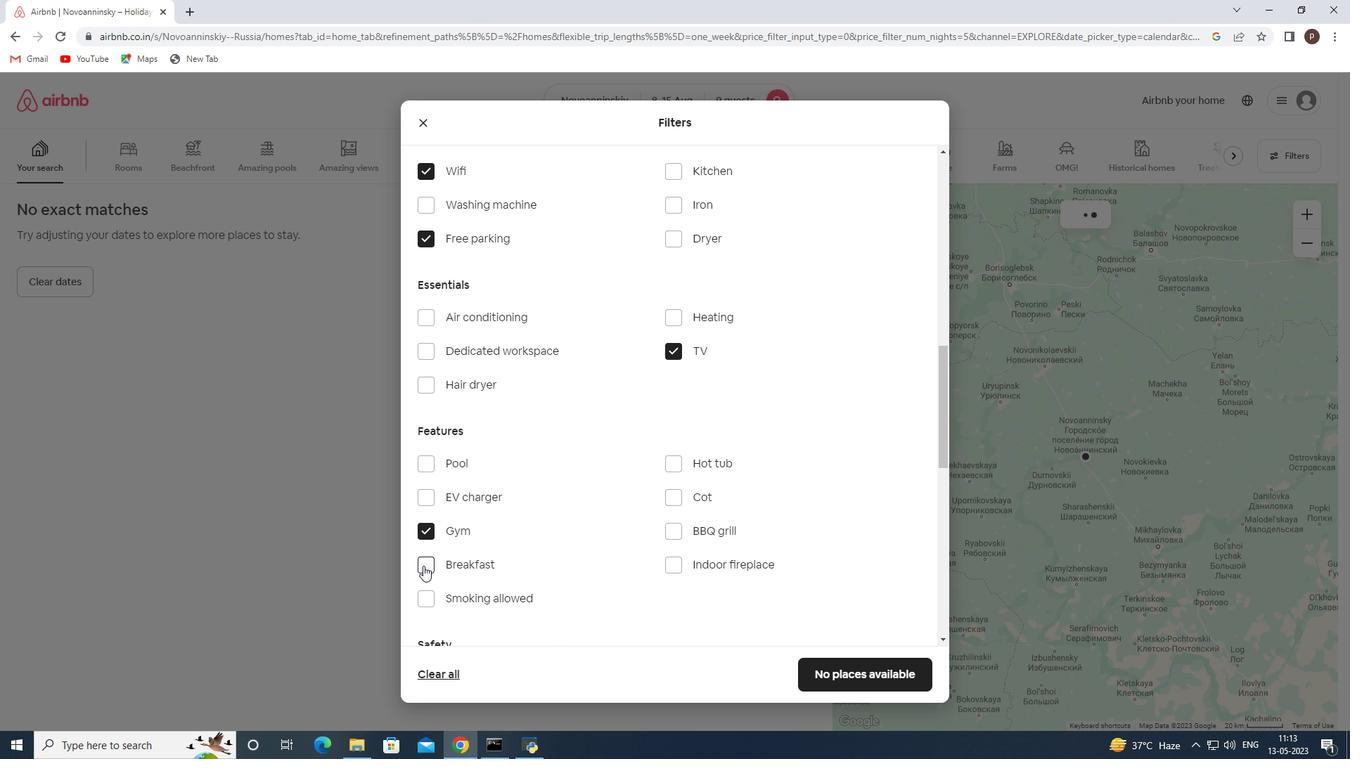 
Action: Mouse pressed left at (424, 572)
Screenshot: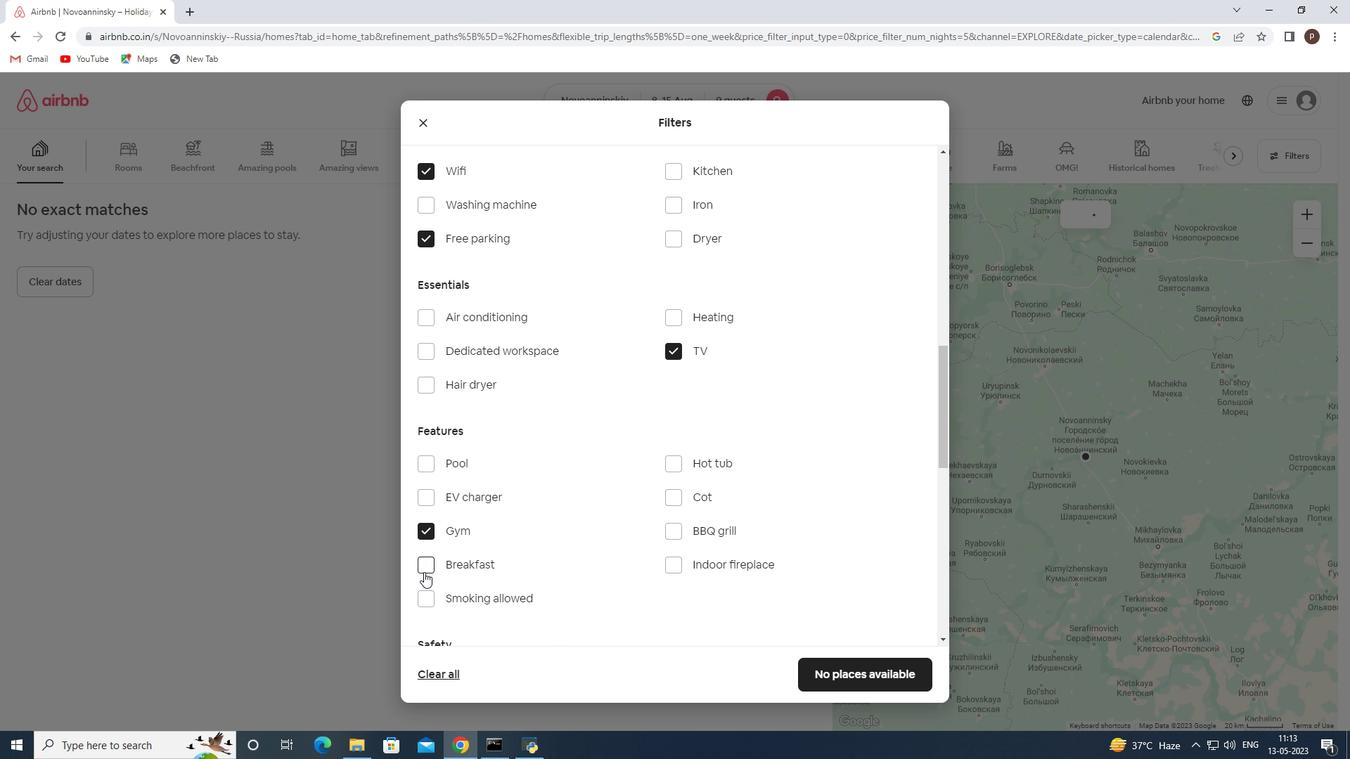 
Action: Mouse moved to (581, 555)
Screenshot: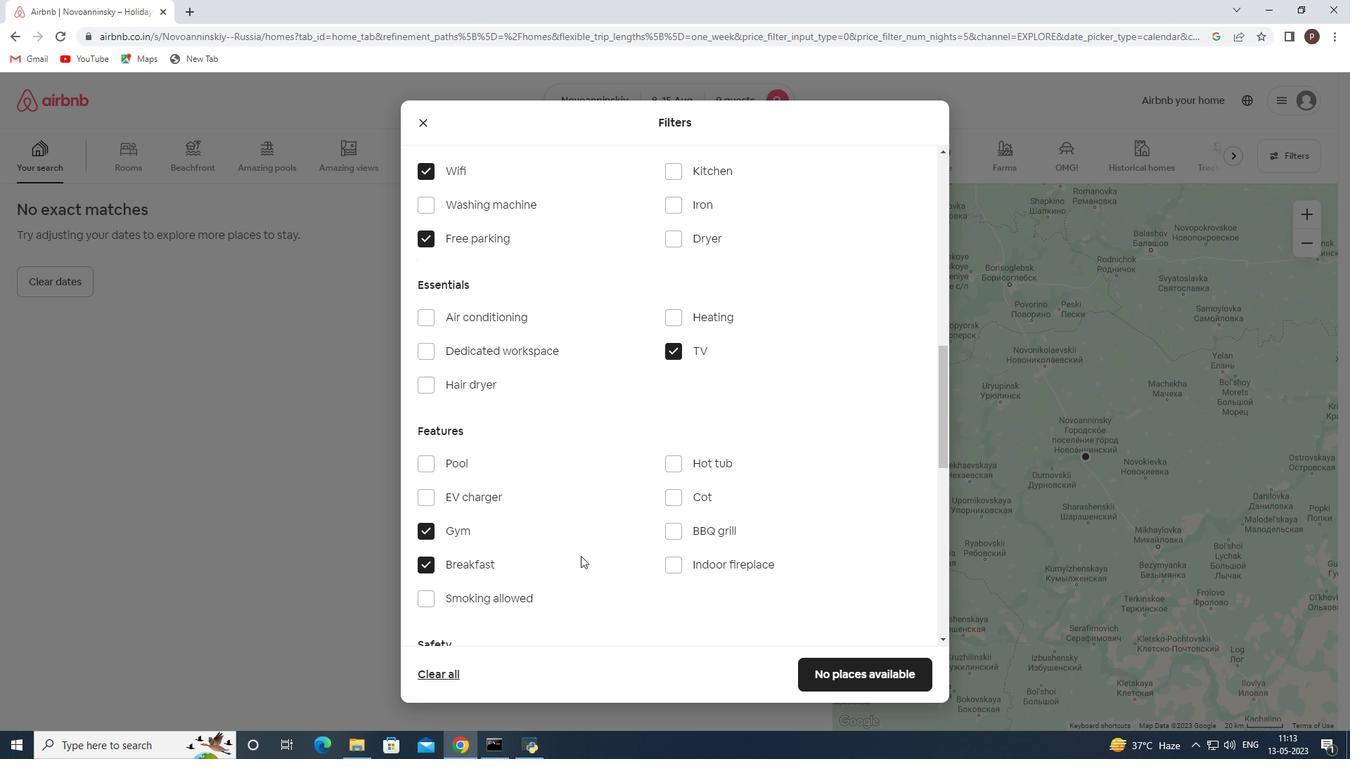 
Action: Mouse scrolled (581, 554) with delta (0, 0)
Screenshot: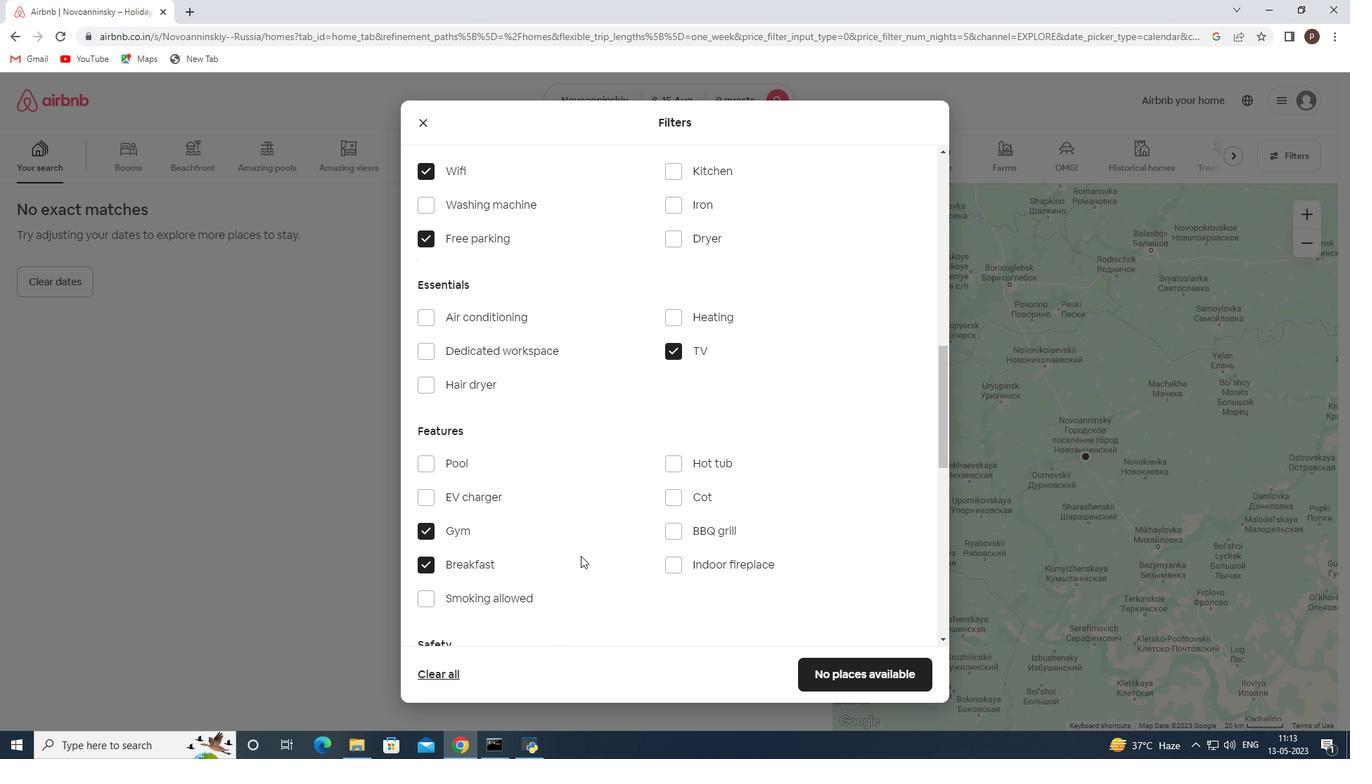 
Action: Mouse scrolled (581, 554) with delta (0, 0)
Screenshot: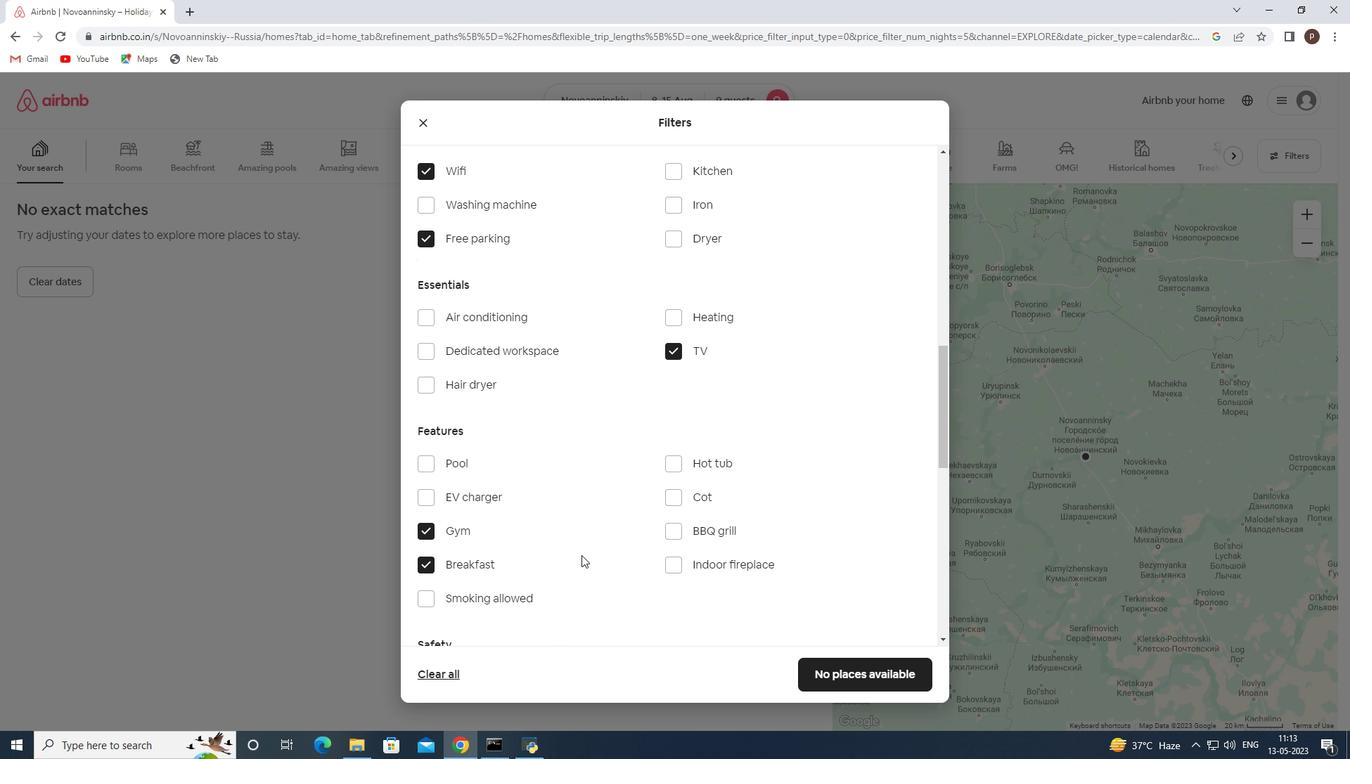 
Action: Mouse scrolled (581, 554) with delta (0, 0)
Screenshot: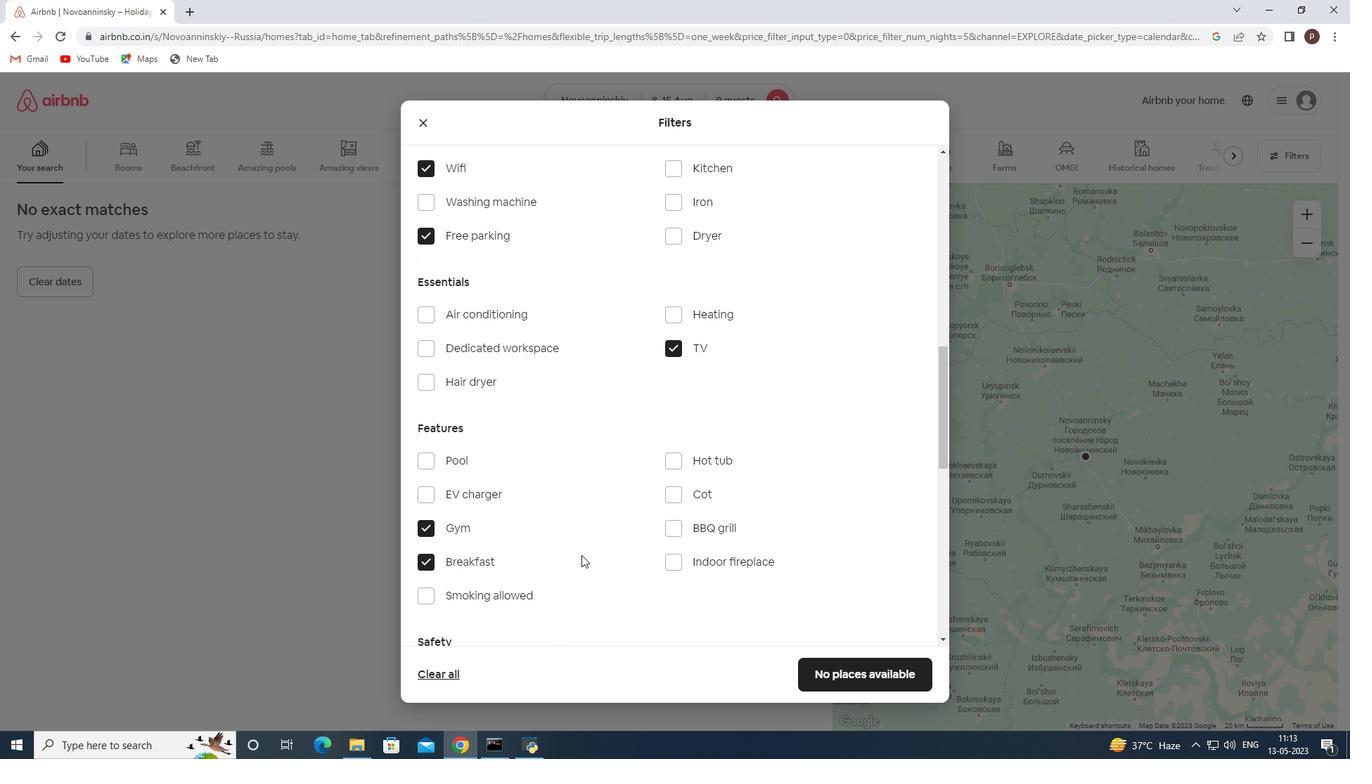 
Action: Mouse scrolled (581, 554) with delta (0, 0)
Screenshot: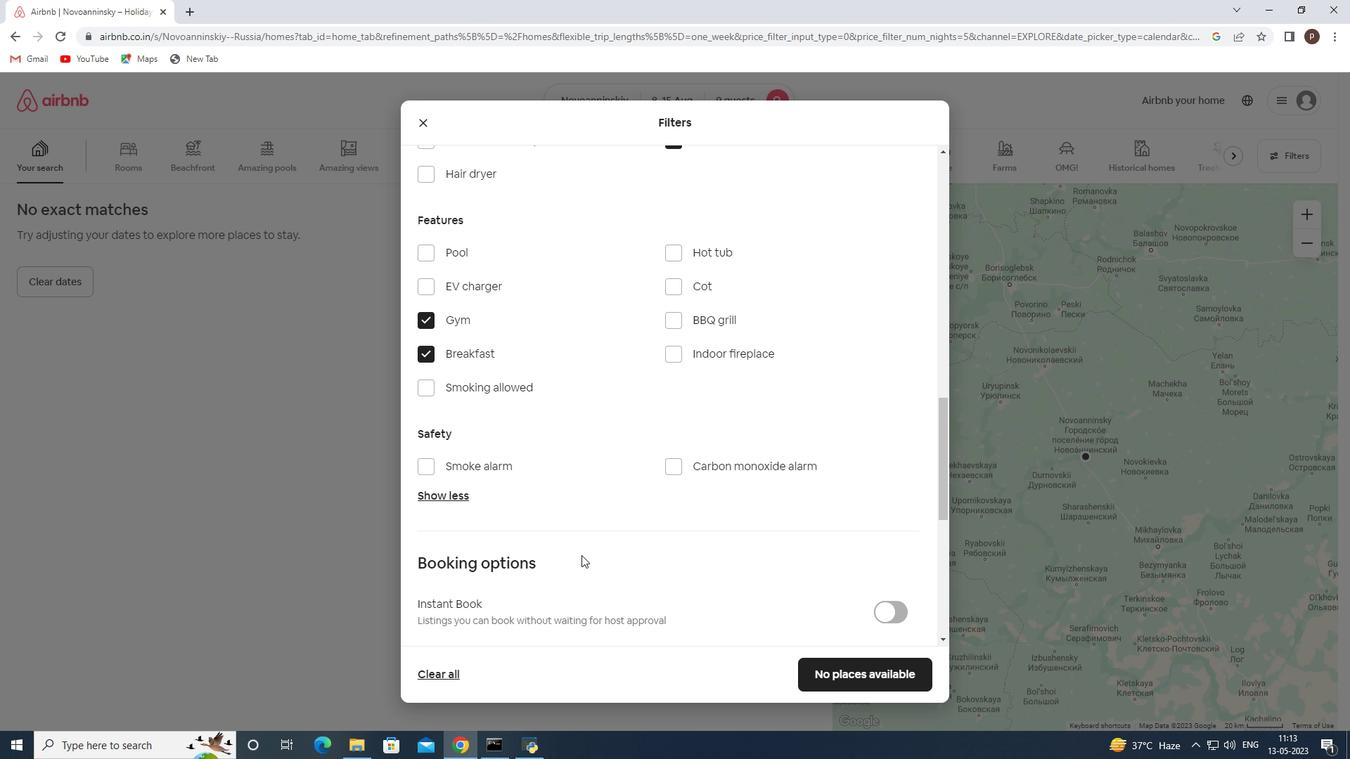 
Action: Mouse scrolled (581, 554) with delta (0, 0)
Screenshot: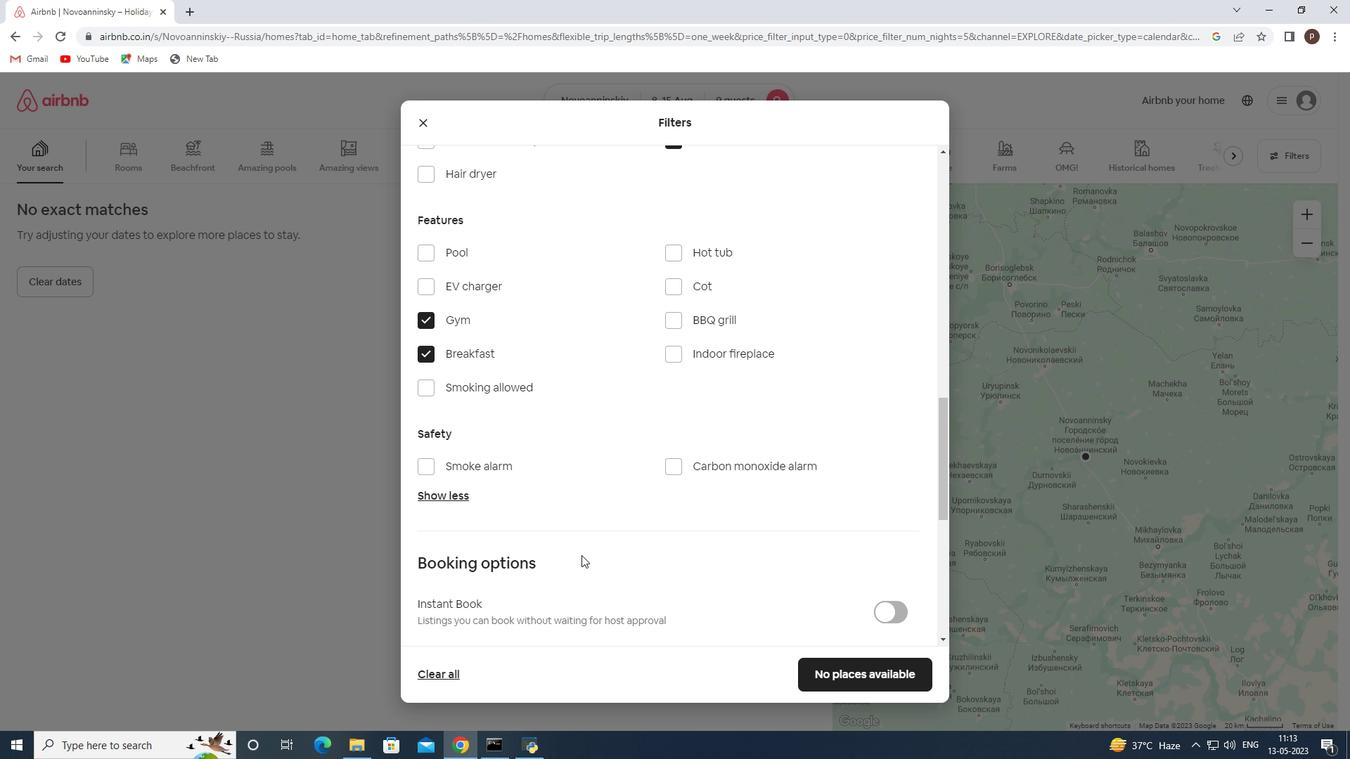 
Action: Mouse moved to (891, 524)
Screenshot: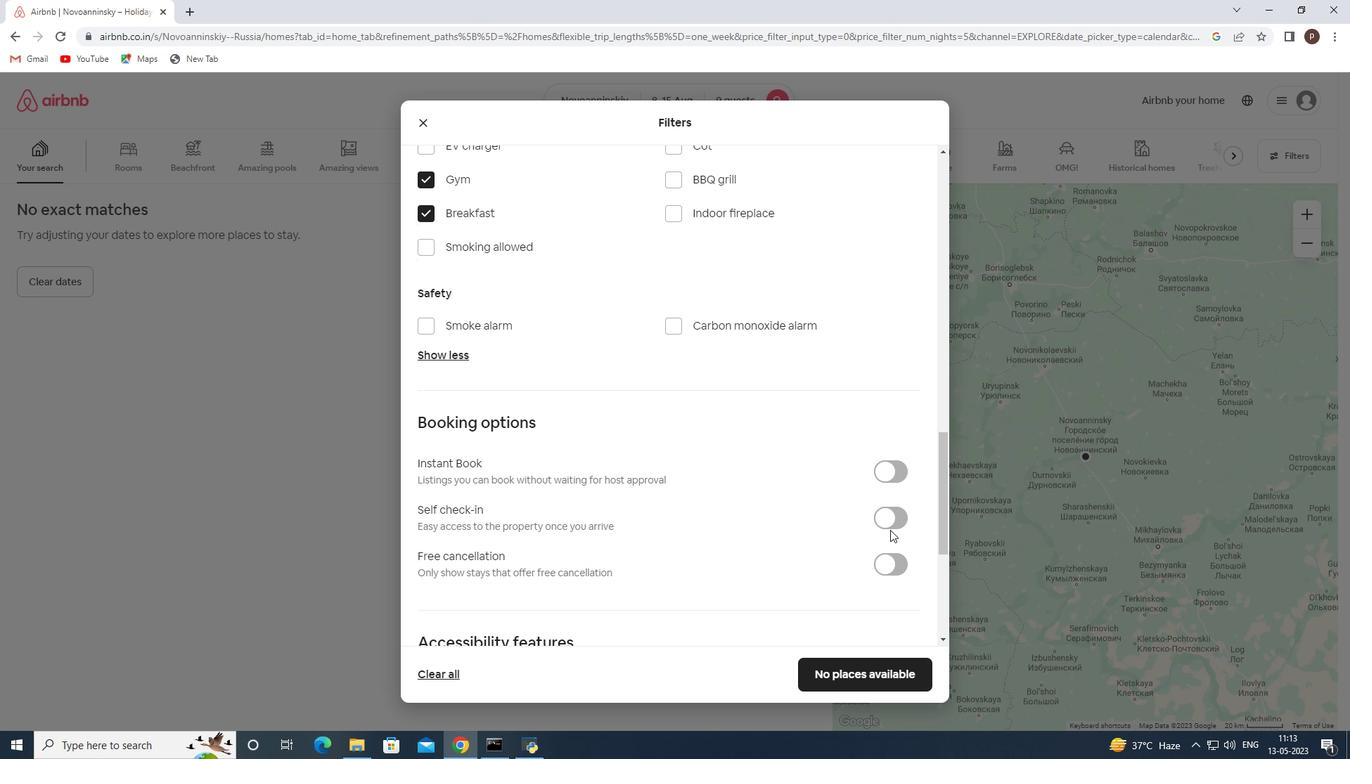 
Action: Mouse pressed left at (891, 524)
Screenshot: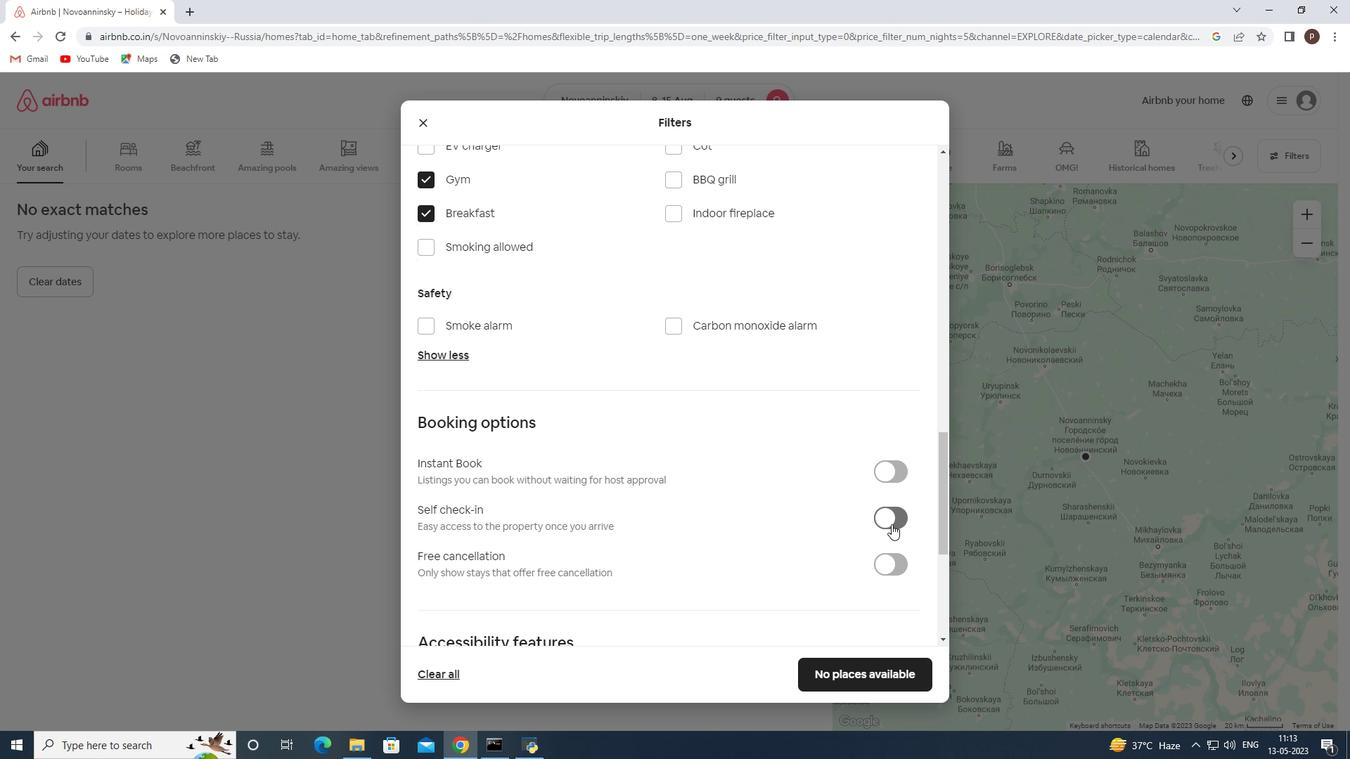 
Action: Mouse moved to (606, 561)
Screenshot: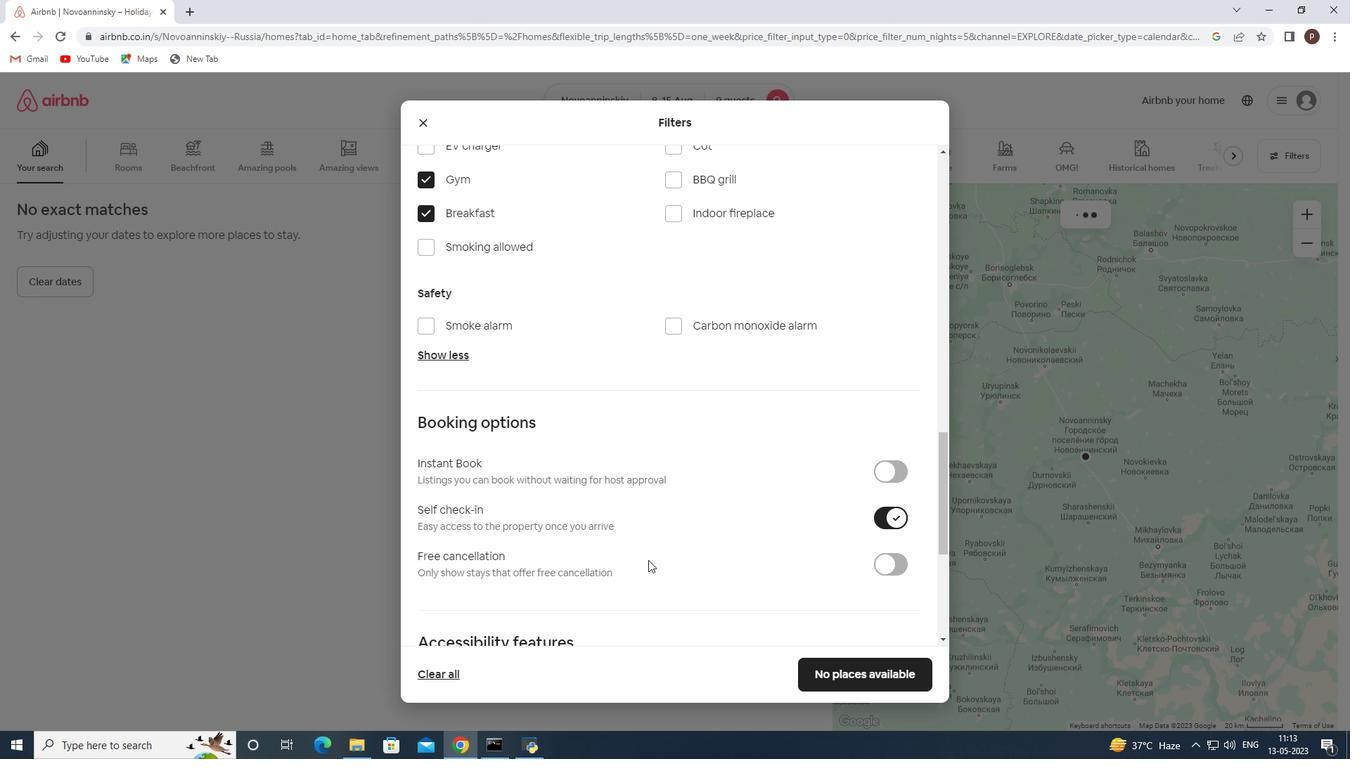 
Action: Mouse scrolled (606, 560) with delta (0, 0)
Screenshot: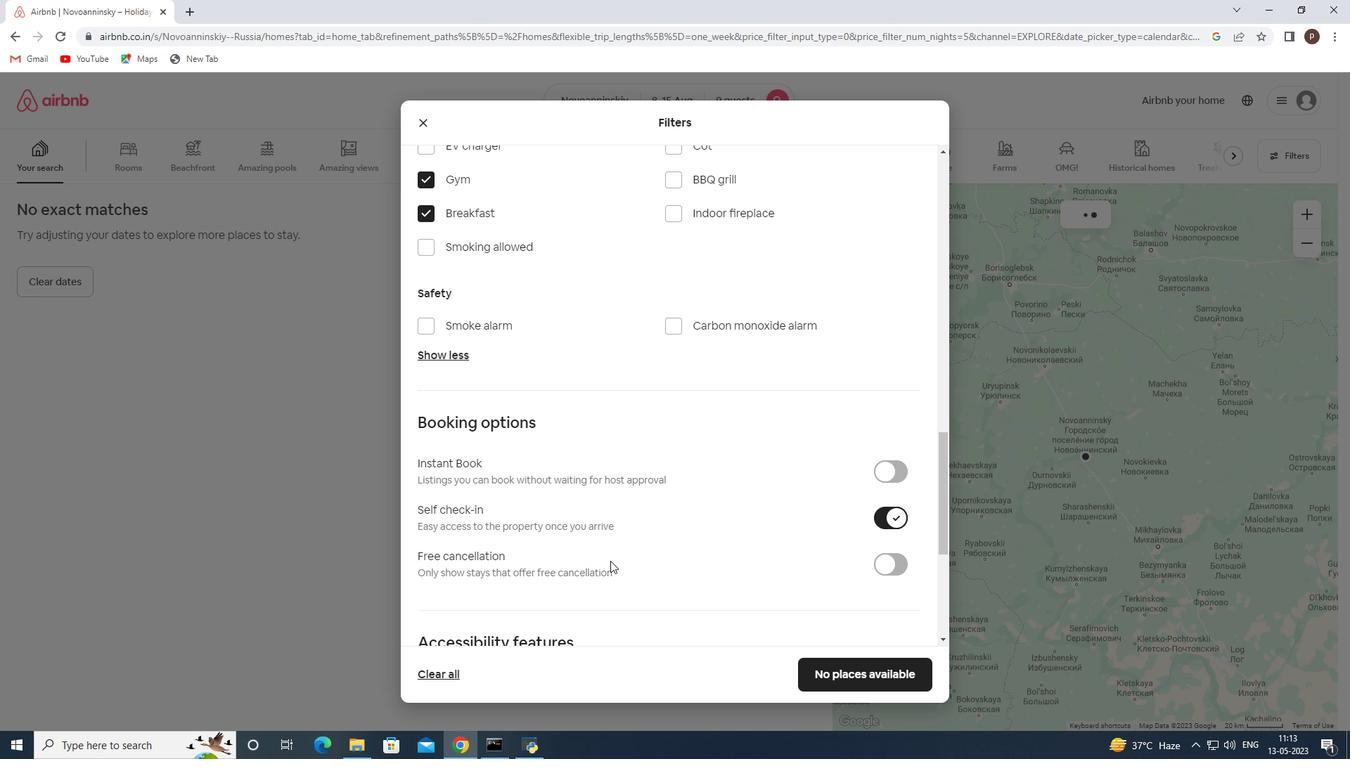 
Action: Mouse moved to (606, 561)
Screenshot: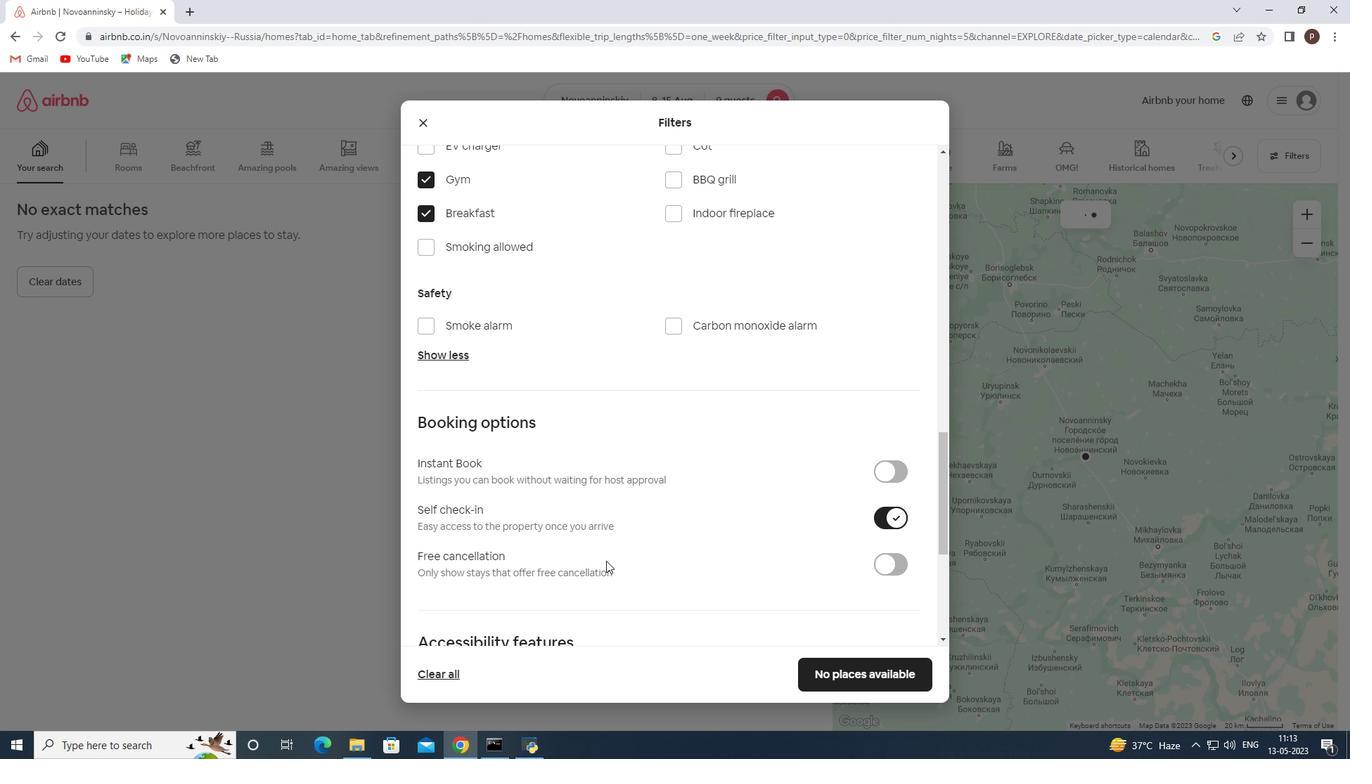 
Action: Mouse scrolled (606, 560) with delta (0, 0)
Screenshot: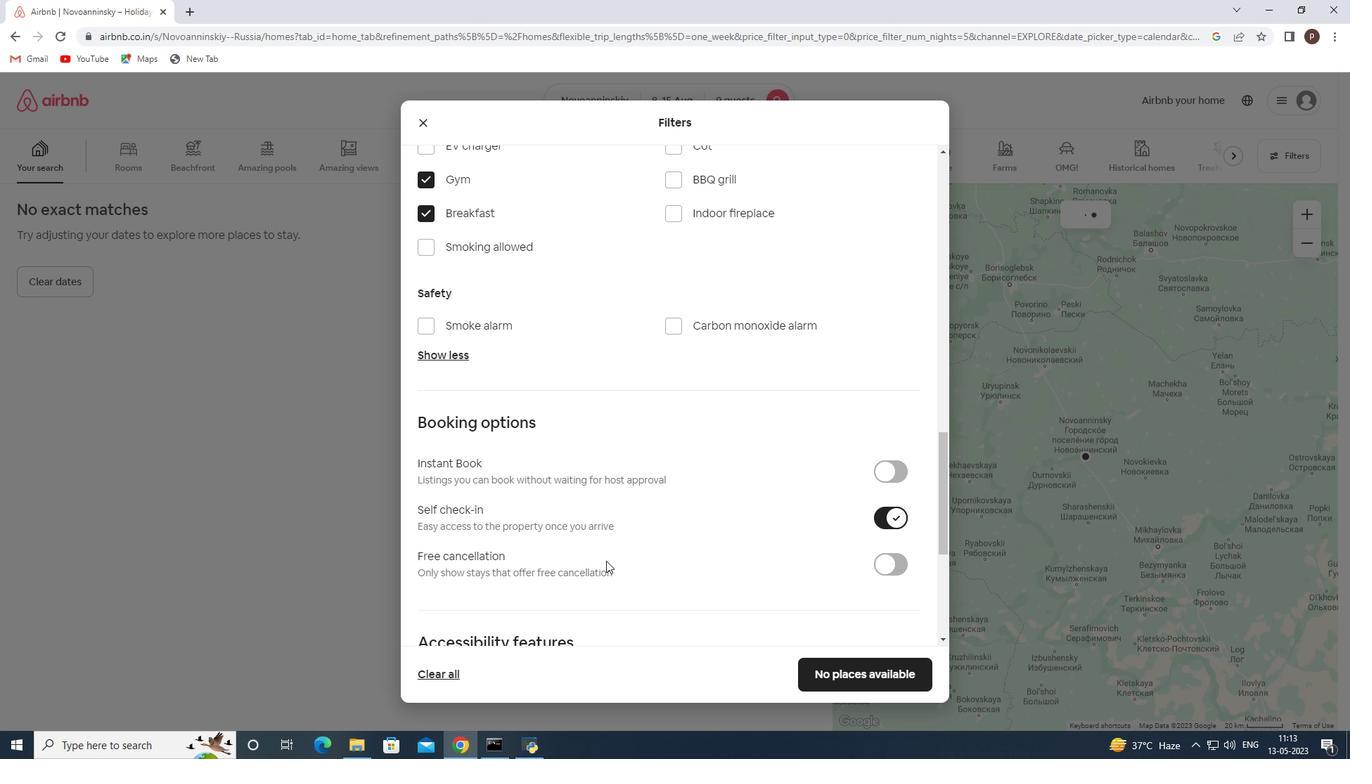 
Action: Mouse moved to (604, 562)
Screenshot: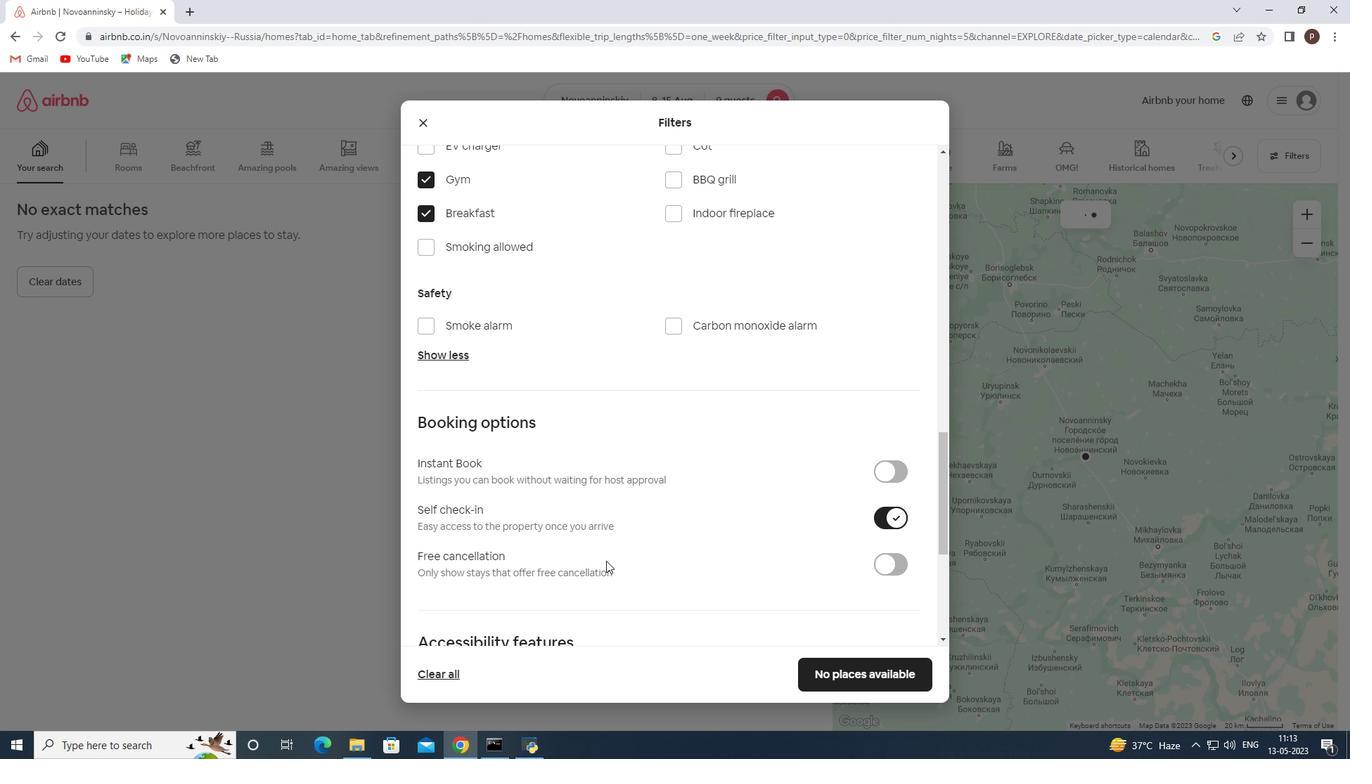 
Action: Mouse scrolled (604, 561) with delta (0, 0)
Screenshot: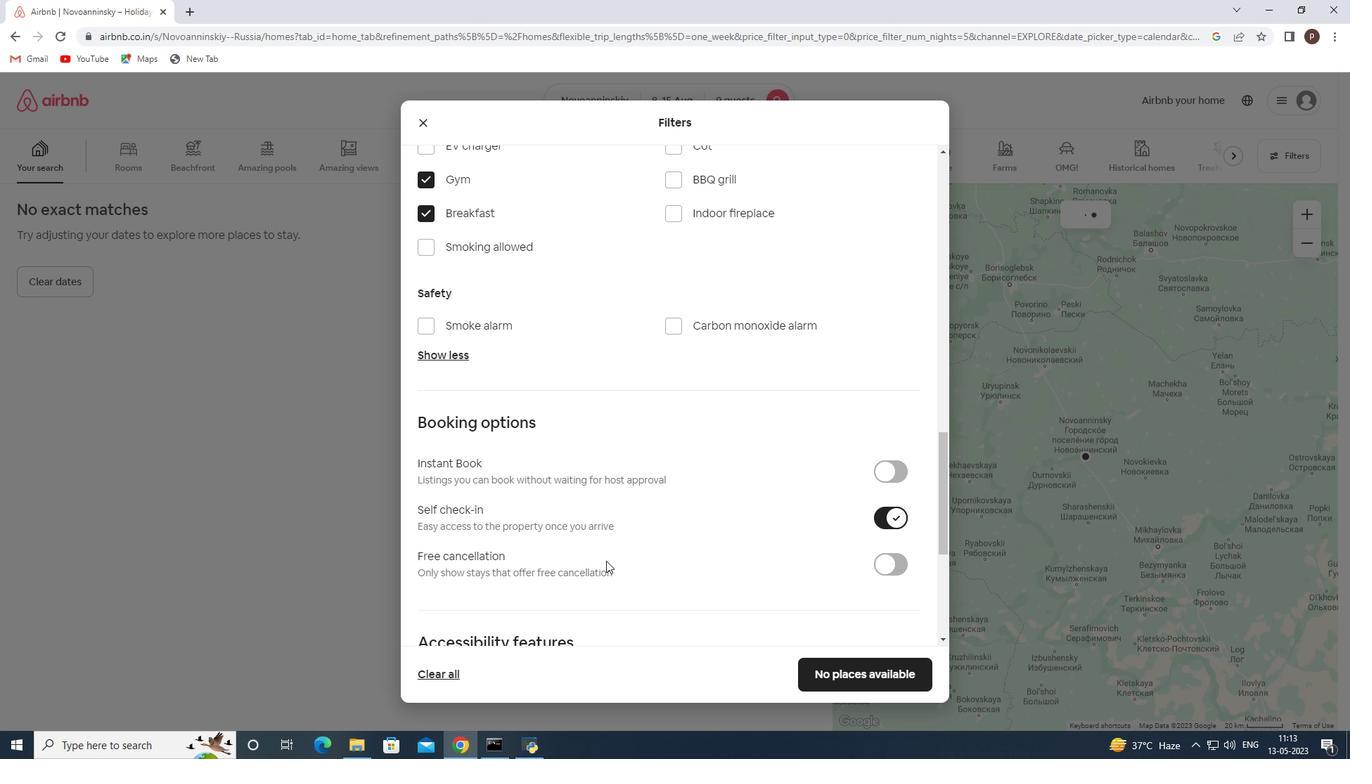 
Action: Mouse scrolled (604, 561) with delta (0, 0)
Screenshot: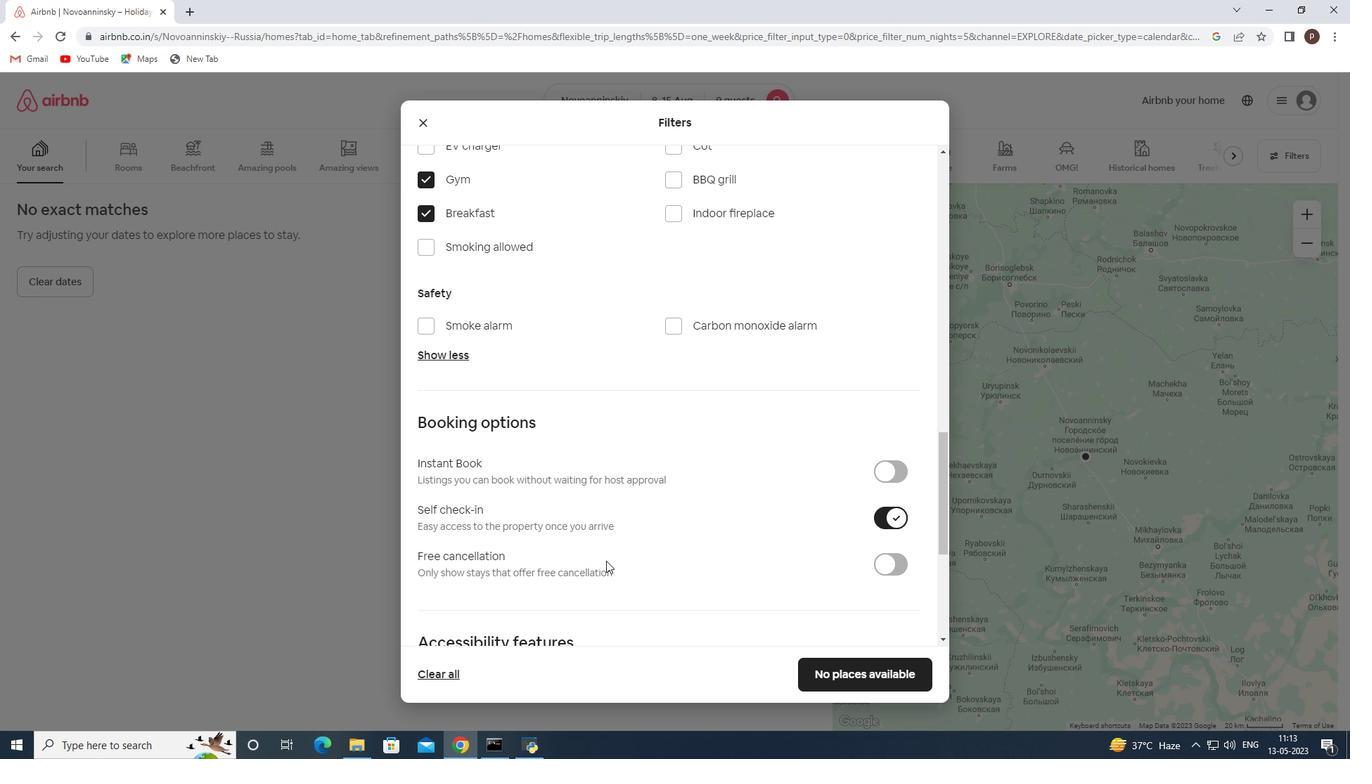 
Action: Mouse moved to (557, 561)
Screenshot: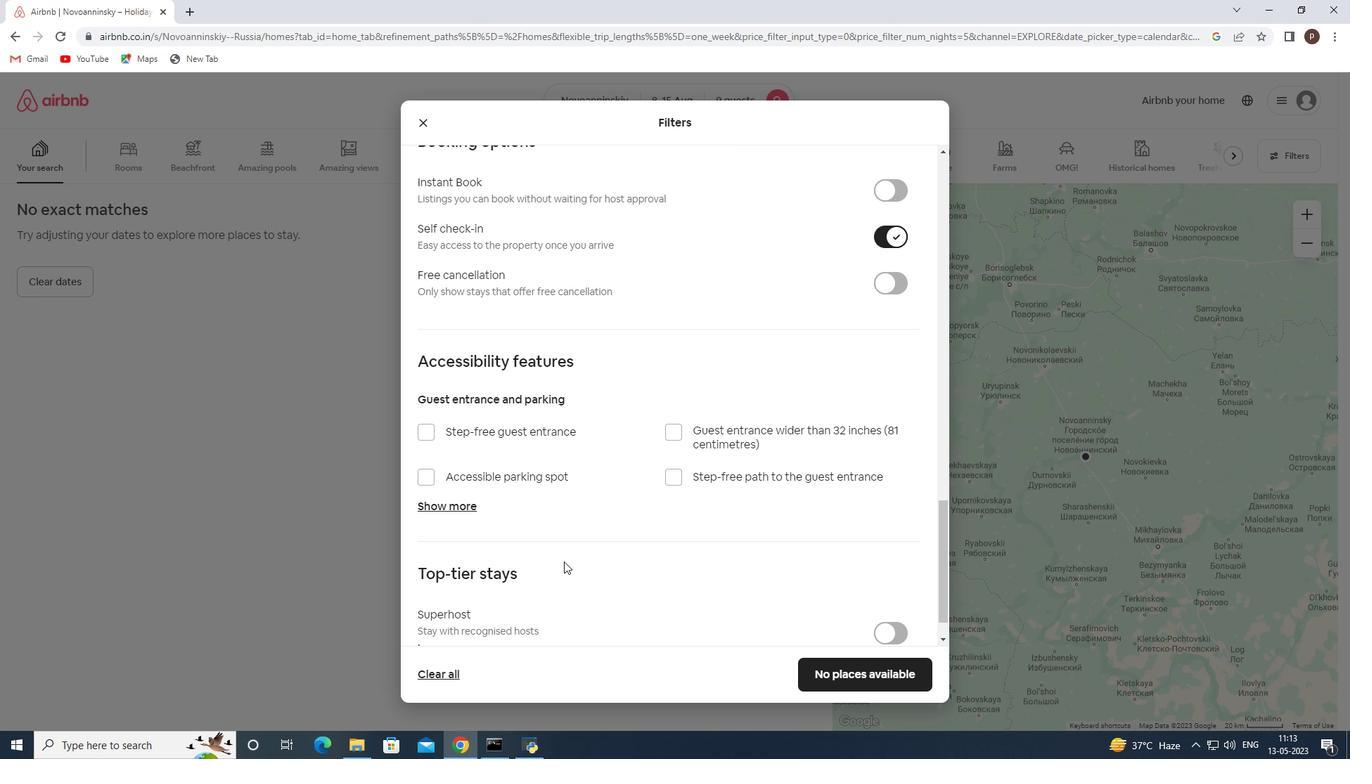 
Action: Mouse scrolled (557, 561) with delta (0, 0)
Screenshot: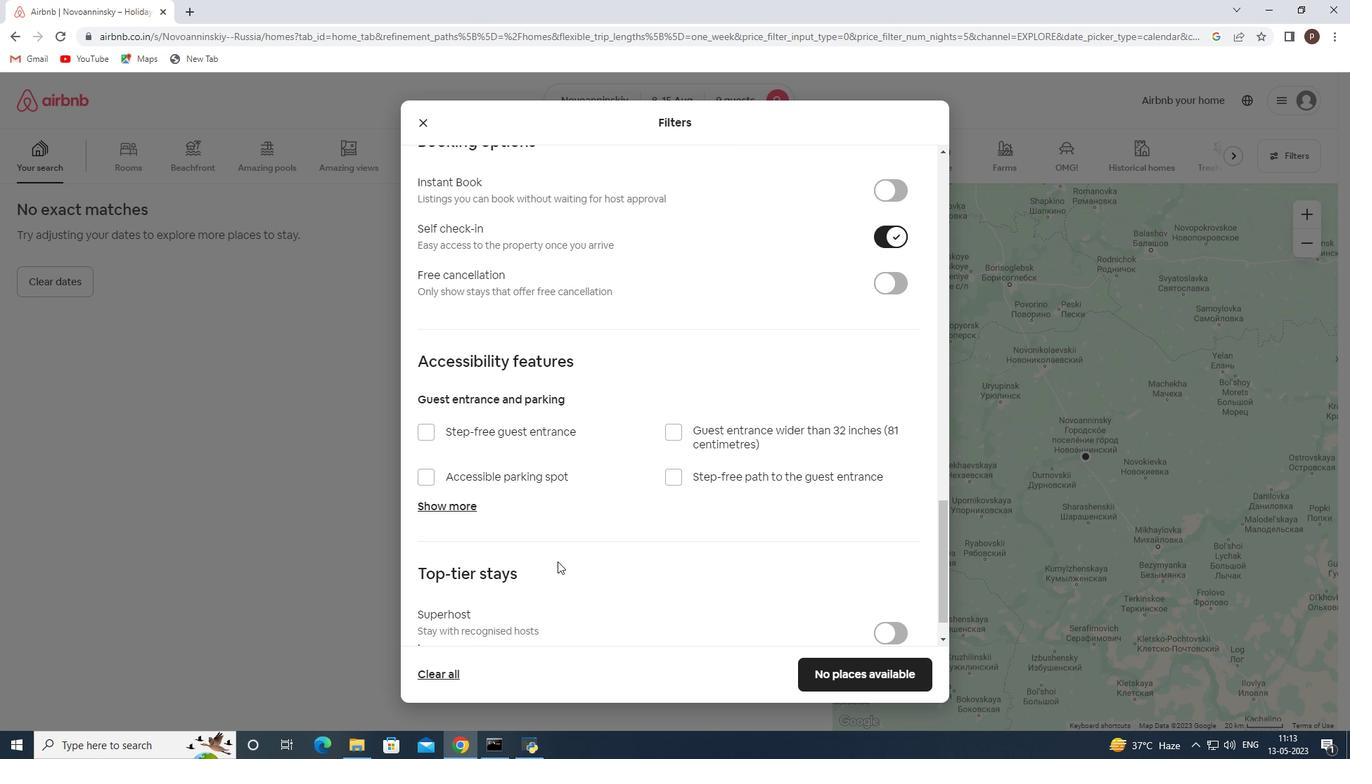 
Action: Mouse scrolled (557, 561) with delta (0, 0)
Screenshot: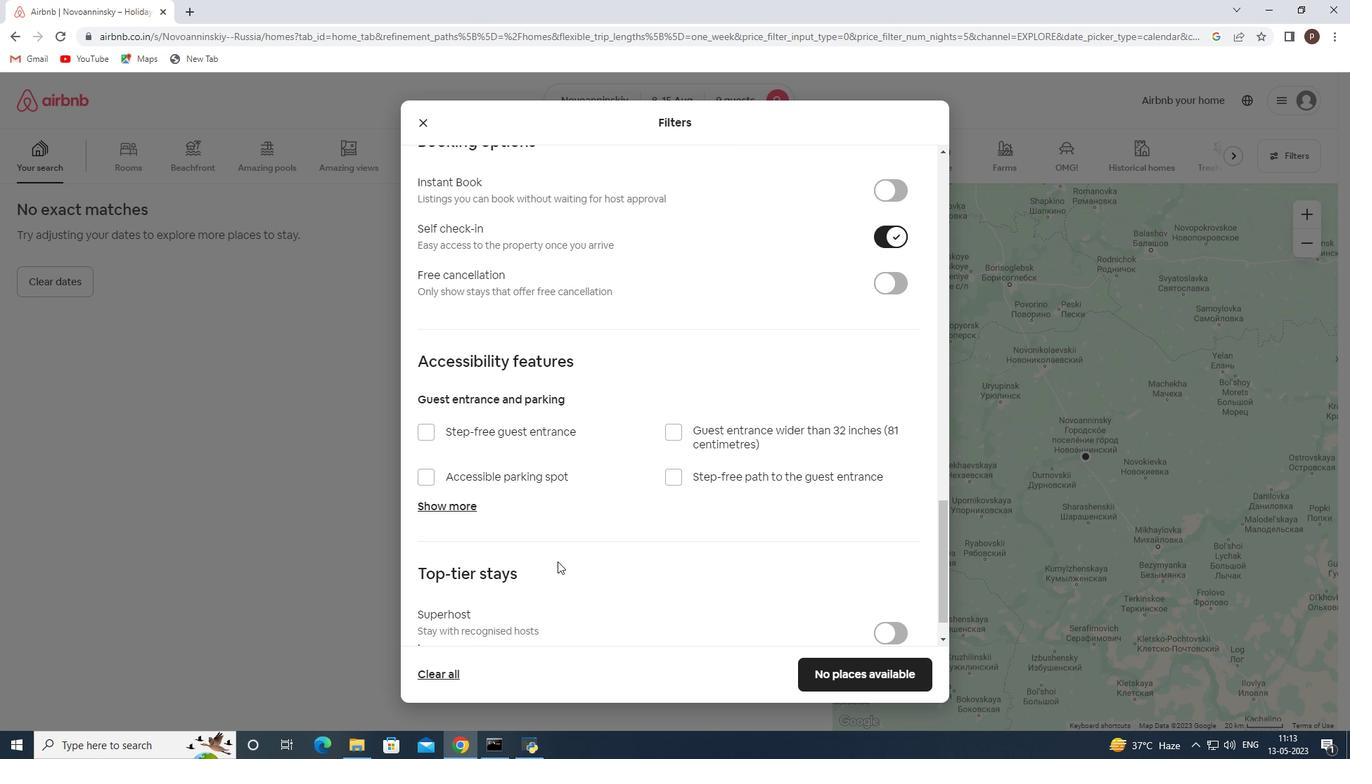 
Action: Mouse scrolled (557, 561) with delta (0, 0)
Screenshot: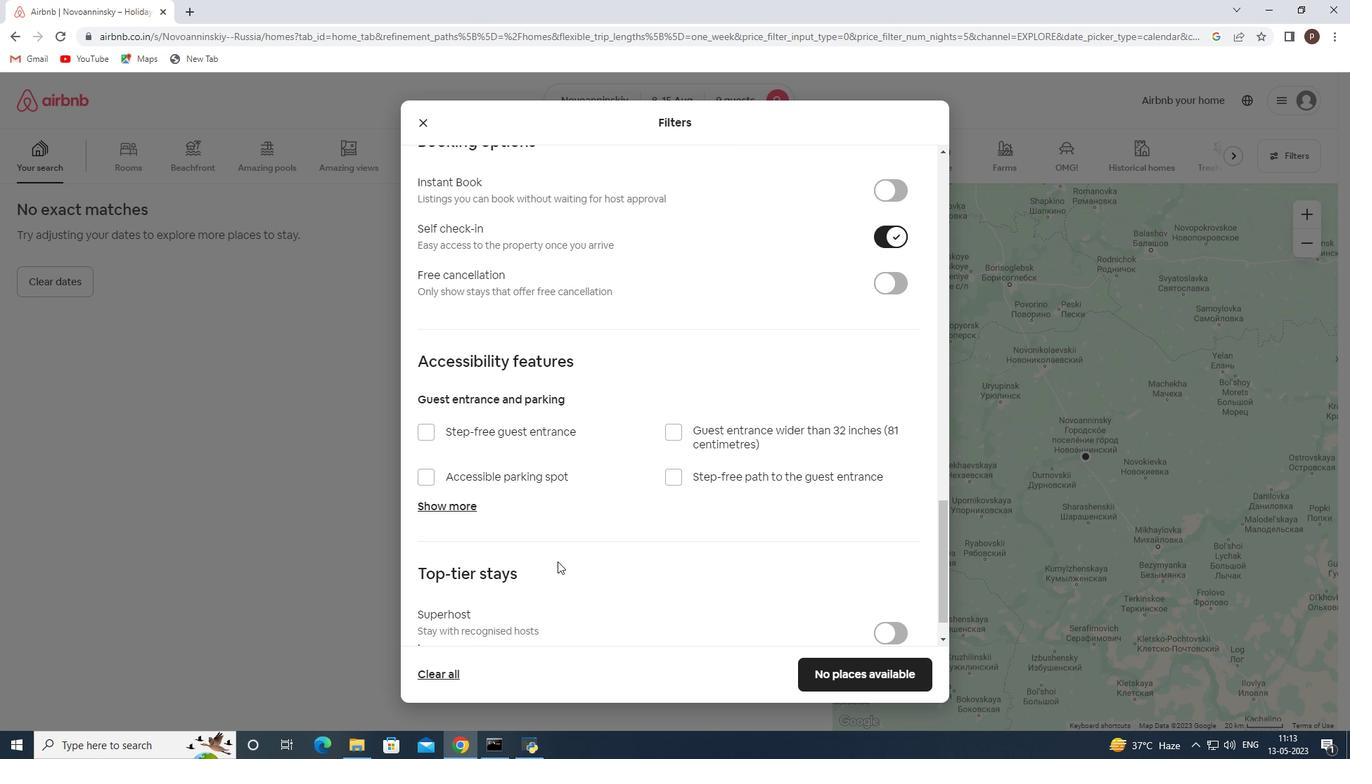 
Action: Mouse scrolled (557, 561) with delta (0, 0)
Screenshot: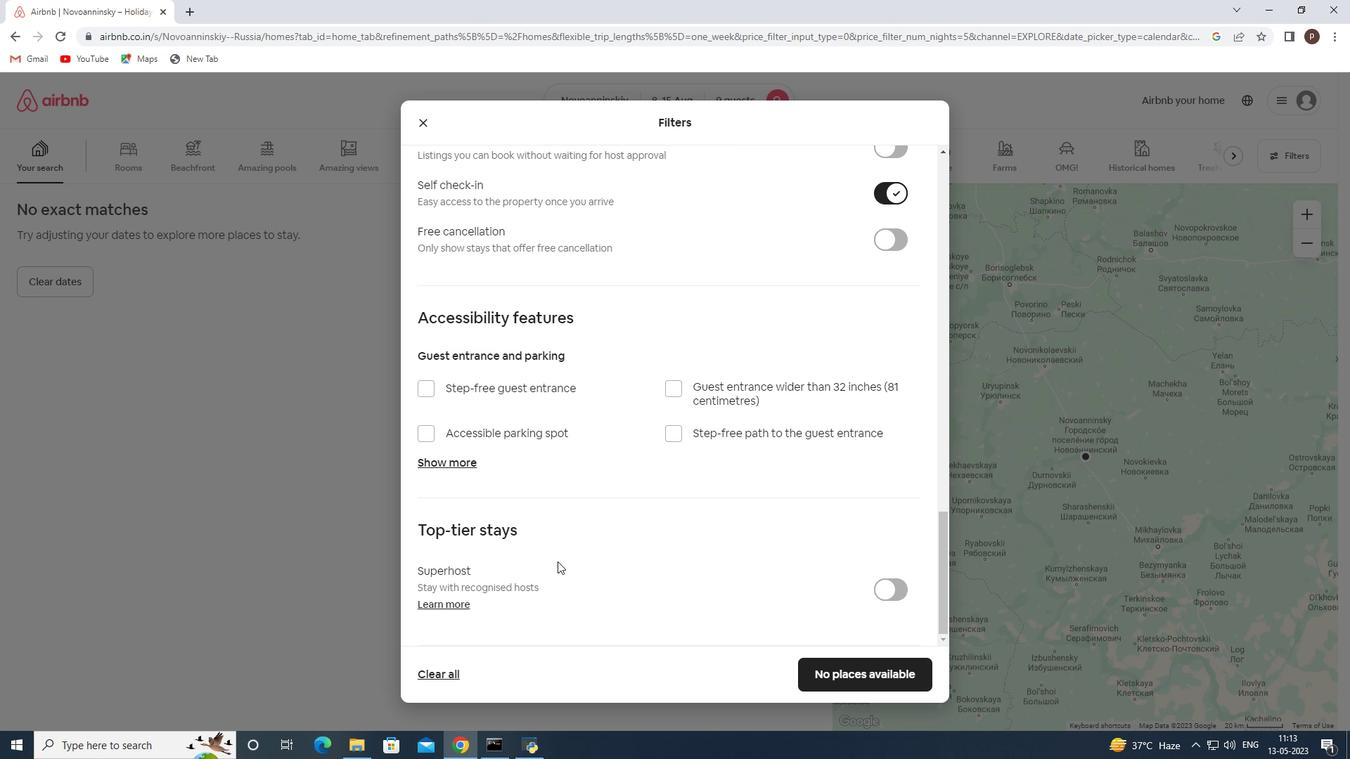 
Action: Mouse scrolled (557, 561) with delta (0, 0)
Screenshot: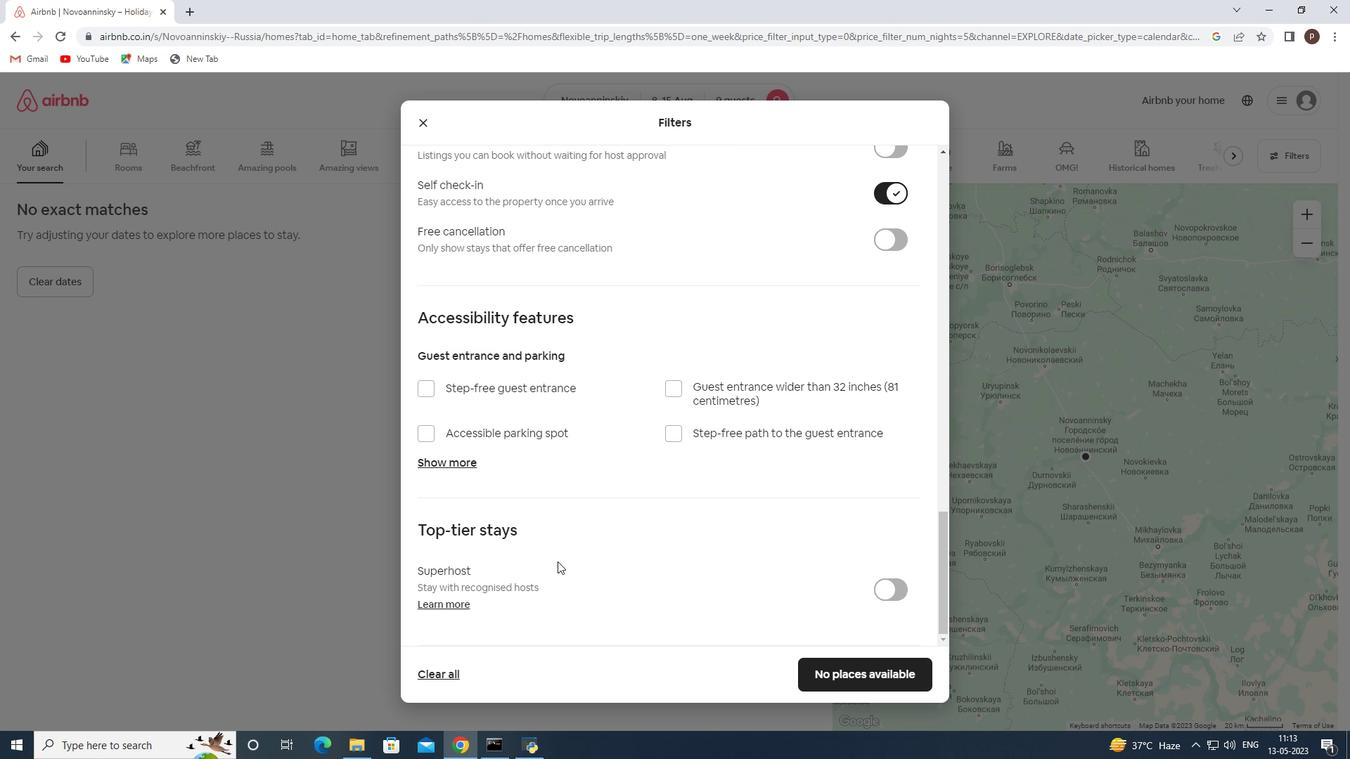 
Action: Mouse scrolled (557, 561) with delta (0, 0)
Screenshot: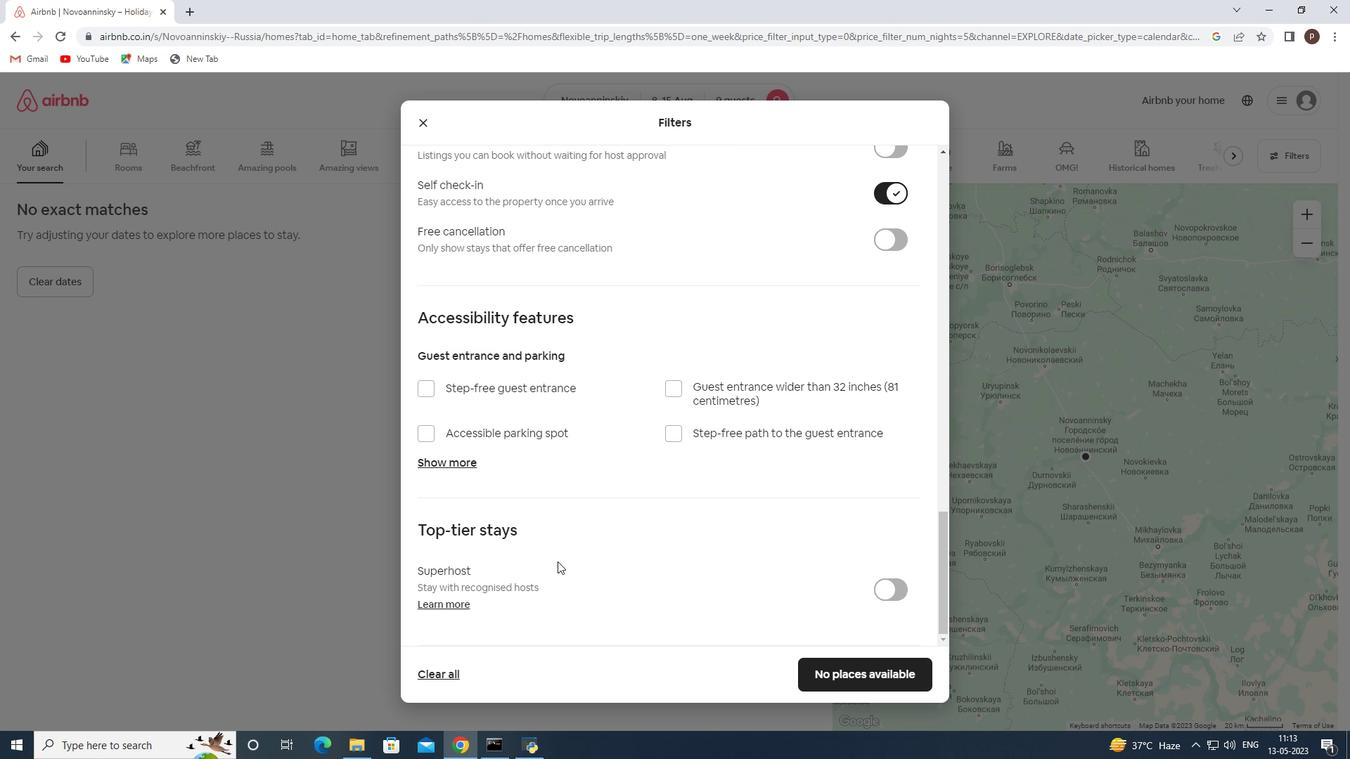 
Action: Mouse scrolled (557, 561) with delta (0, 0)
Screenshot: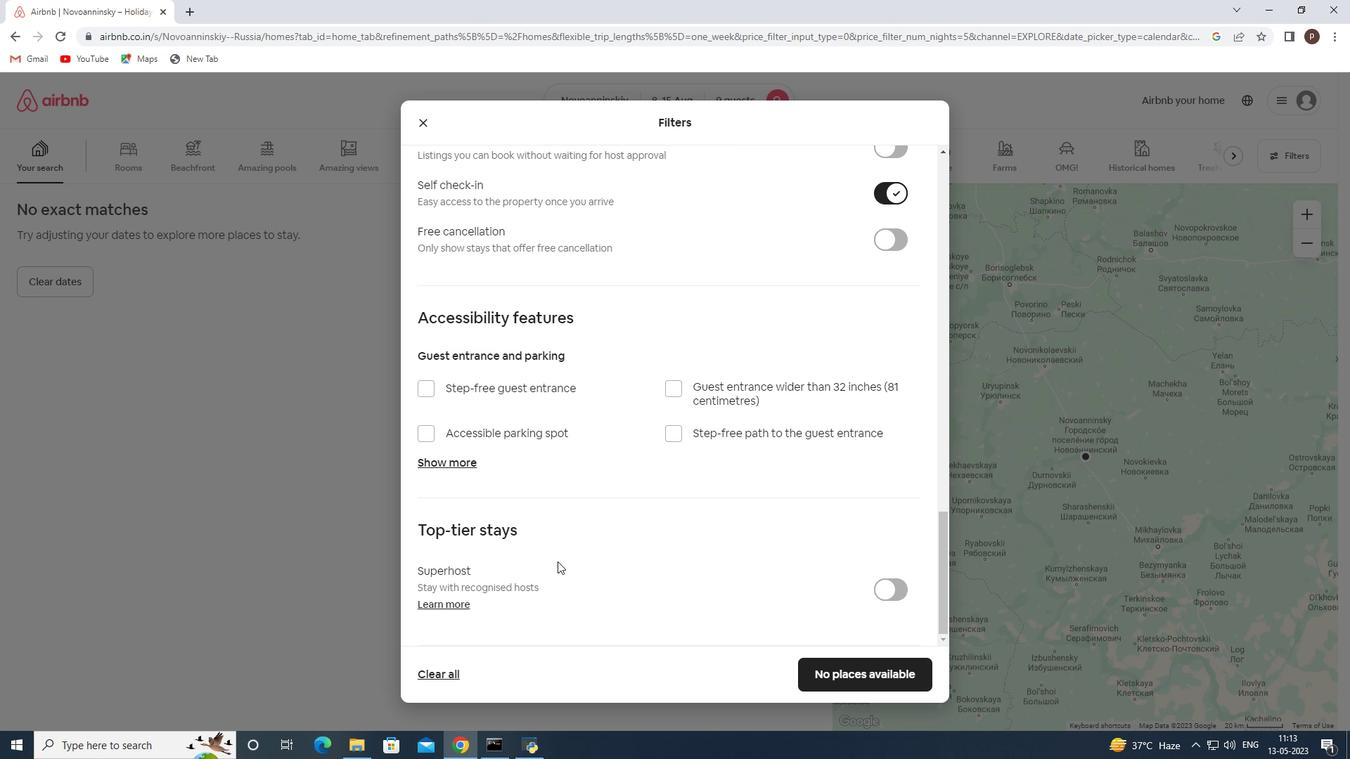 
Action: Mouse scrolled (557, 561) with delta (0, 0)
Screenshot: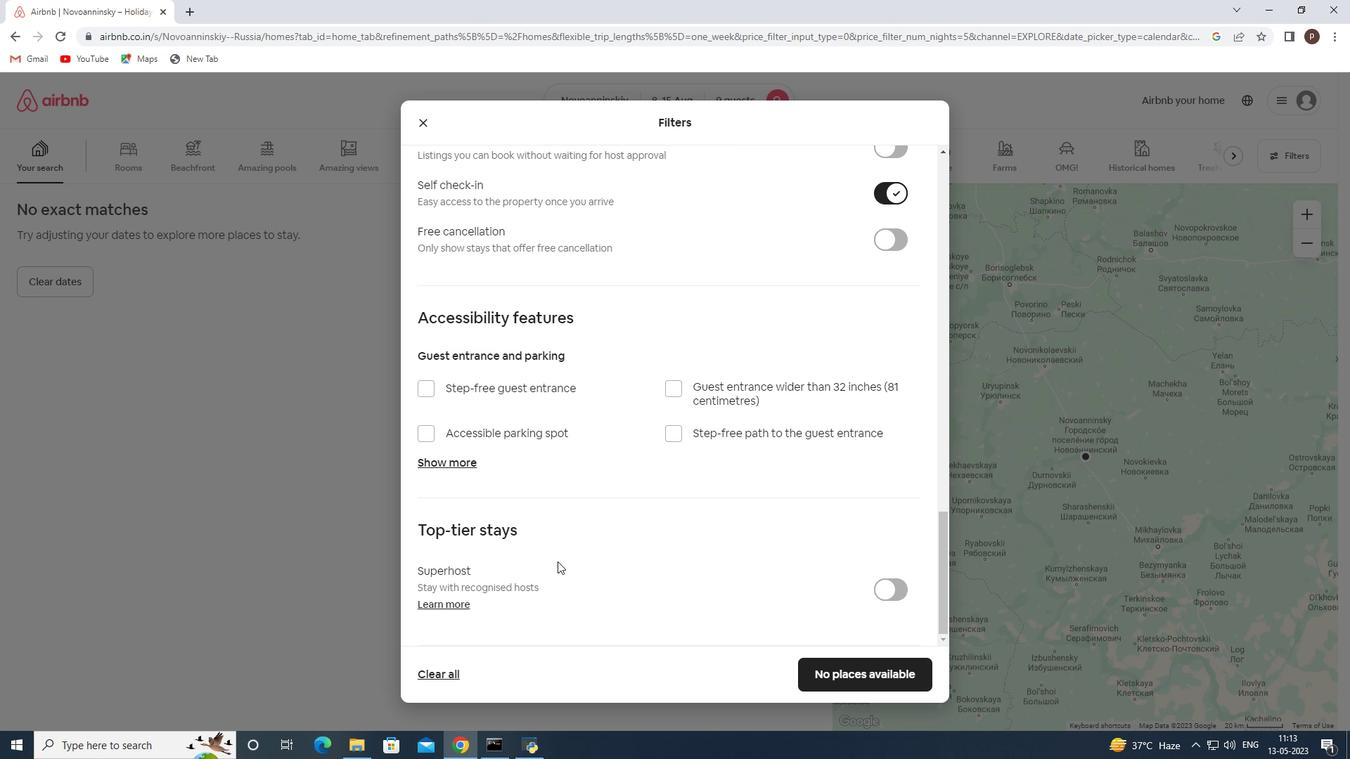 
Action: Mouse moved to (557, 562)
Screenshot: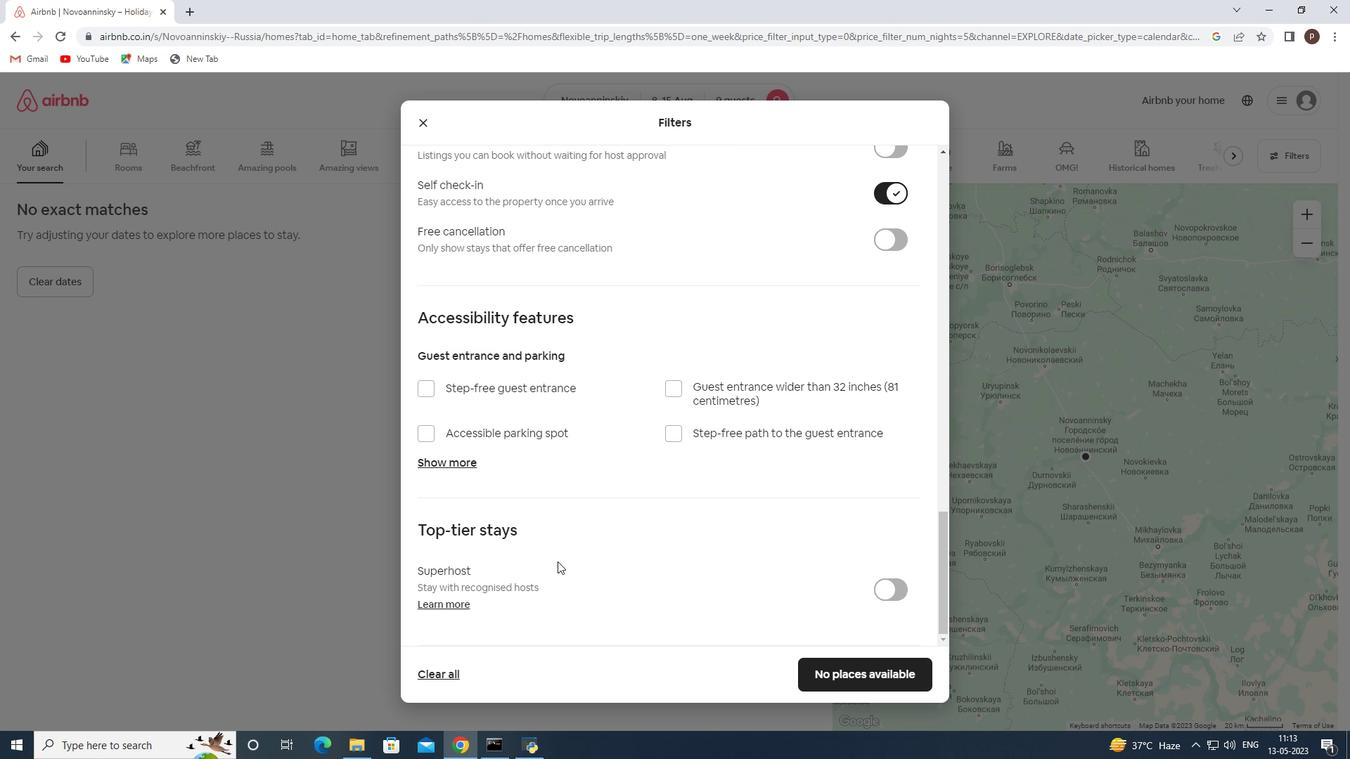 
Action: Mouse scrolled (557, 561) with delta (0, 0)
Screenshot: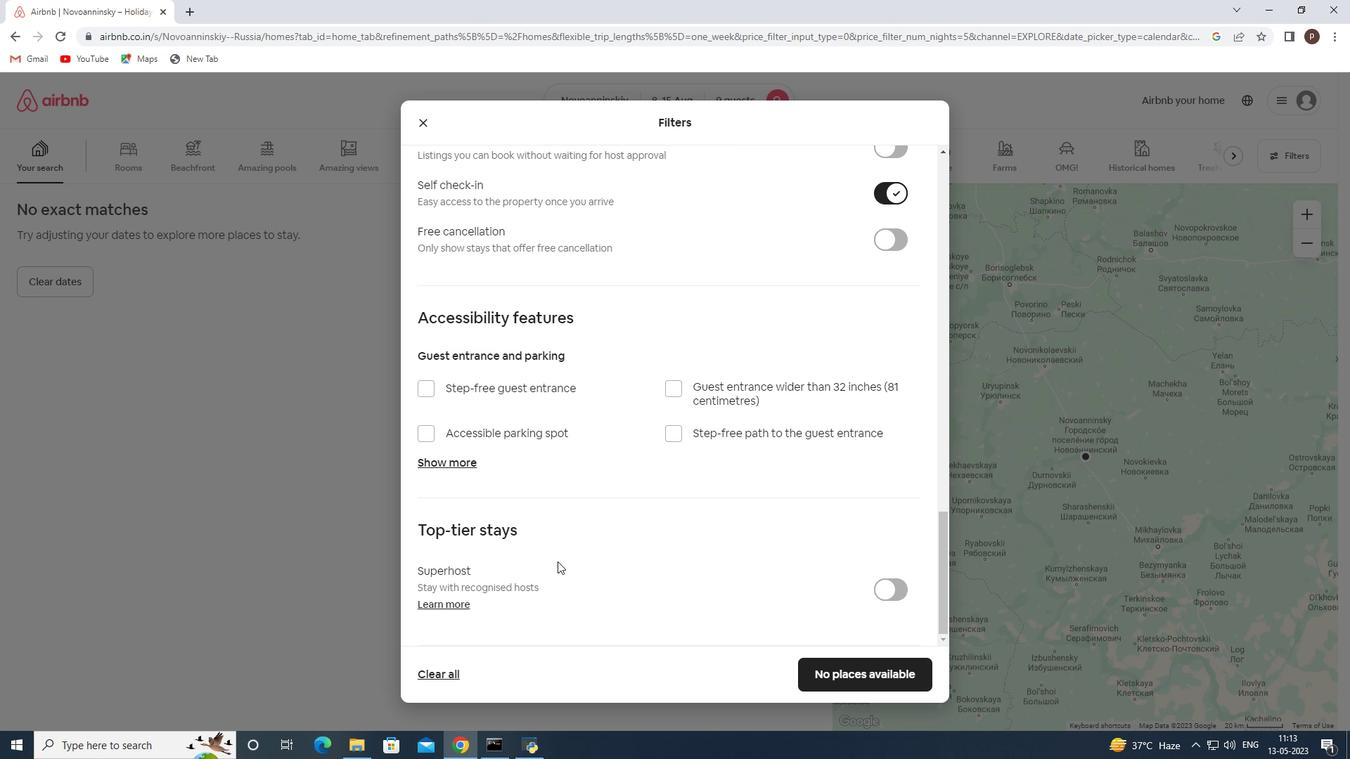 
Action: Mouse moved to (821, 671)
Screenshot: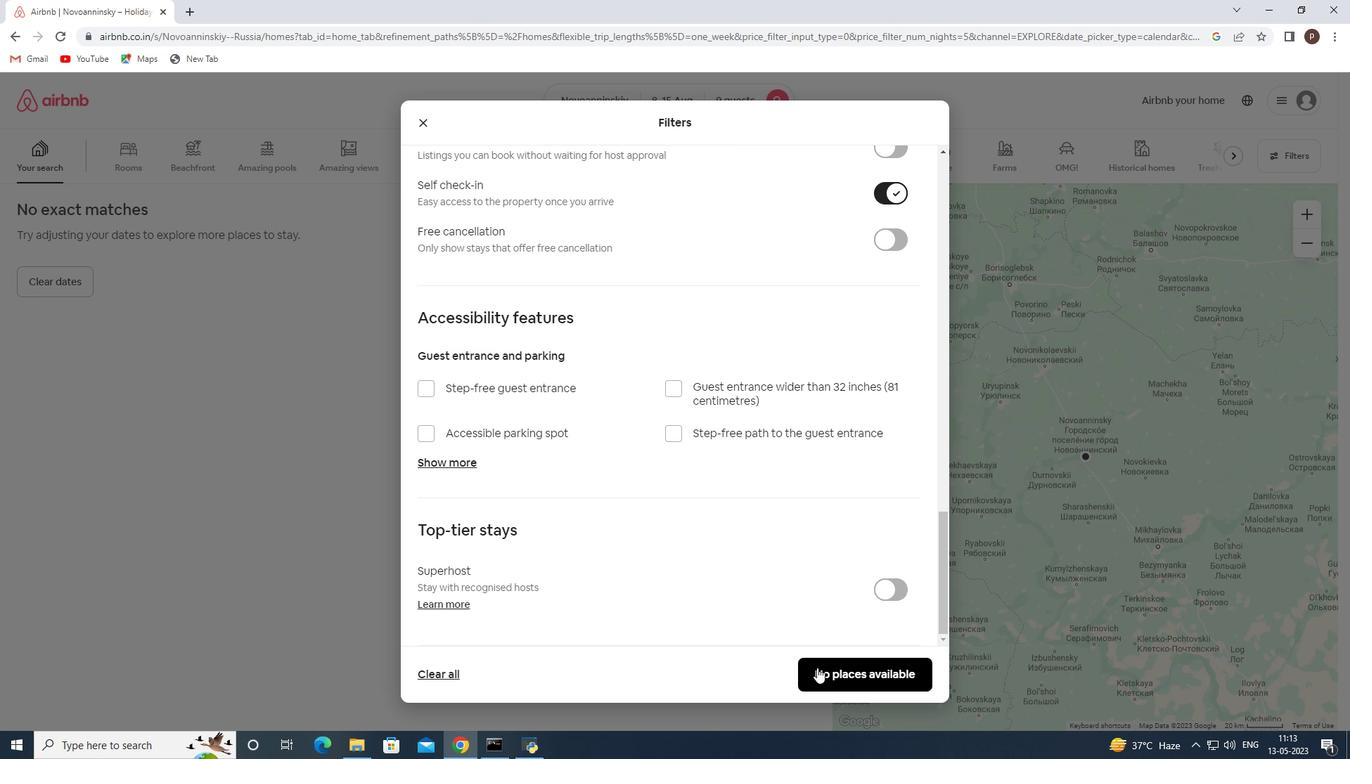 
Action: Mouse pressed left at (821, 671)
Screenshot: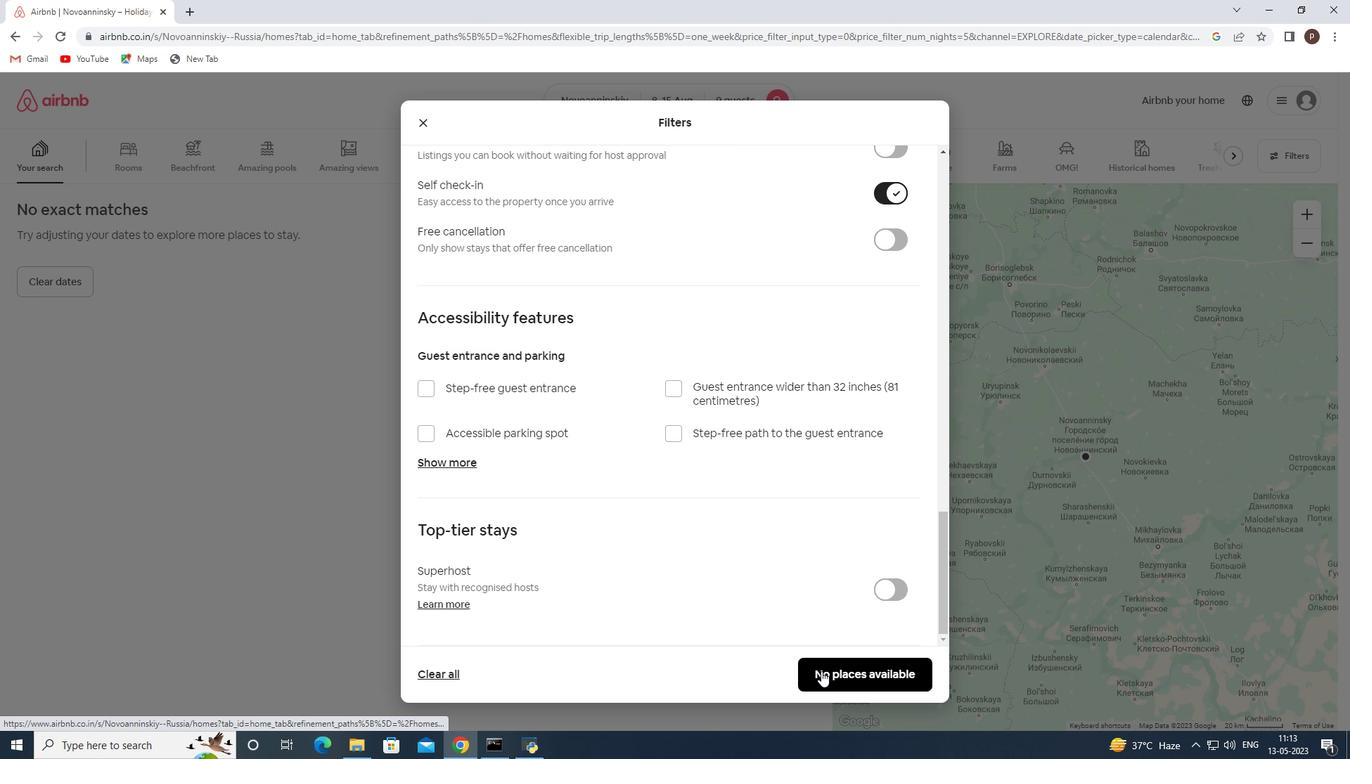 
